 Task: Create a due date automation trigger when advanced on, on the monday of the week before a card is due add fields with custom field "Resume" set to a number lower than 1 and greater than 10 at 11:00 AM.
Action: Mouse moved to (1147, 358)
Screenshot: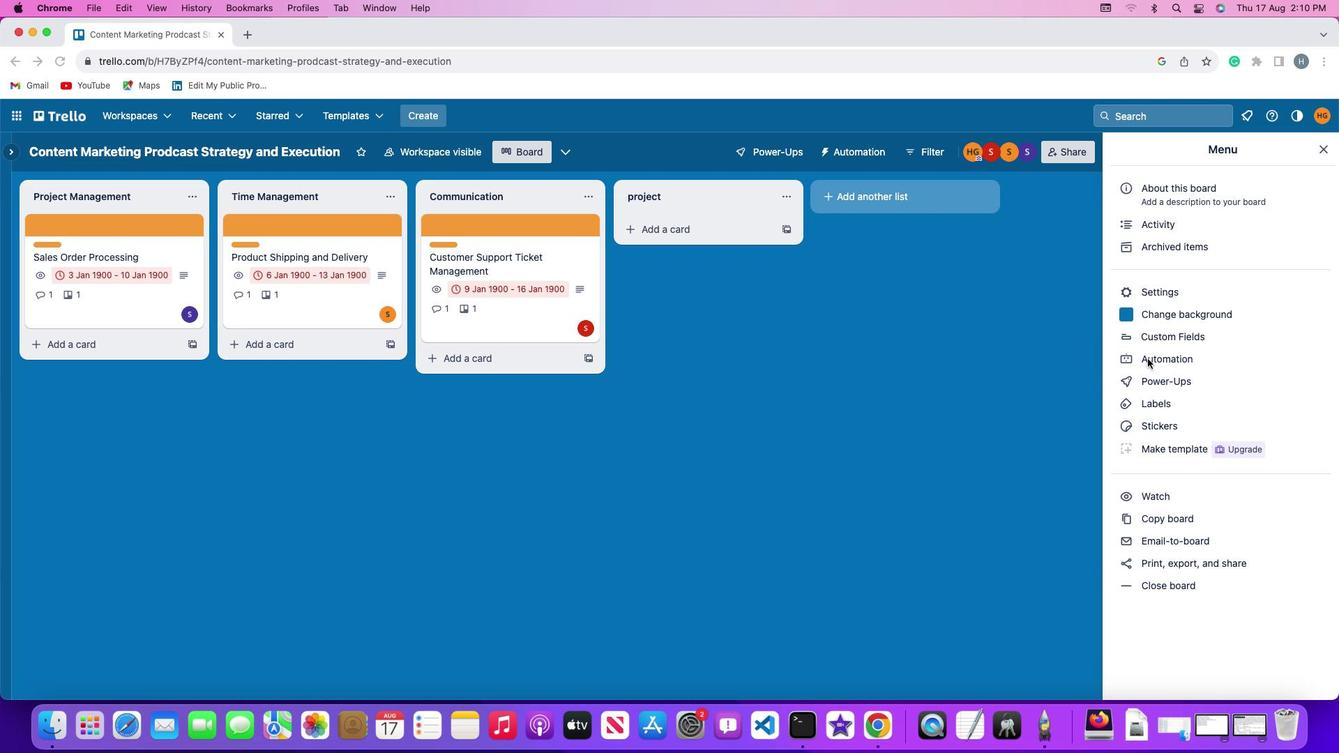 
Action: Mouse pressed left at (1147, 358)
Screenshot: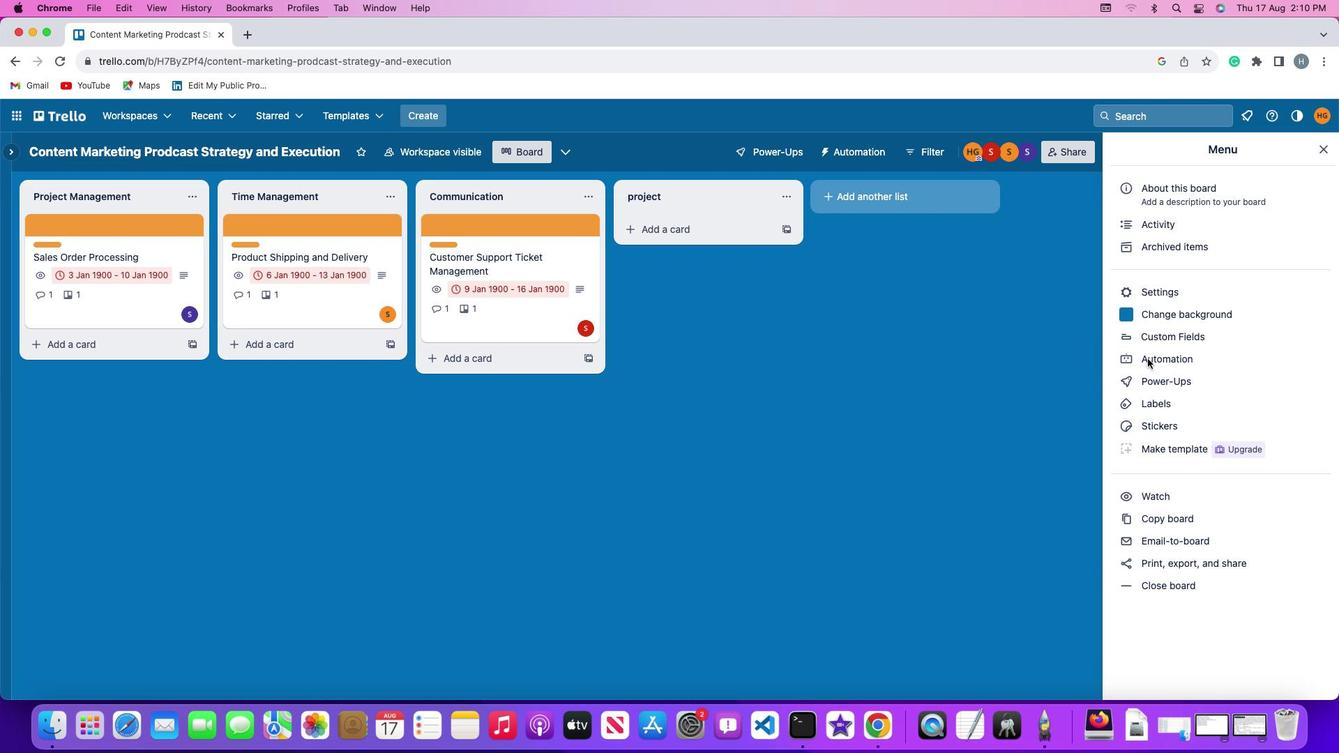 
Action: Mouse pressed left at (1147, 358)
Screenshot: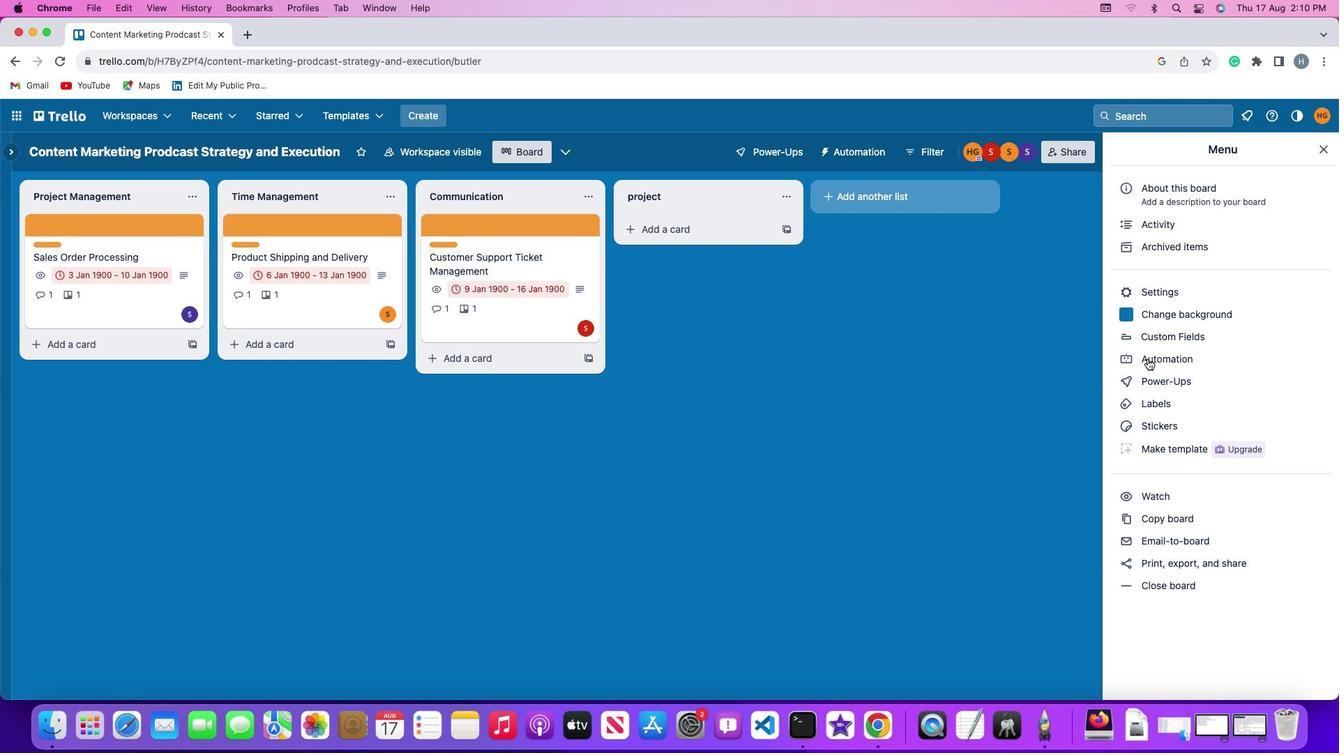 
Action: Mouse moved to (64, 332)
Screenshot: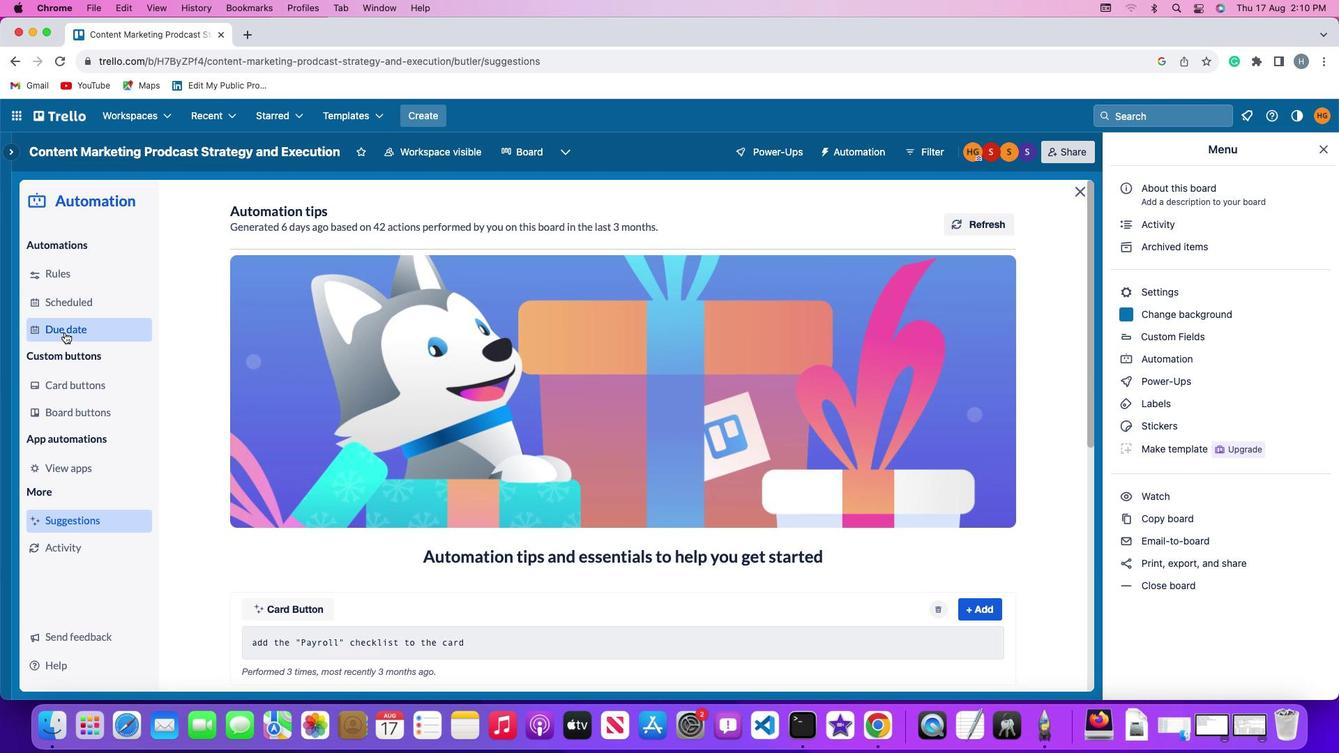 
Action: Mouse pressed left at (64, 332)
Screenshot: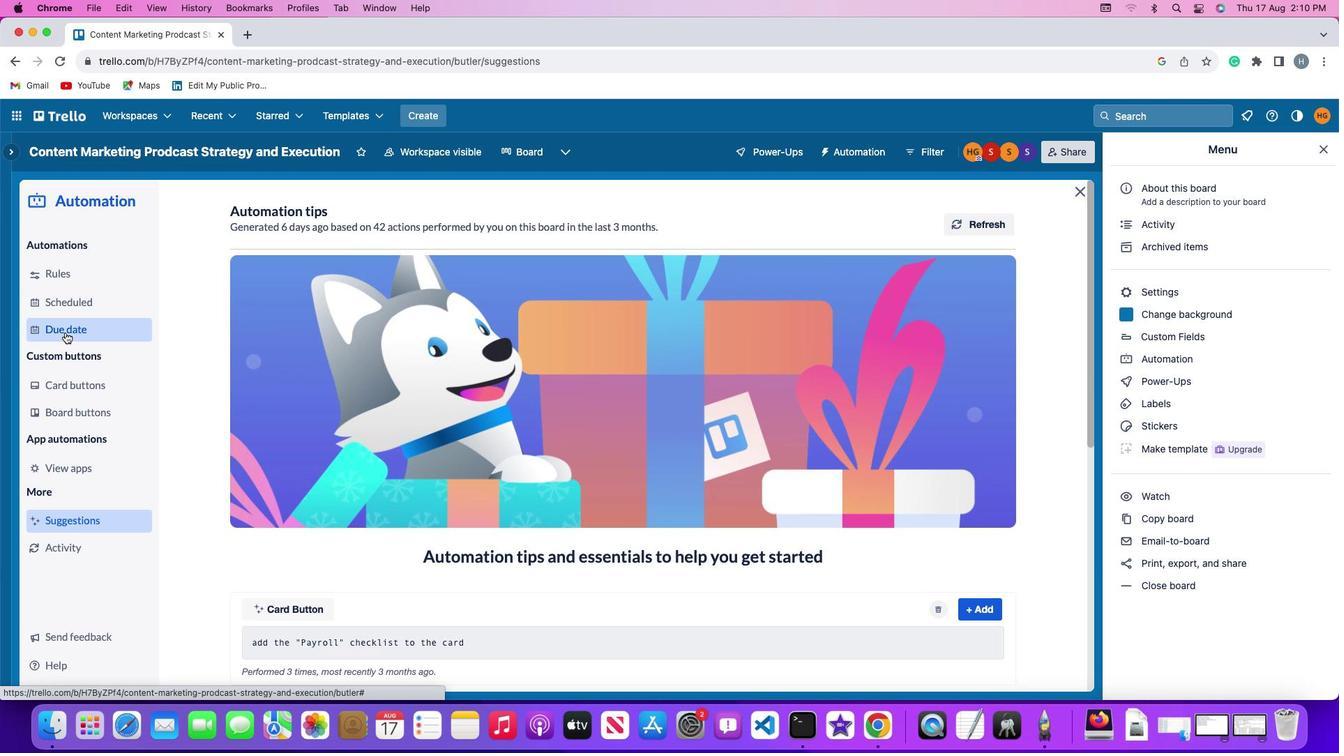 
Action: Mouse moved to (930, 215)
Screenshot: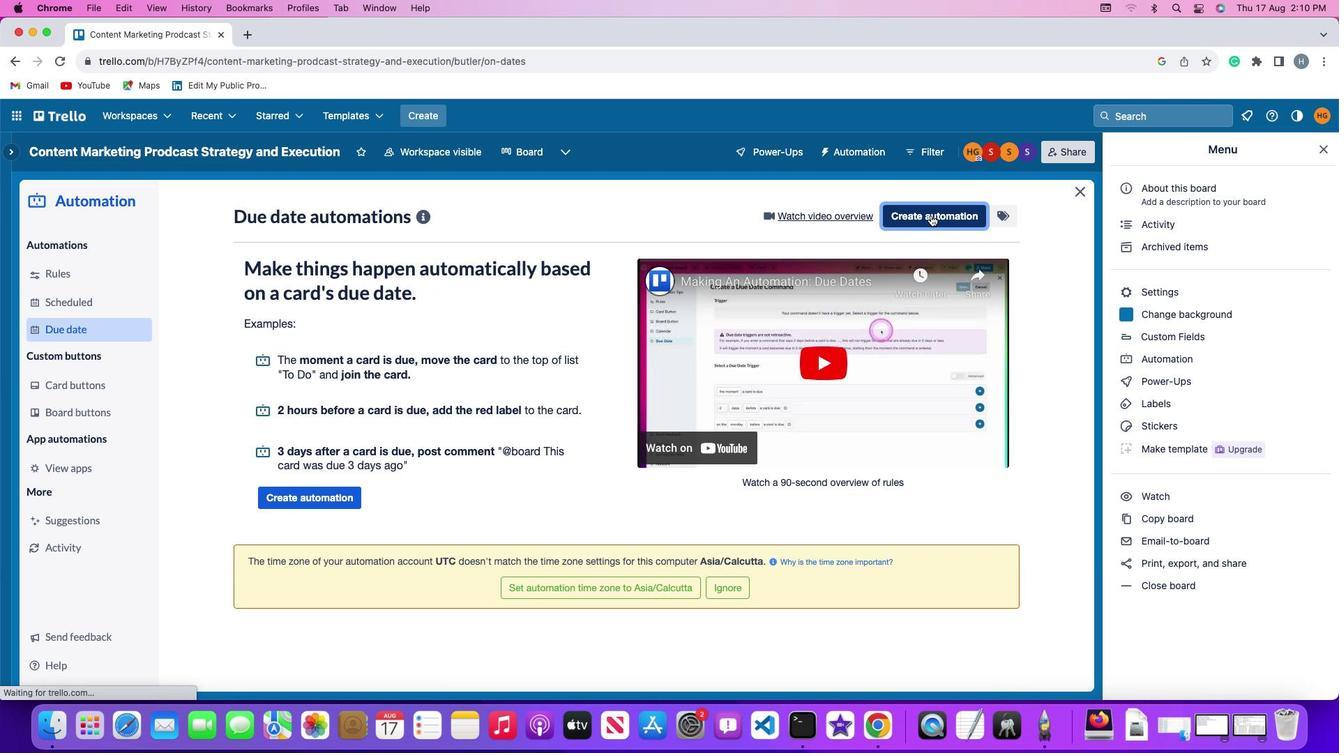 
Action: Mouse pressed left at (930, 215)
Screenshot: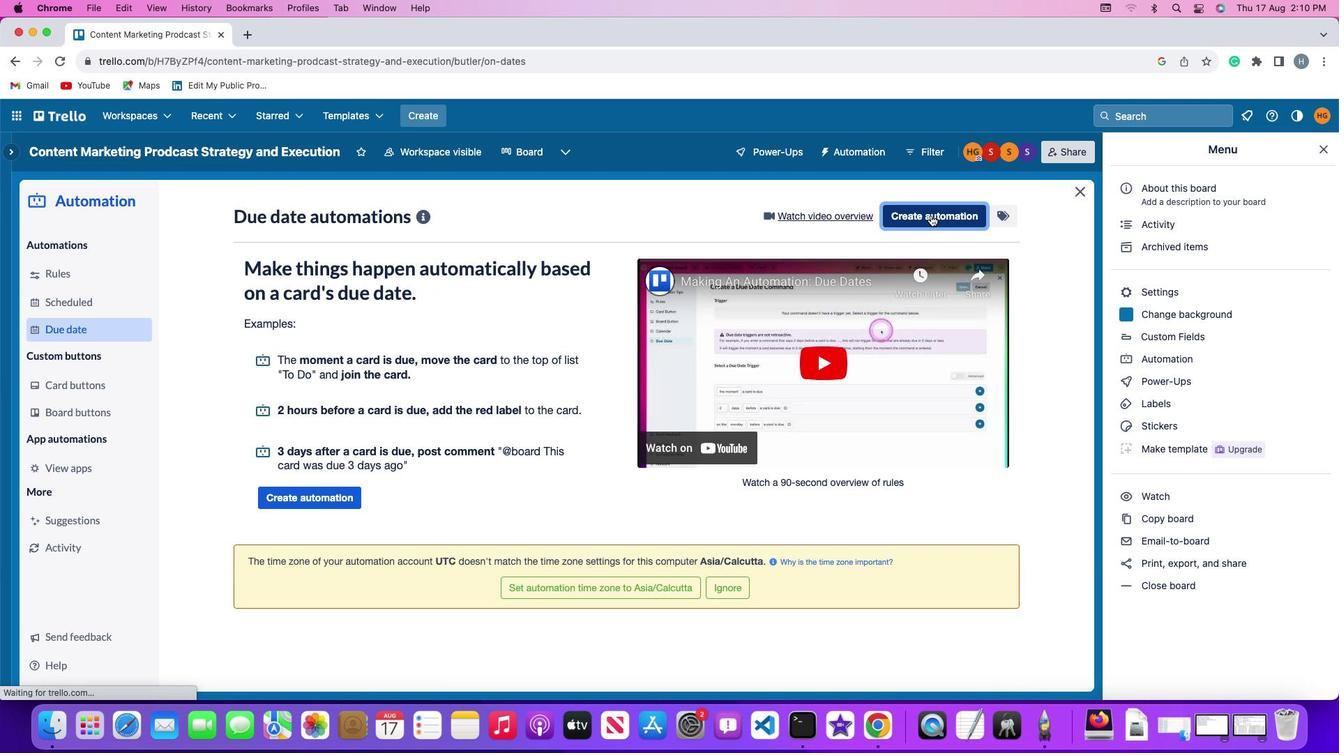 
Action: Mouse moved to (252, 346)
Screenshot: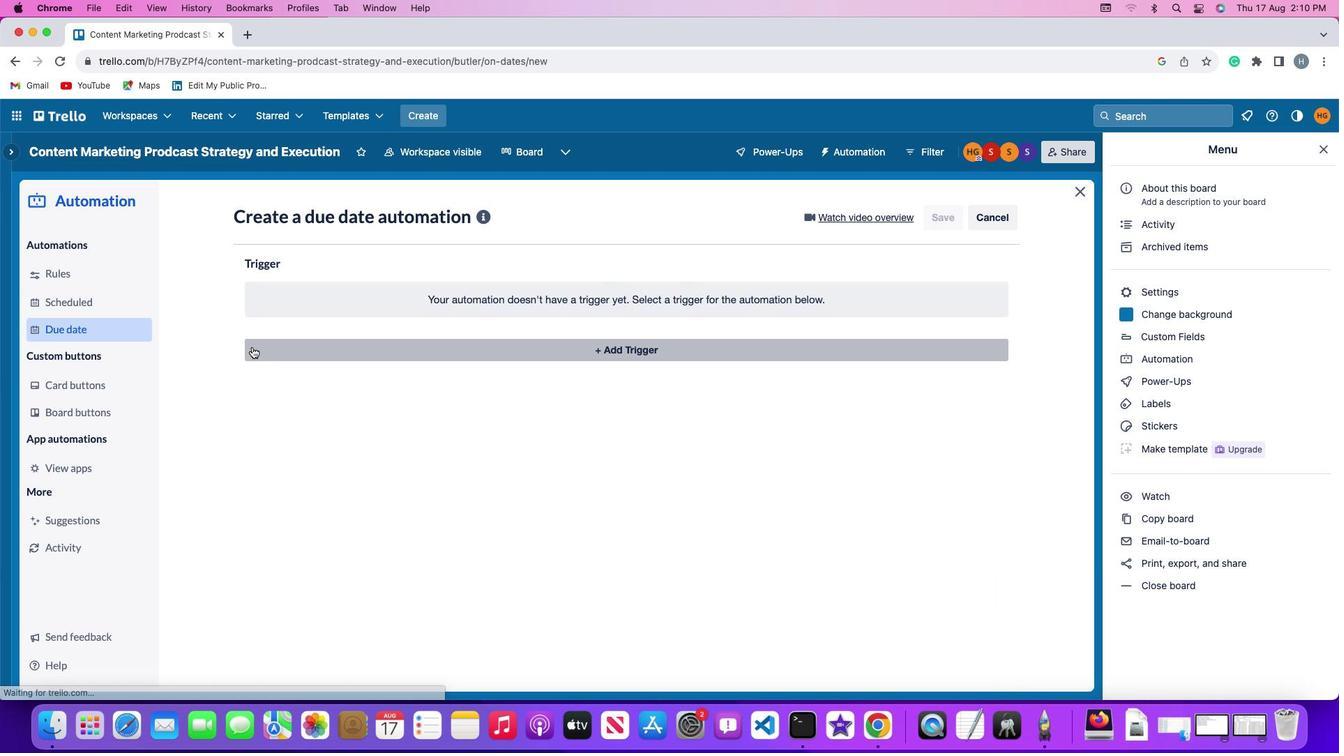 
Action: Mouse pressed left at (252, 346)
Screenshot: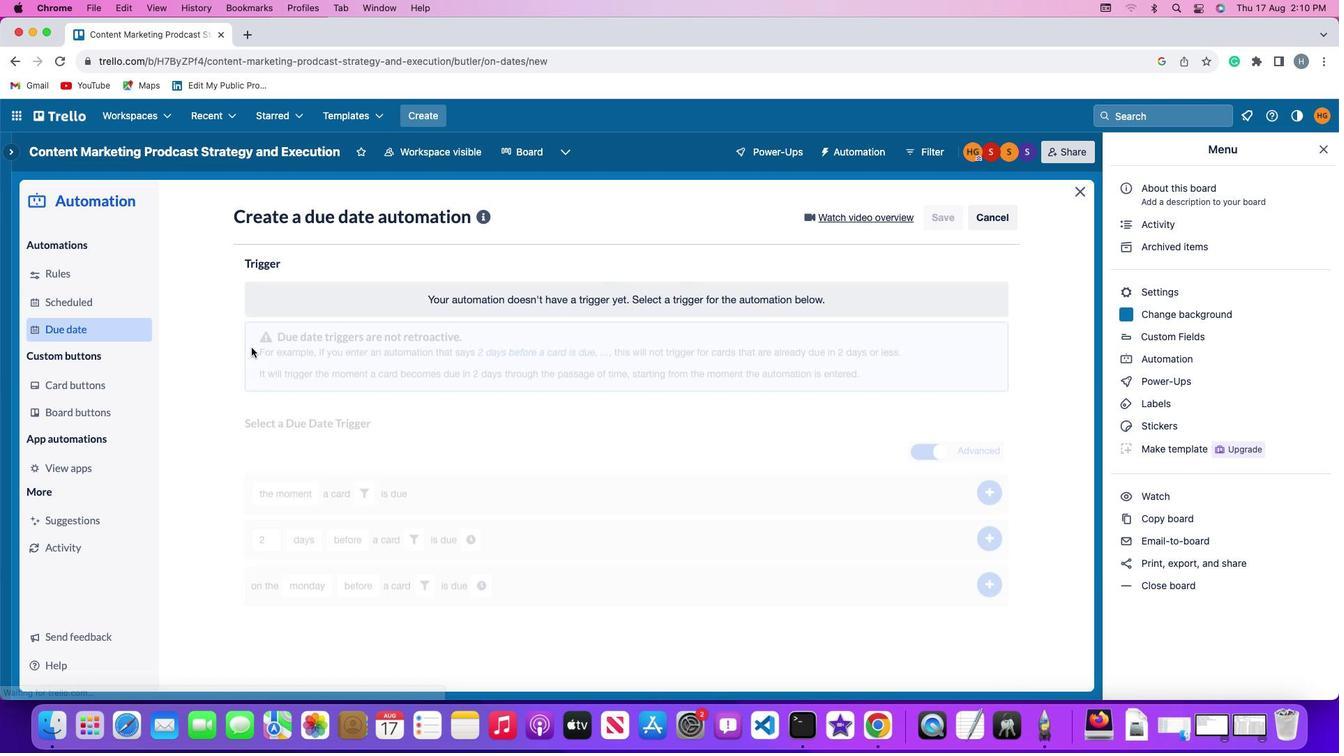 
Action: Mouse moved to (300, 613)
Screenshot: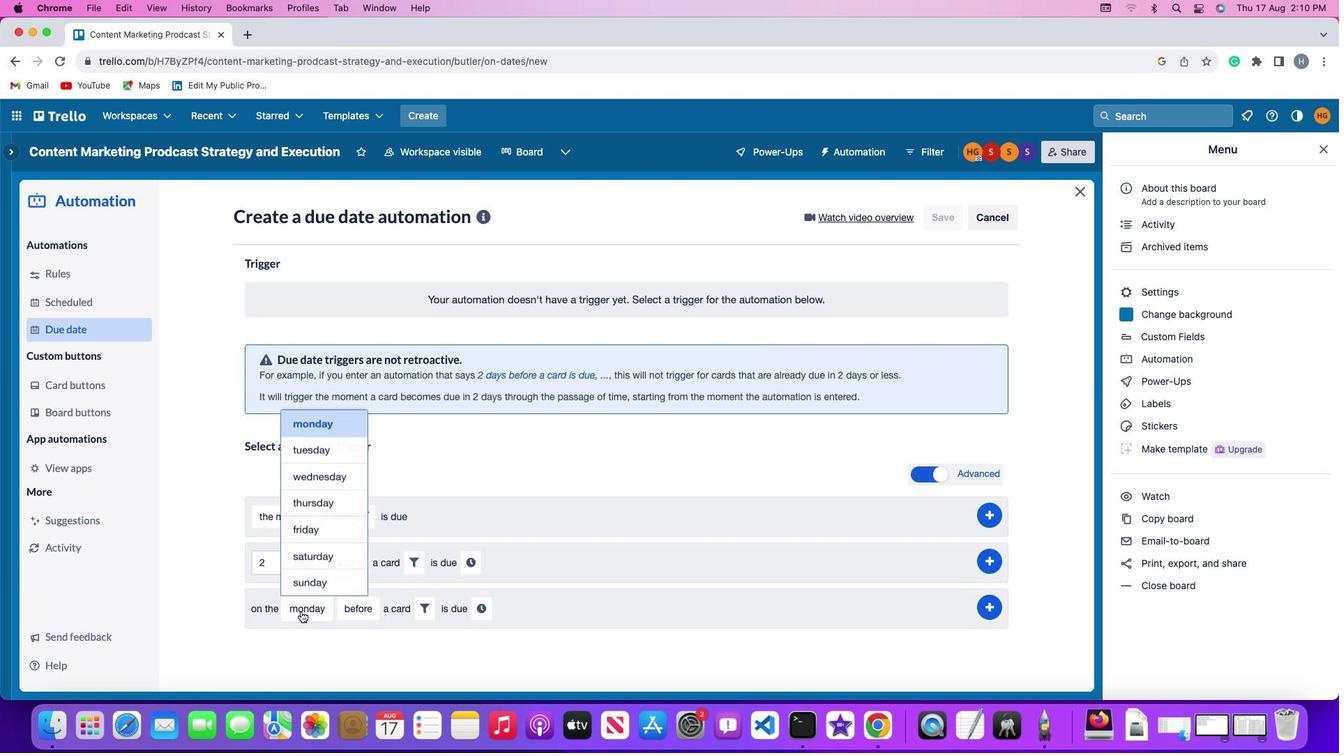 
Action: Mouse pressed left at (300, 613)
Screenshot: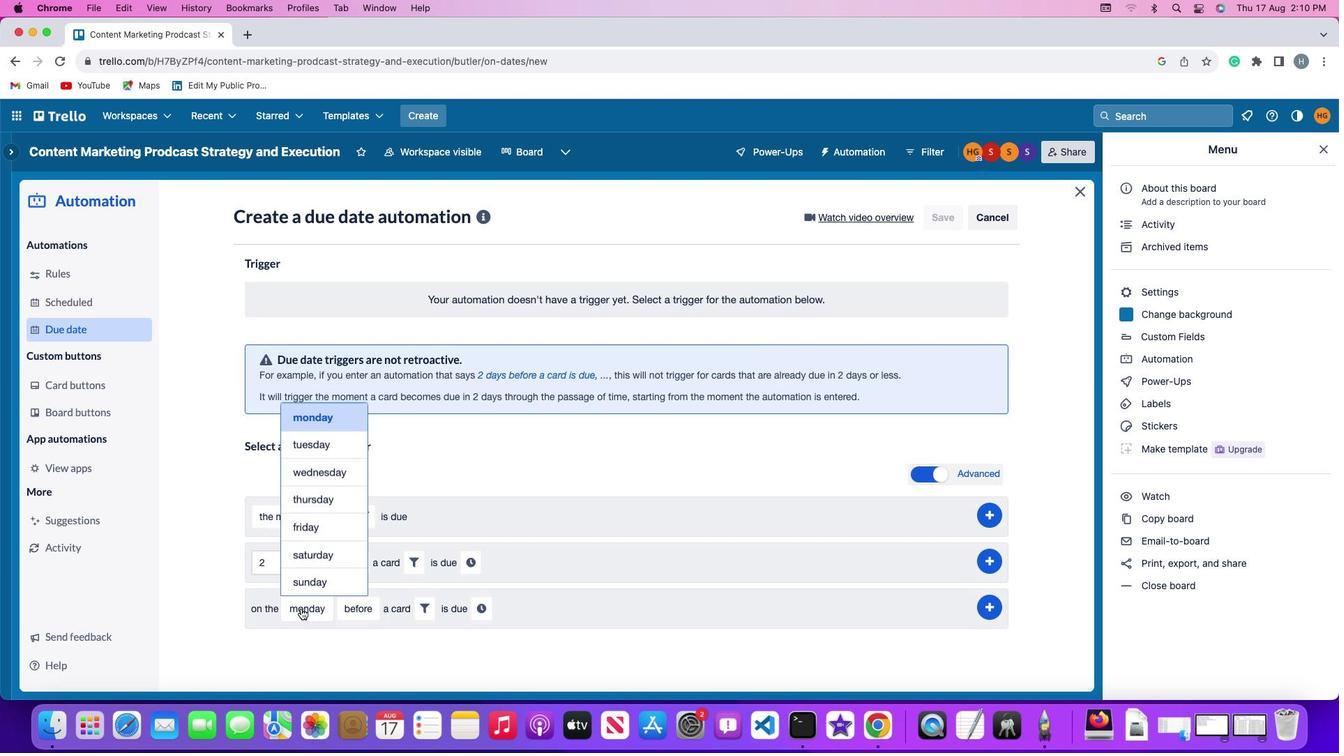 
Action: Mouse moved to (327, 423)
Screenshot: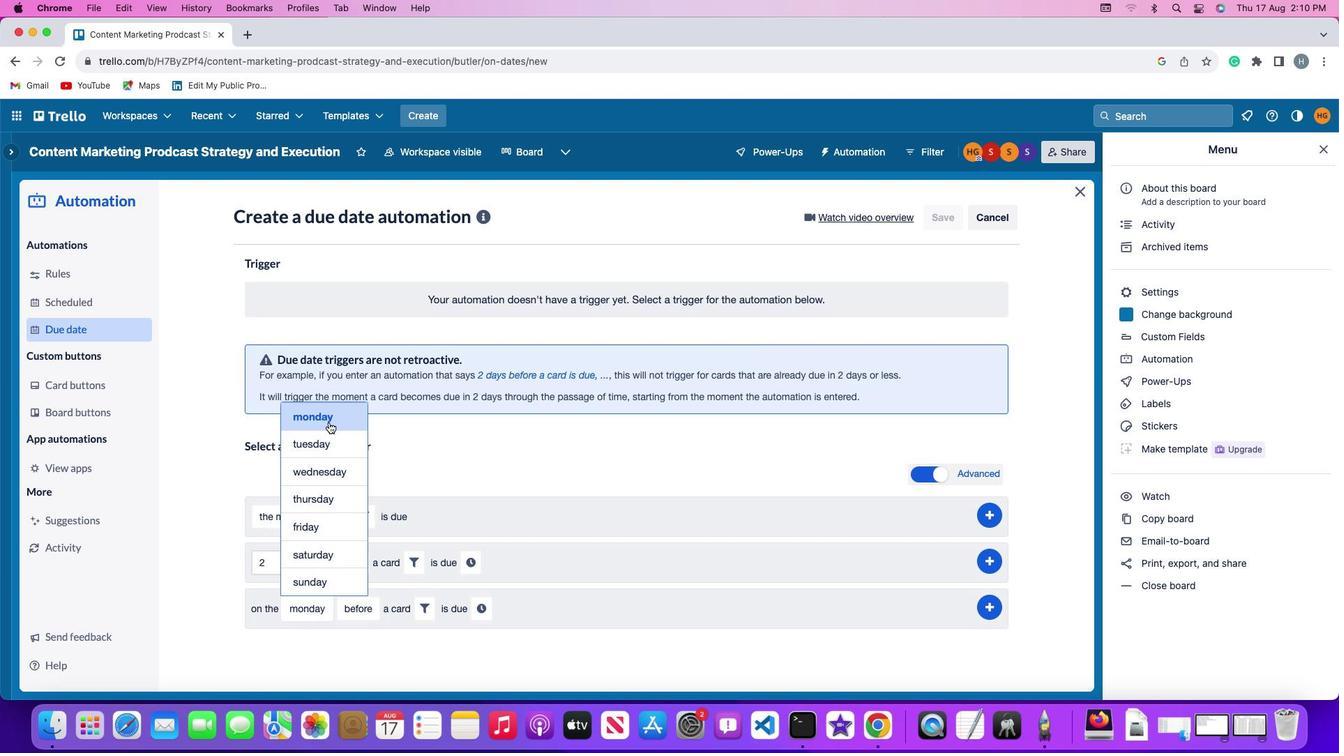 
Action: Mouse pressed left at (327, 423)
Screenshot: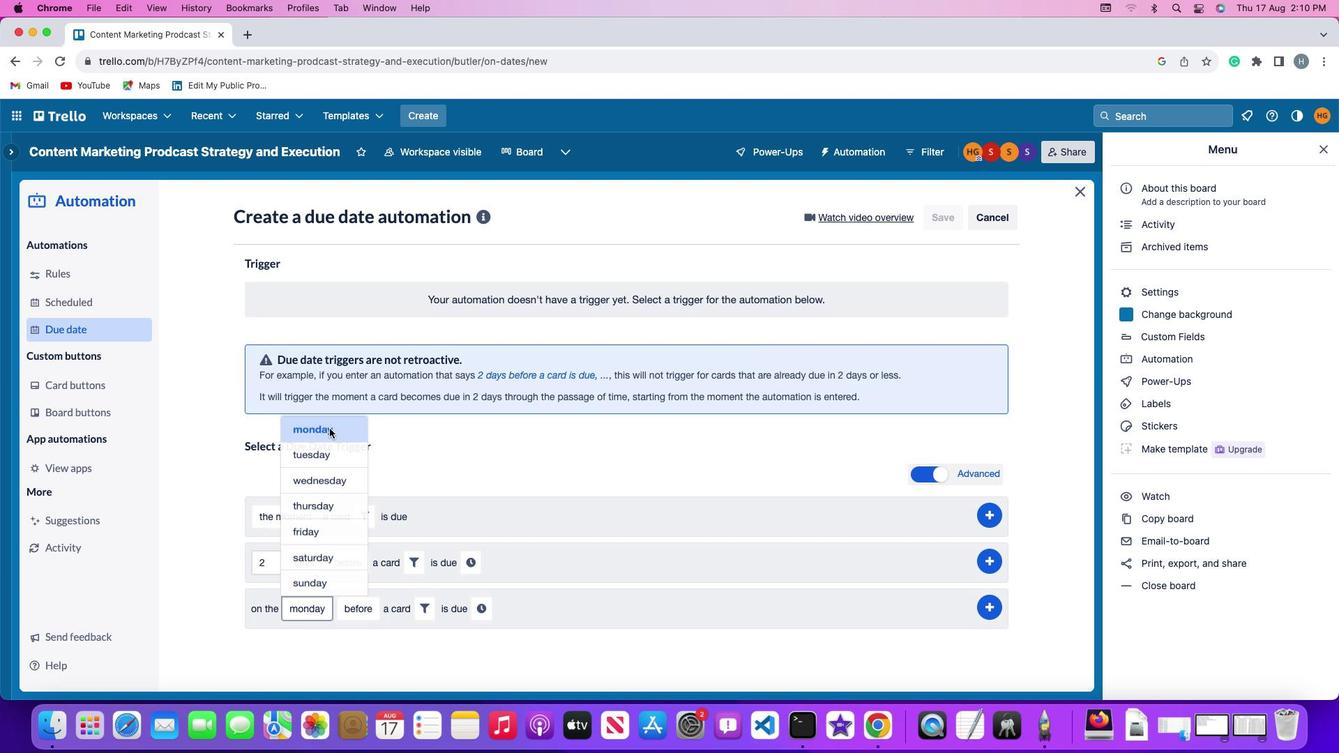 
Action: Mouse moved to (357, 618)
Screenshot: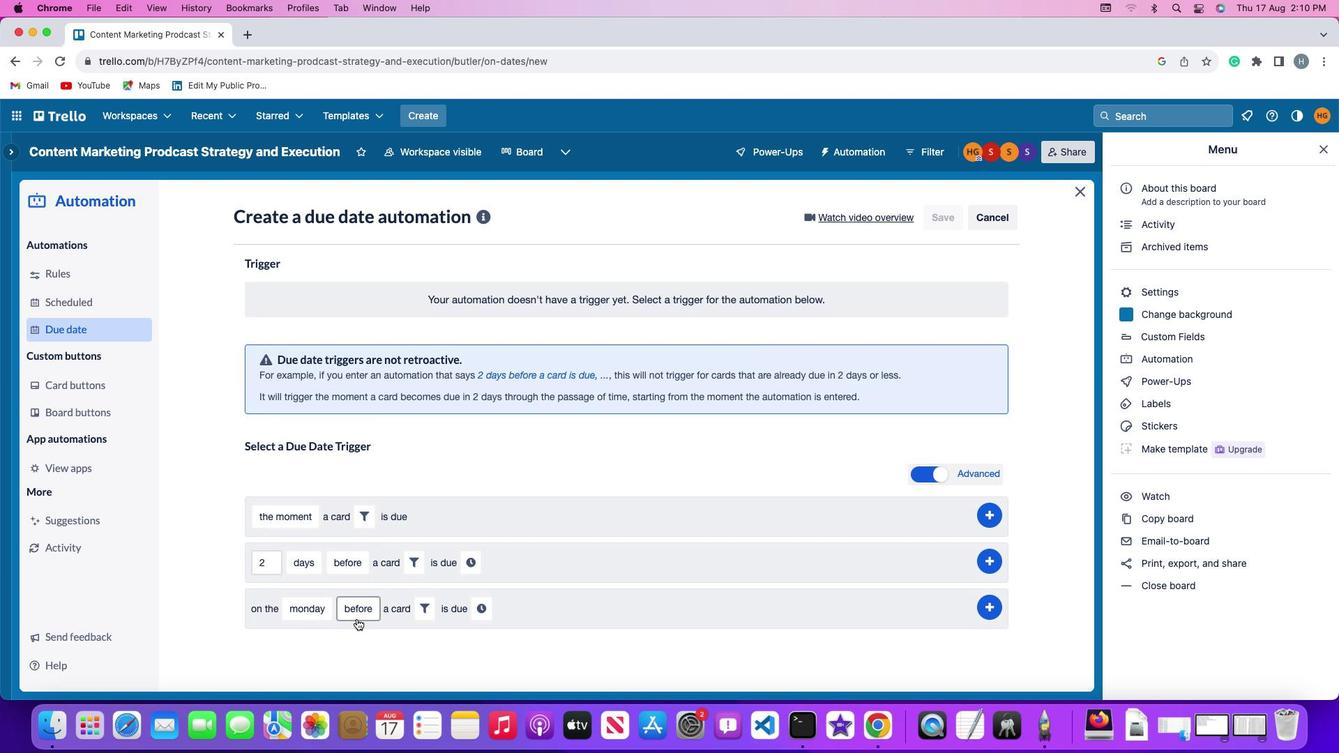 
Action: Mouse pressed left at (357, 618)
Screenshot: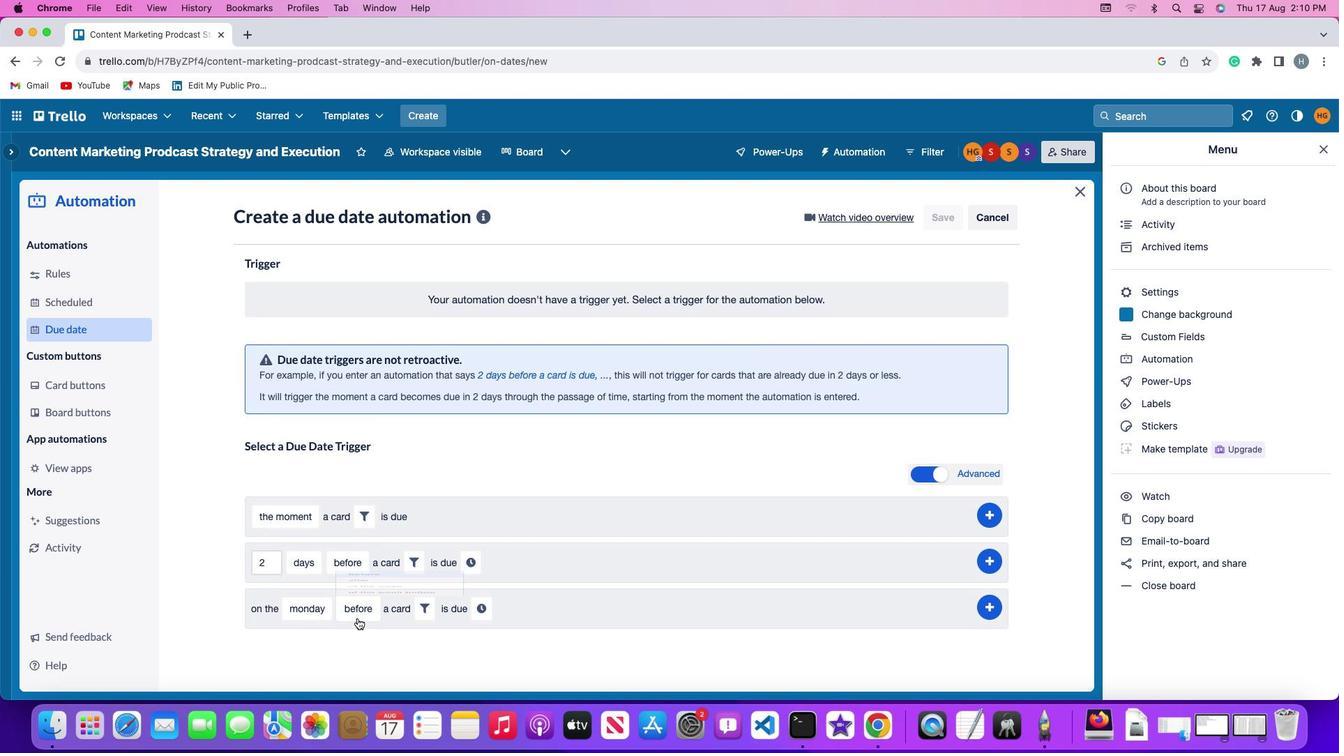 
Action: Mouse moved to (360, 585)
Screenshot: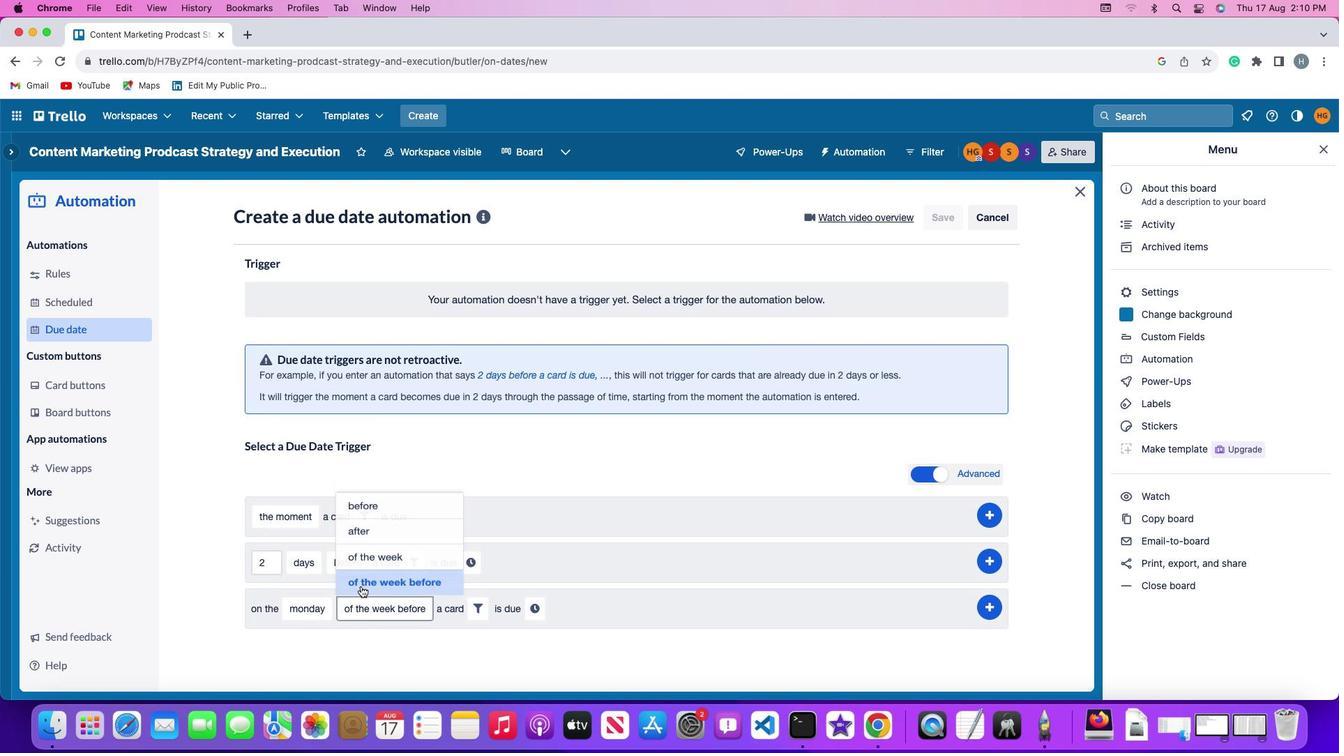 
Action: Mouse pressed left at (360, 585)
Screenshot: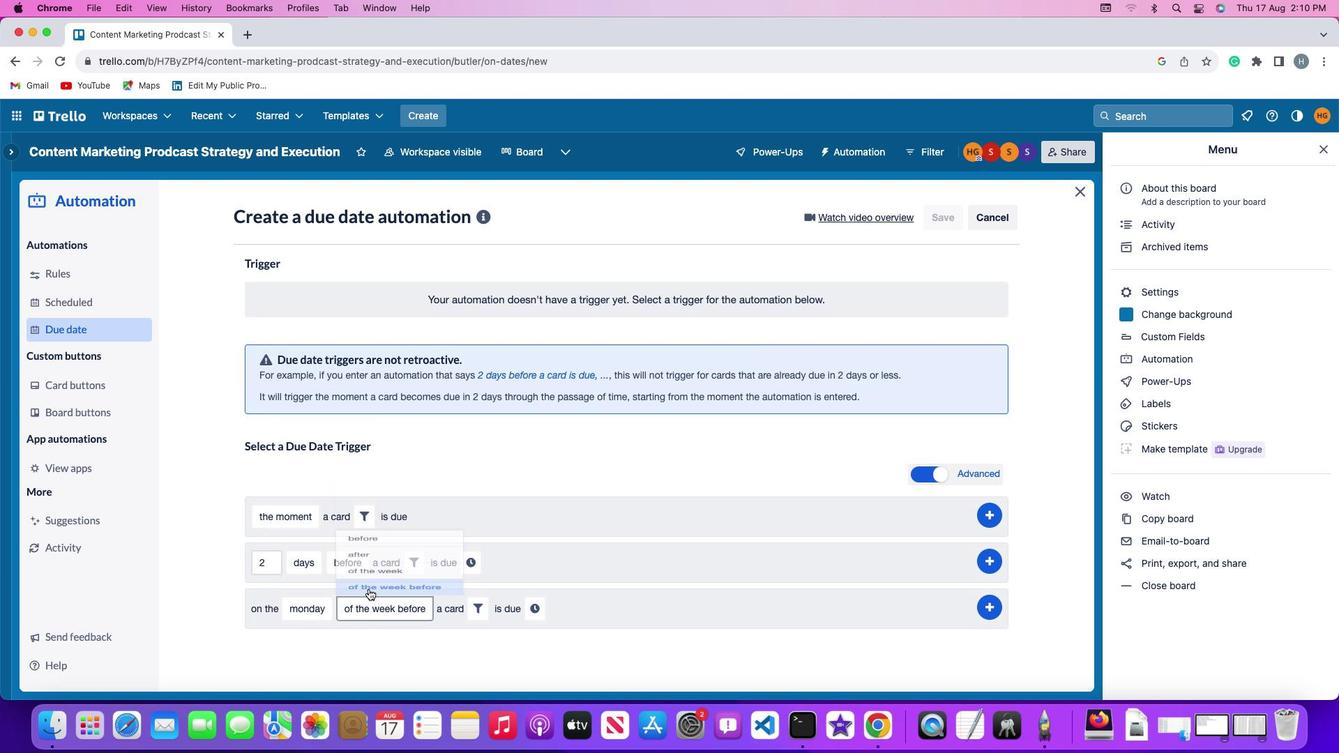 
Action: Mouse moved to (470, 604)
Screenshot: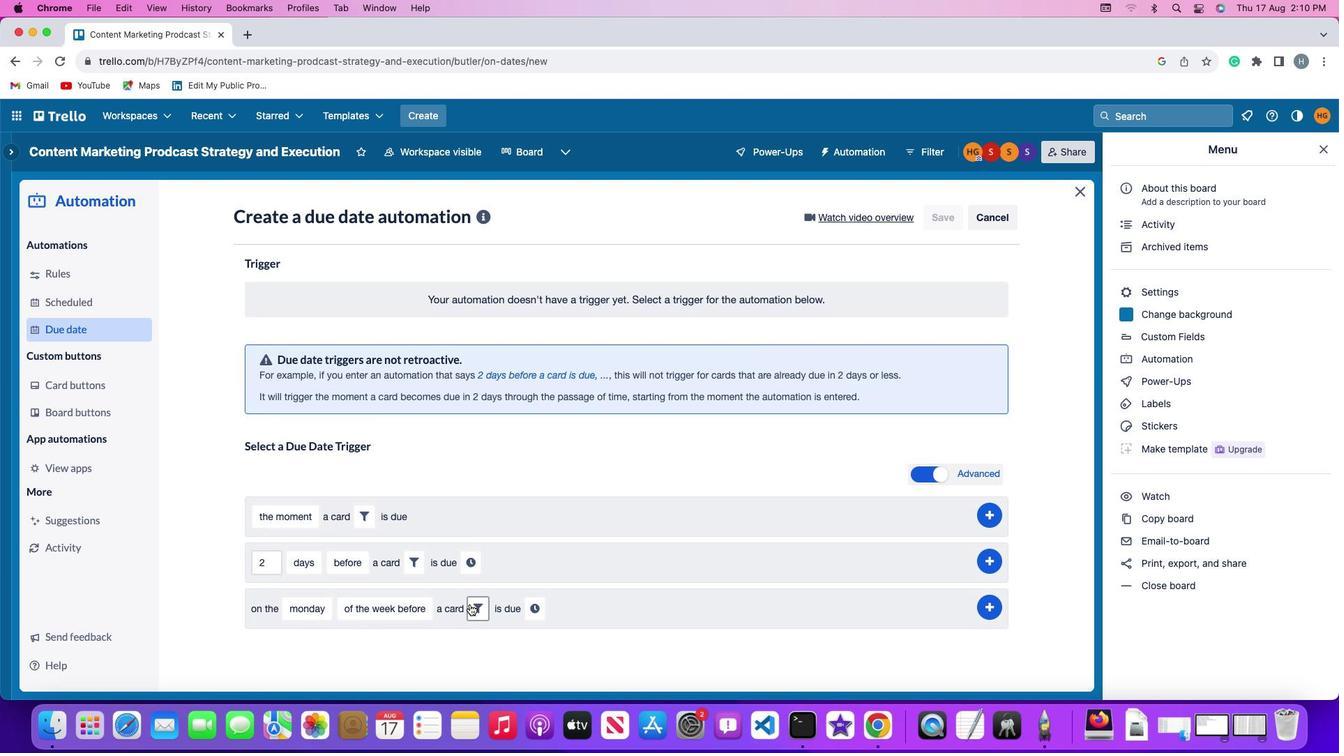 
Action: Mouse pressed left at (470, 604)
Screenshot: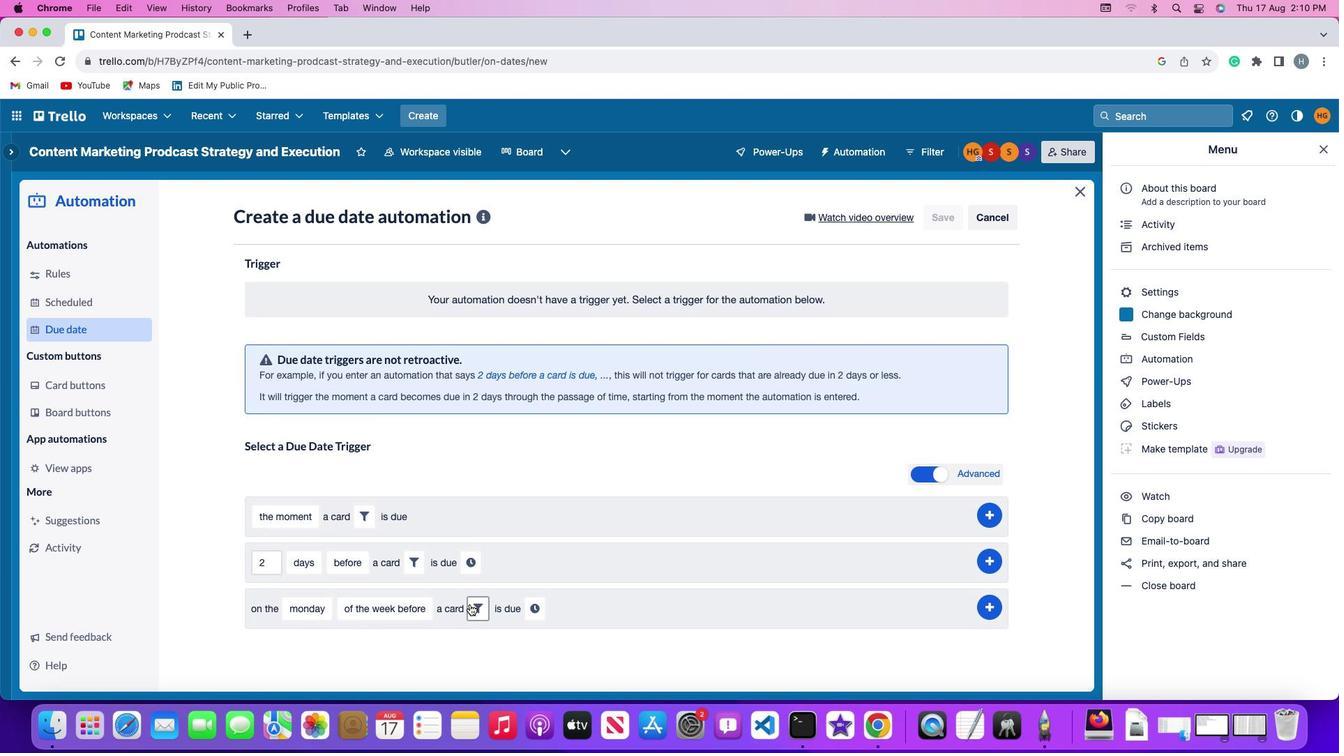 
Action: Mouse moved to (695, 648)
Screenshot: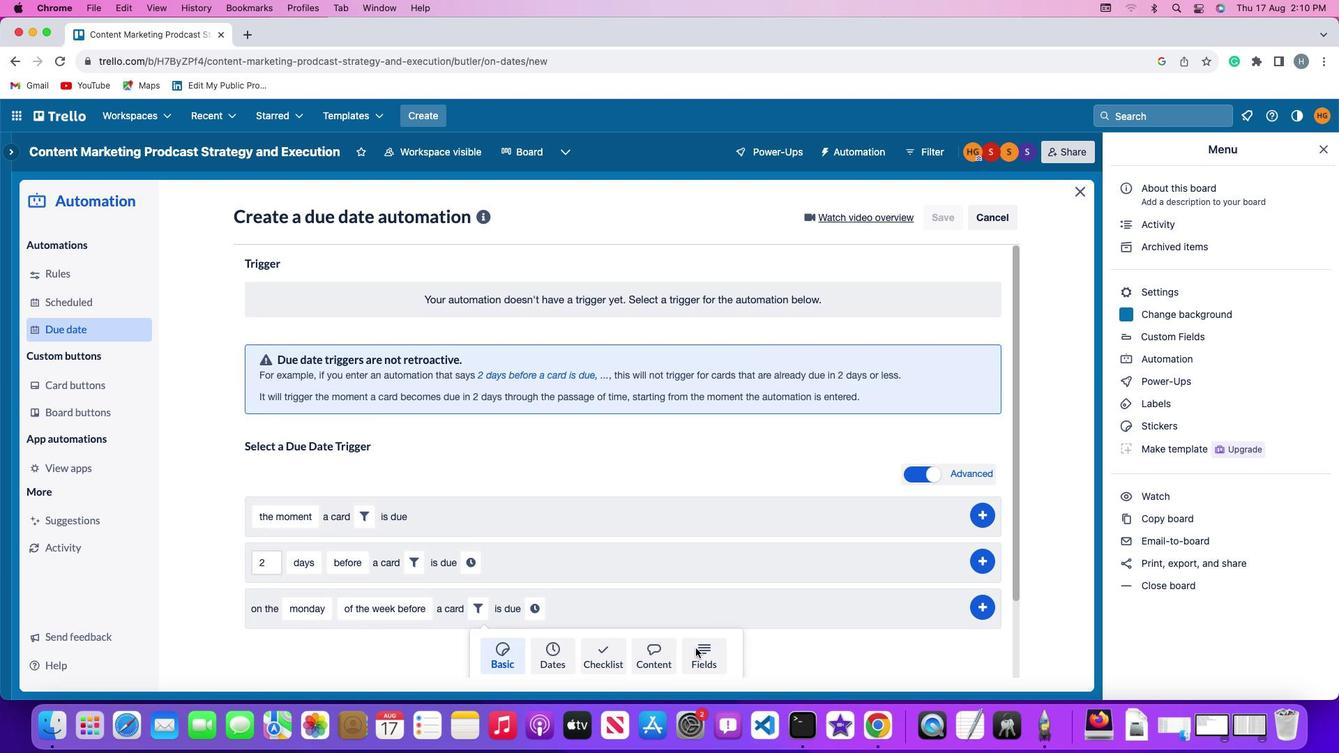 
Action: Mouse pressed left at (695, 648)
Screenshot: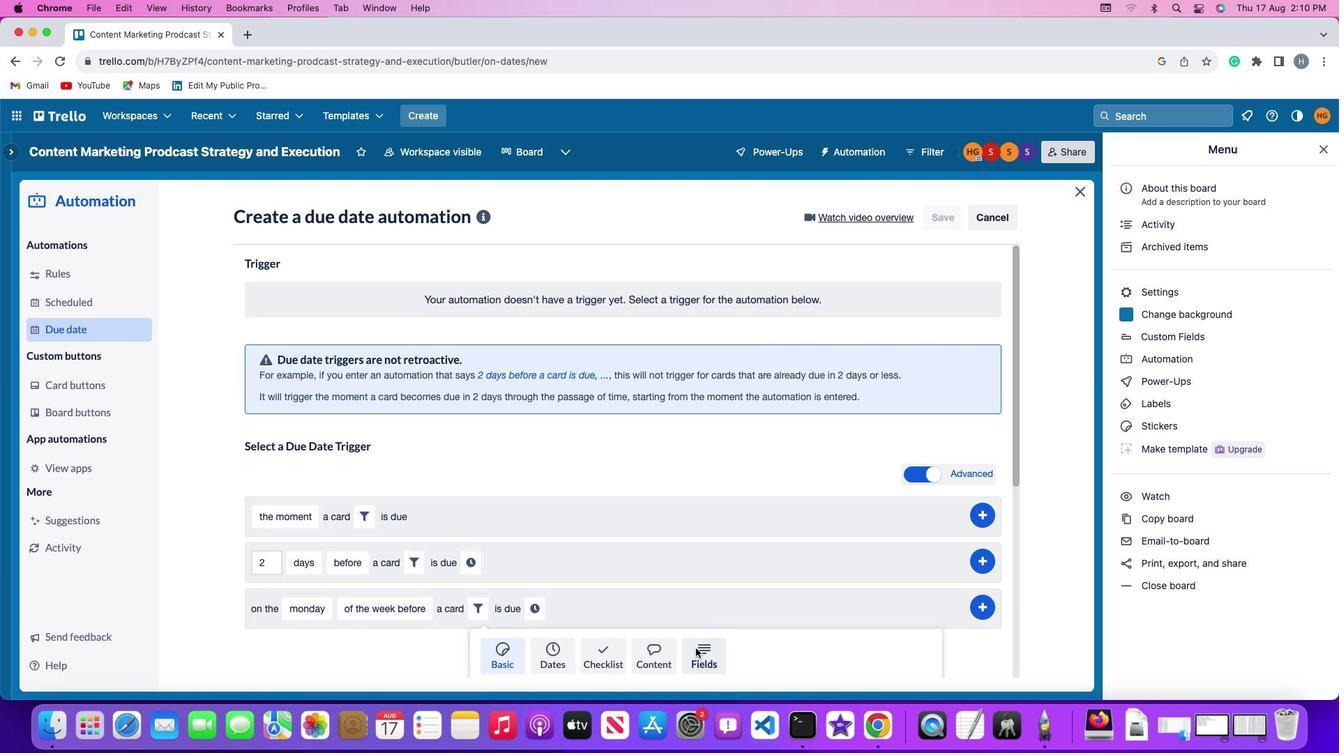 
Action: Mouse moved to (423, 643)
Screenshot: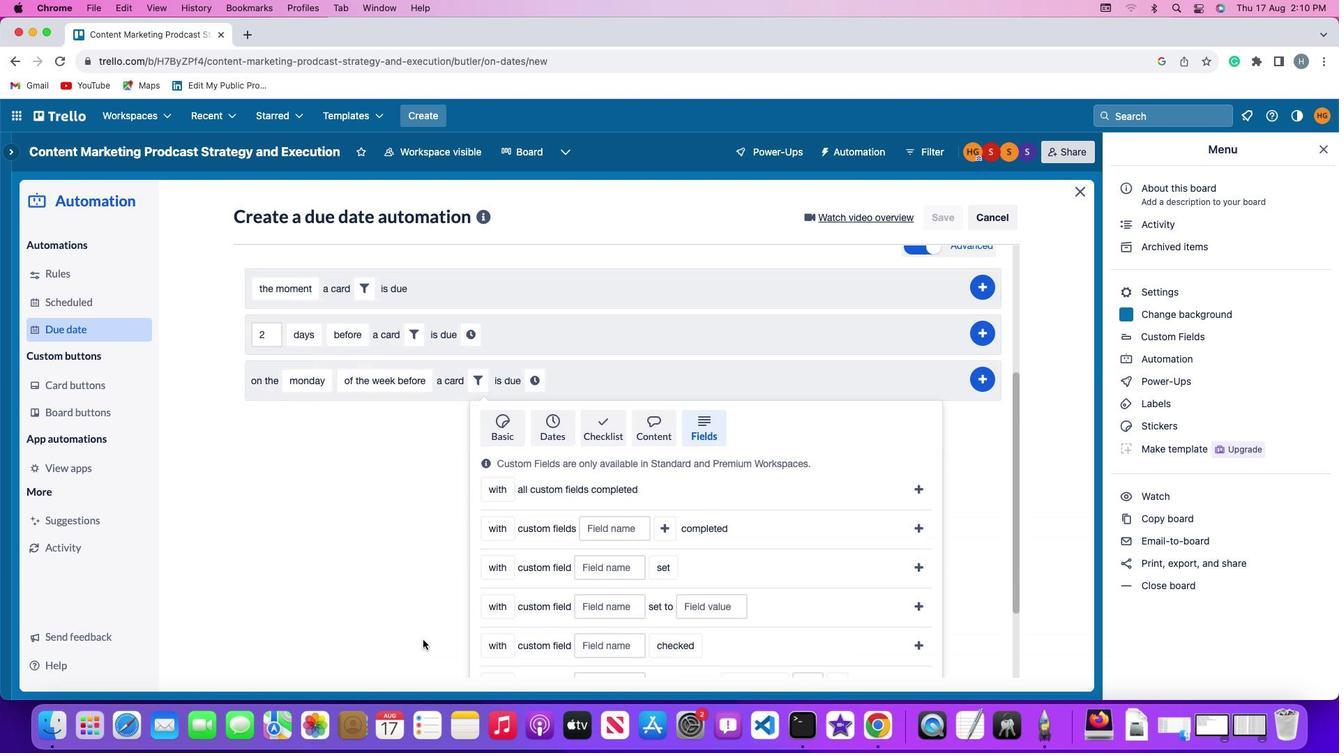 
Action: Mouse scrolled (423, 643) with delta (0, 0)
Screenshot: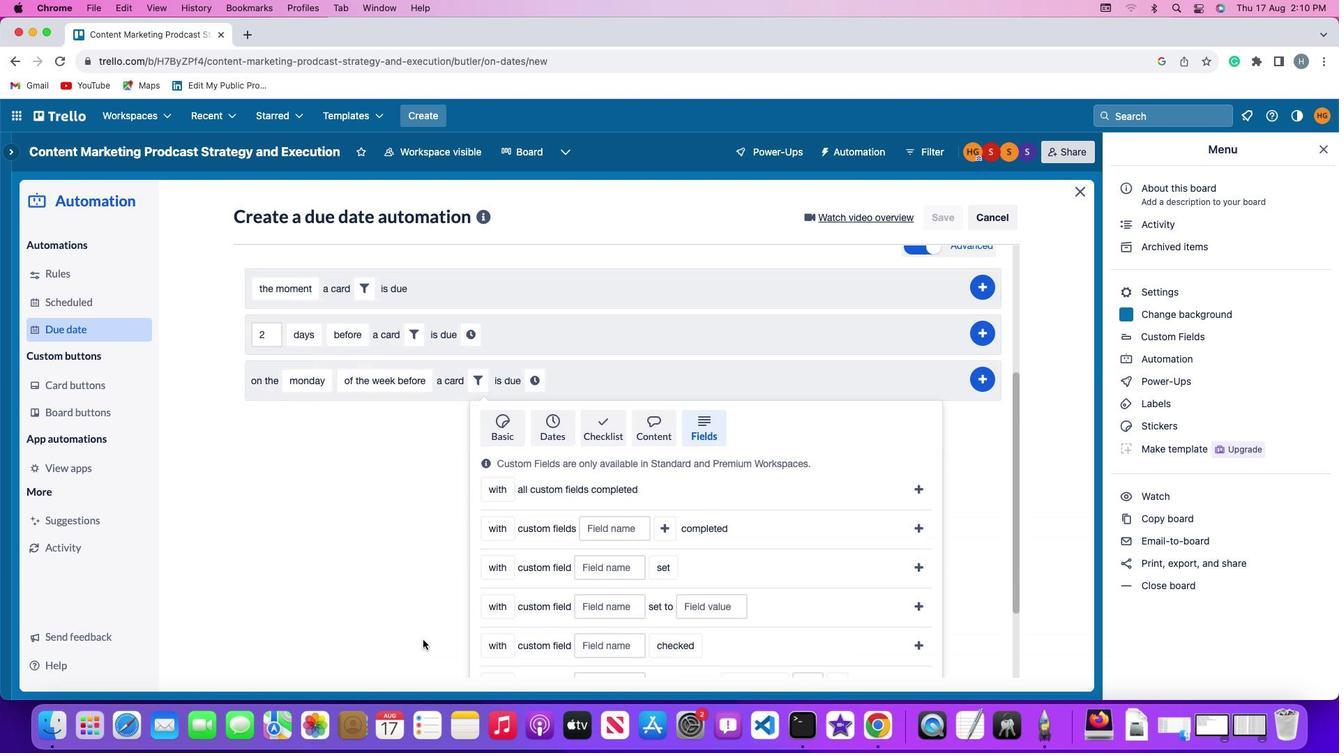 
Action: Mouse moved to (423, 643)
Screenshot: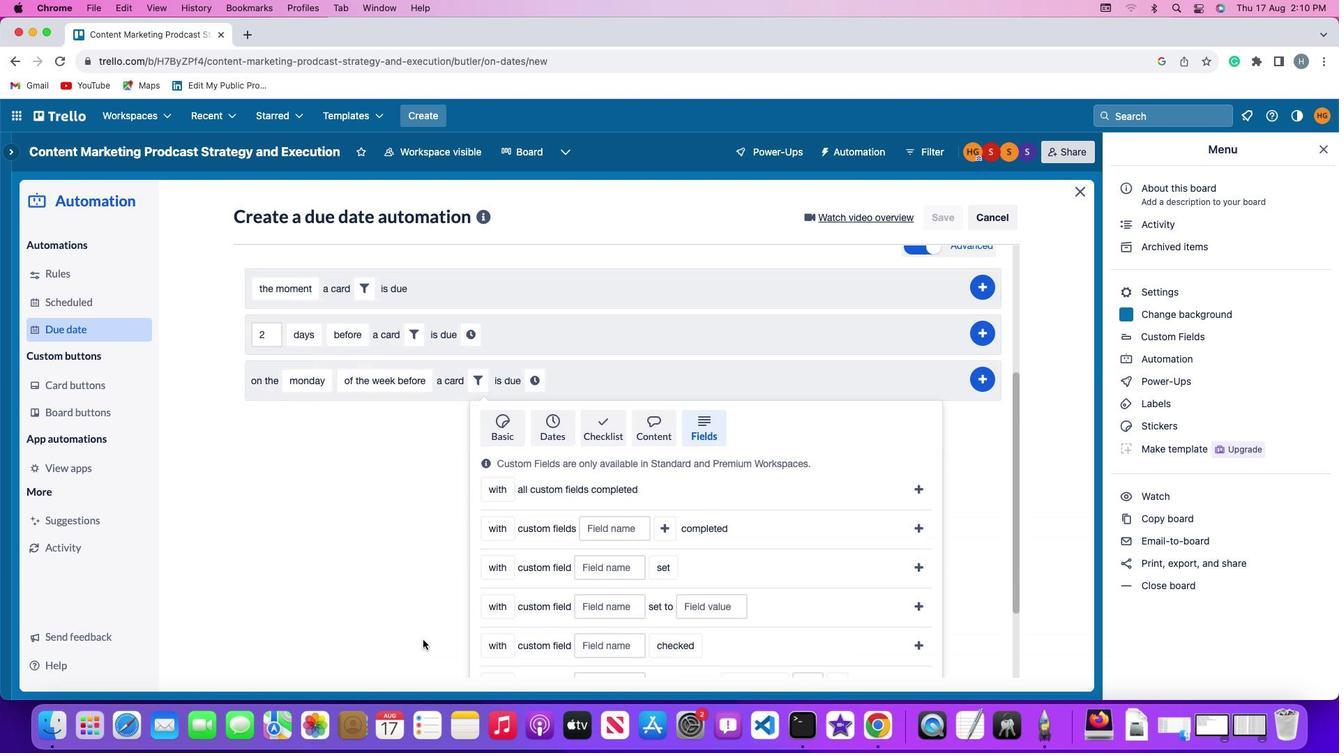 
Action: Mouse scrolled (423, 643) with delta (0, 0)
Screenshot: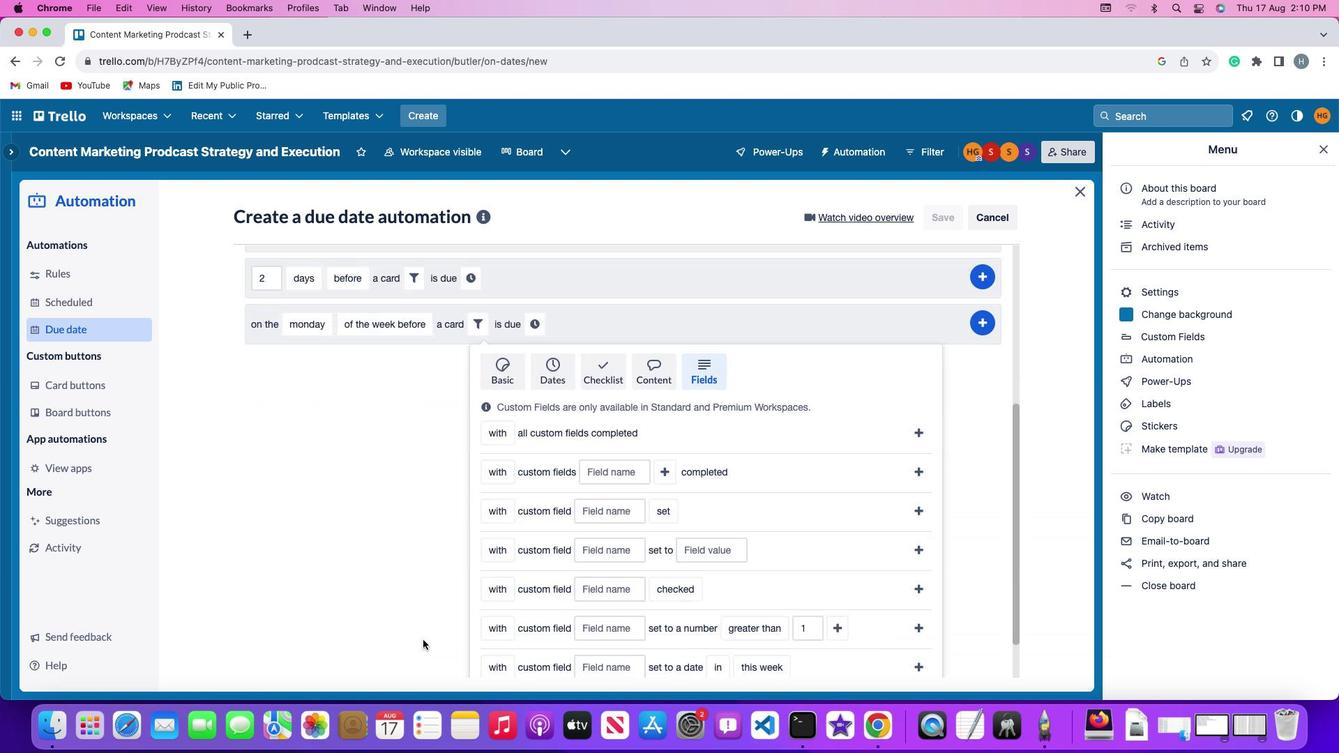 
Action: Mouse moved to (423, 642)
Screenshot: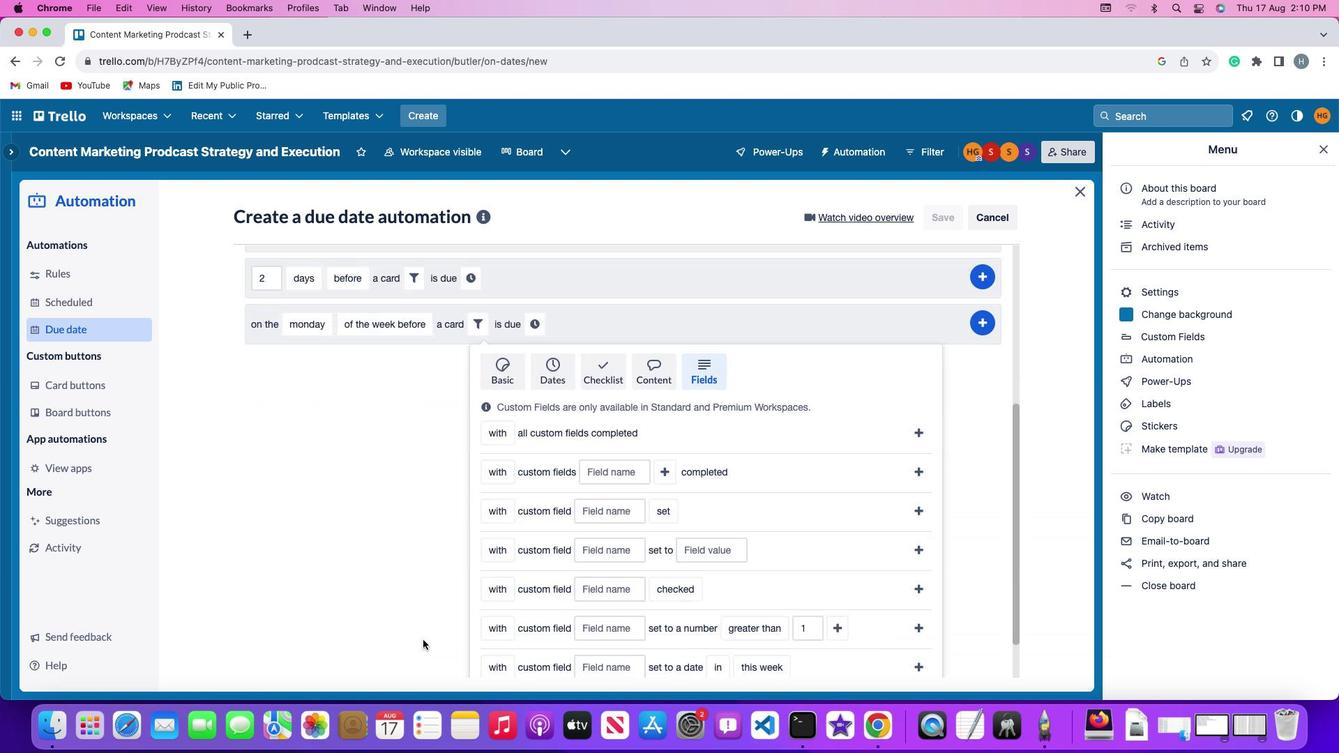 
Action: Mouse scrolled (423, 642) with delta (0, -2)
Screenshot: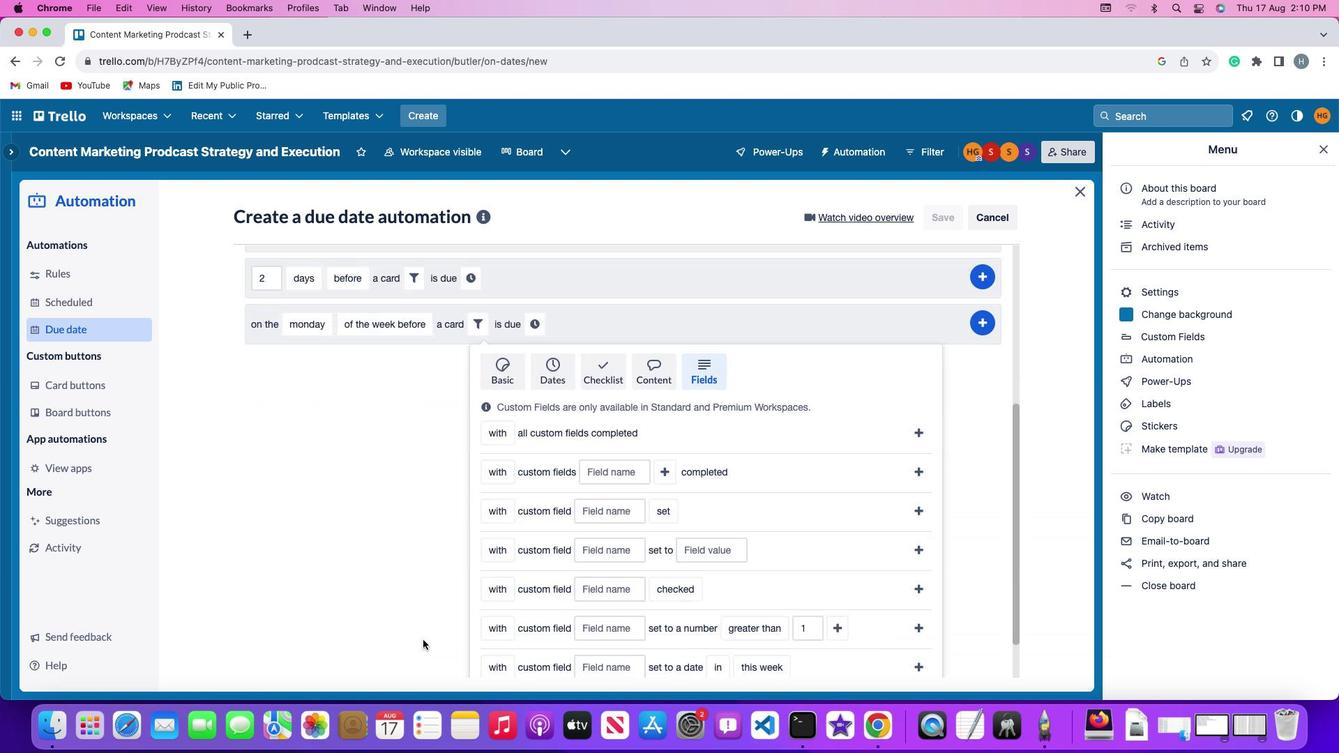 
Action: Mouse moved to (423, 641)
Screenshot: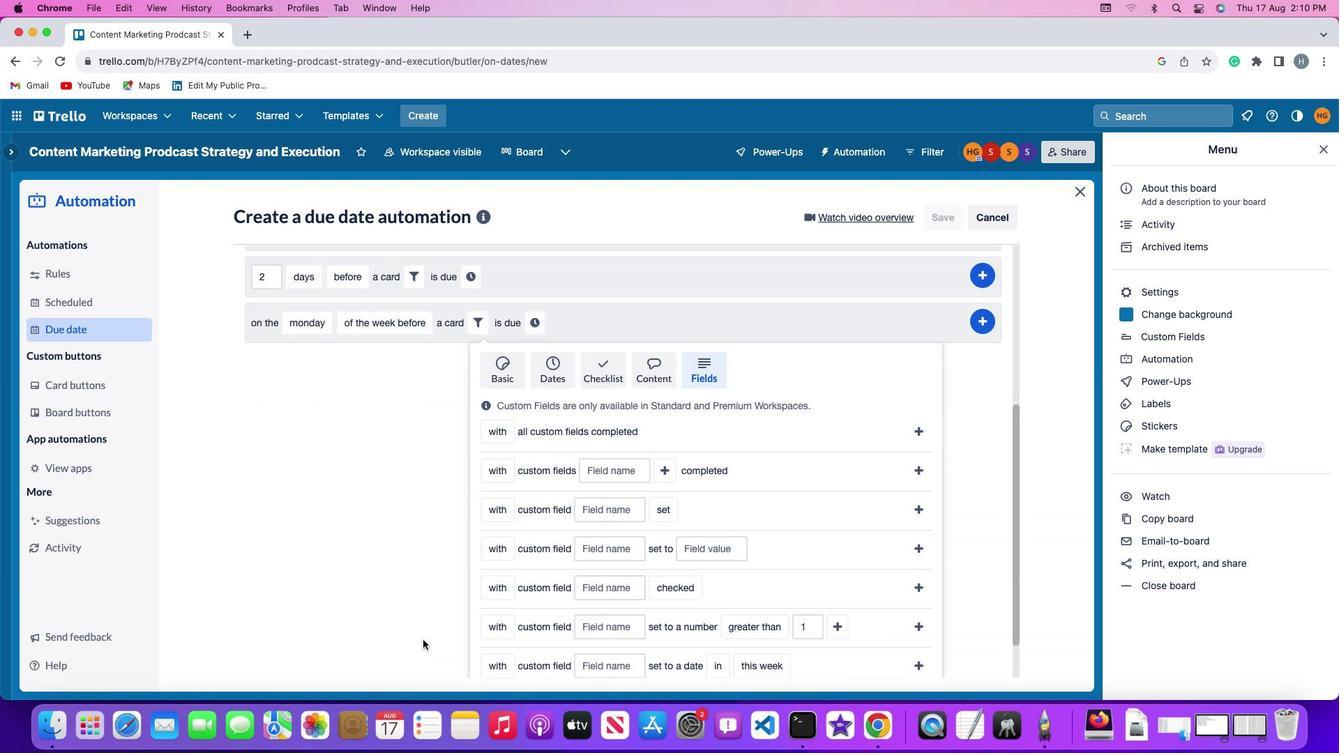 
Action: Mouse scrolled (423, 641) with delta (0, -3)
Screenshot: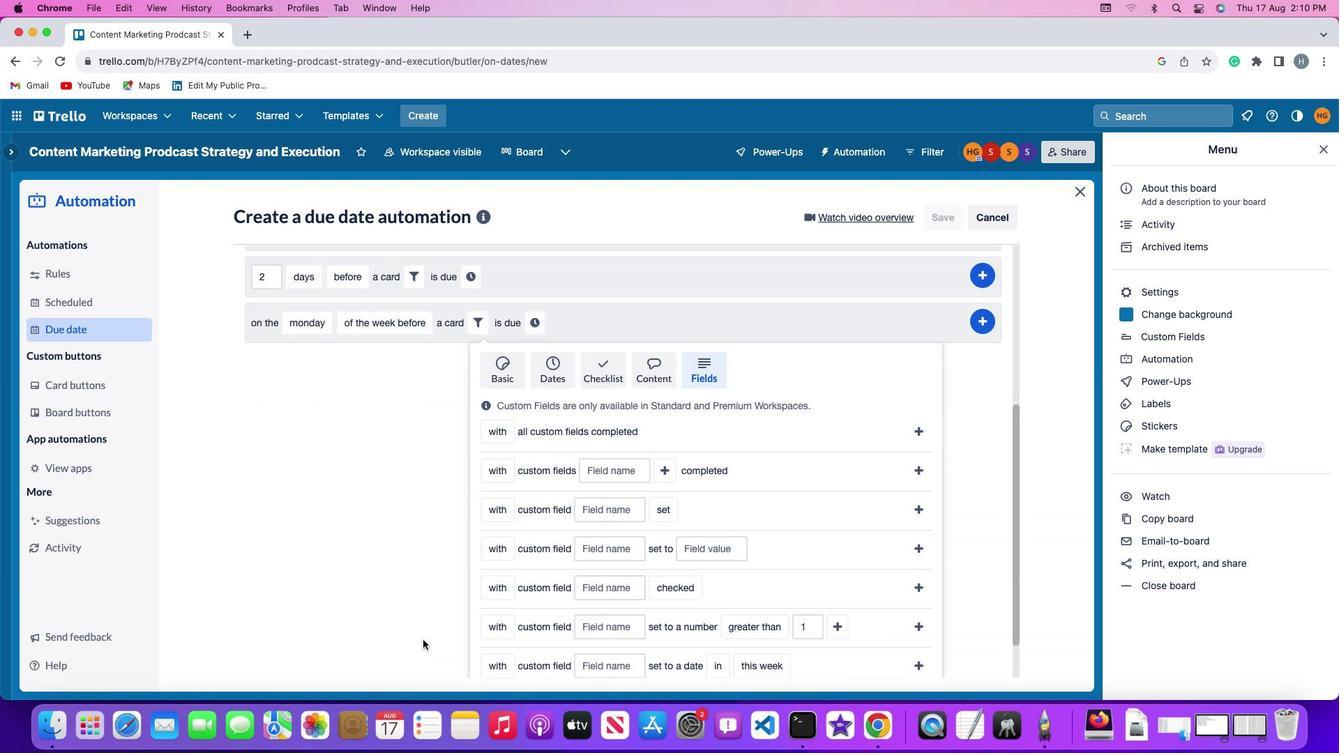 
Action: Mouse moved to (423, 640)
Screenshot: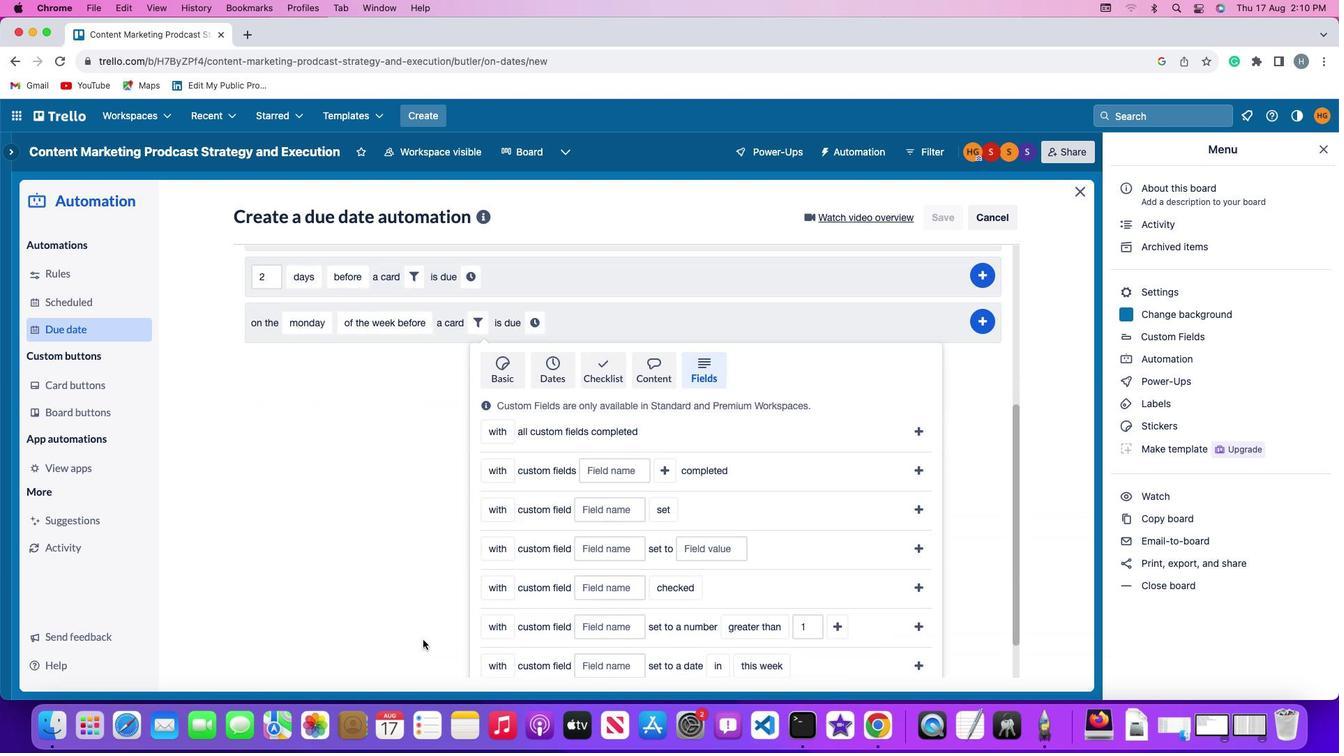 
Action: Mouse scrolled (423, 640) with delta (0, 0)
Screenshot: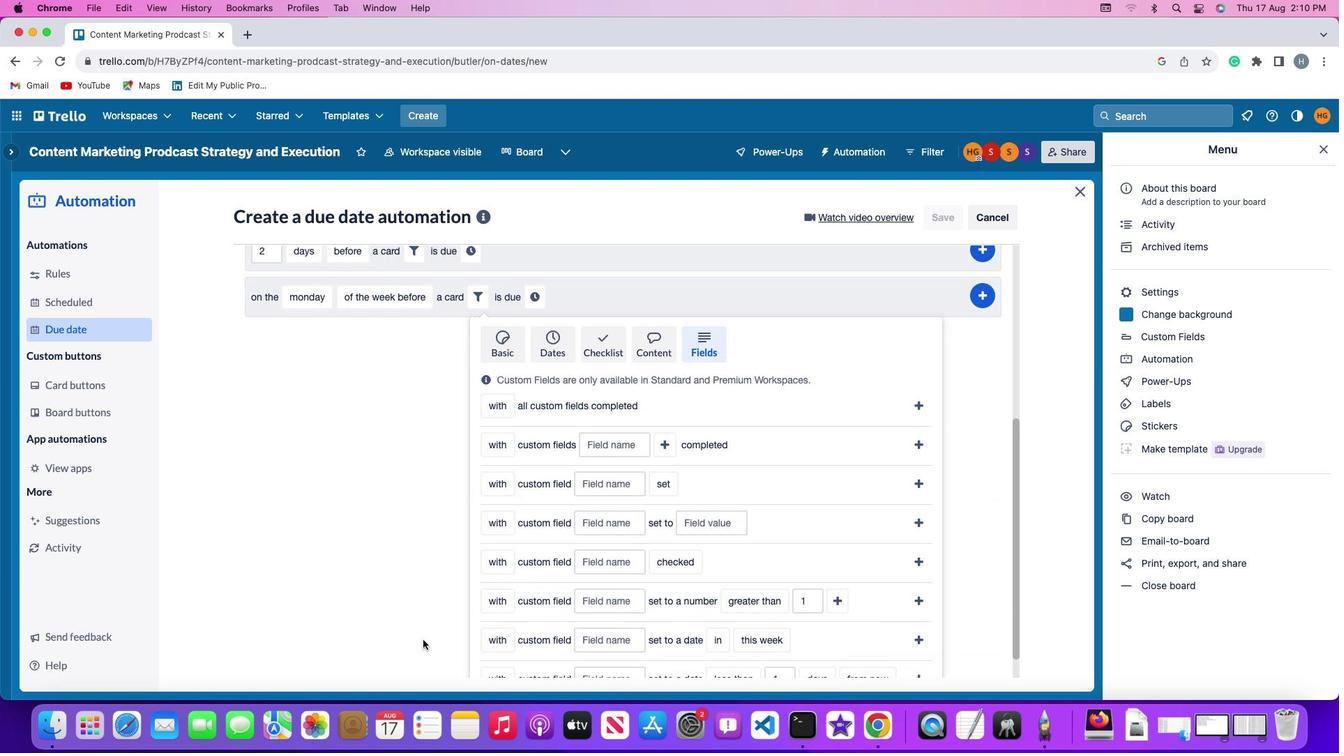 
Action: Mouse moved to (423, 640)
Screenshot: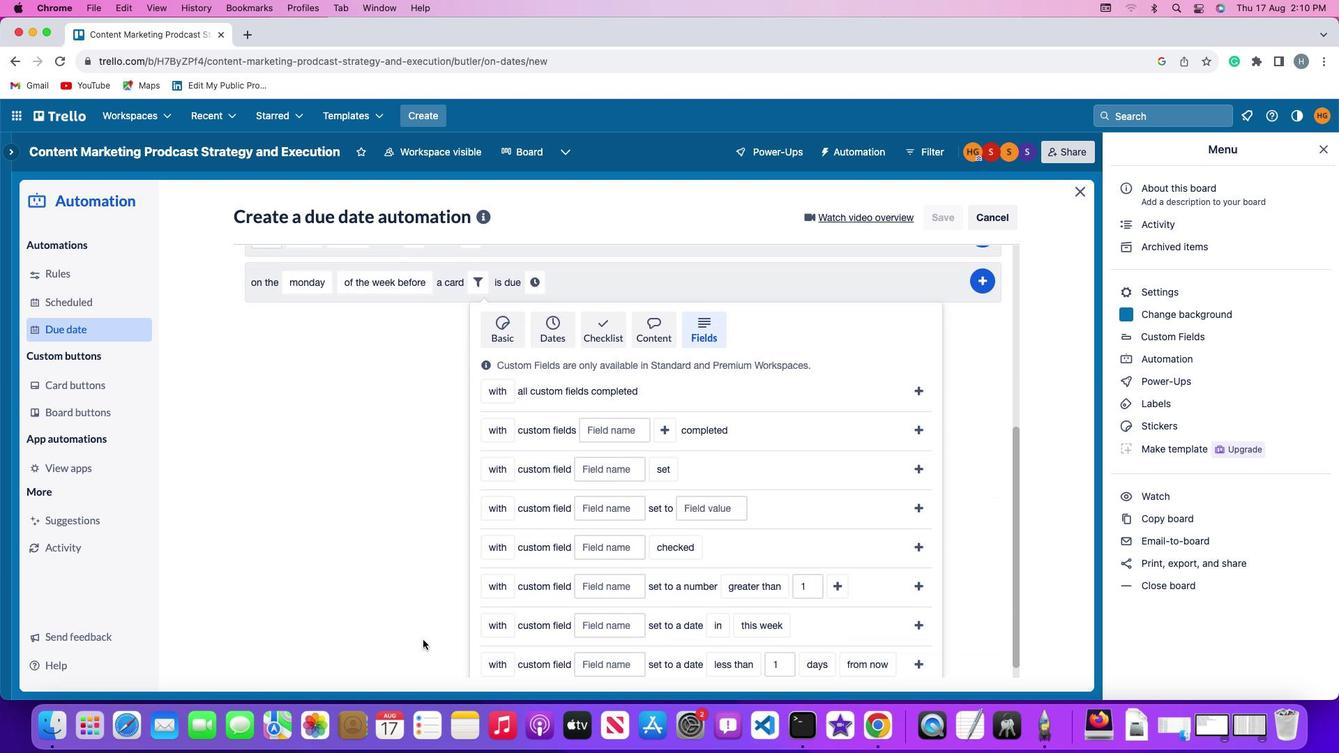 
Action: Mouse scrolled (423, 640) with delta (0, 0)
Screenshot: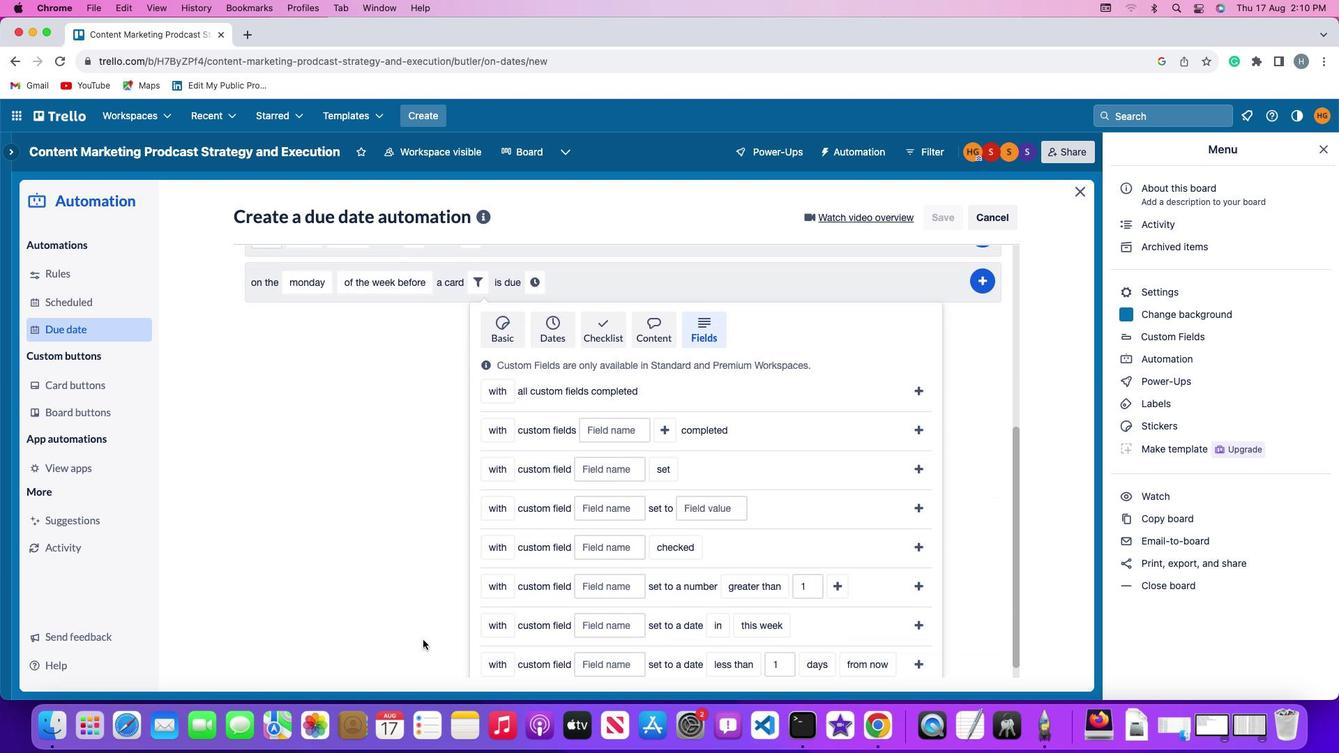 
Action: Mouse scrolled (423, 640) with delta (0, -2)
Screenshot: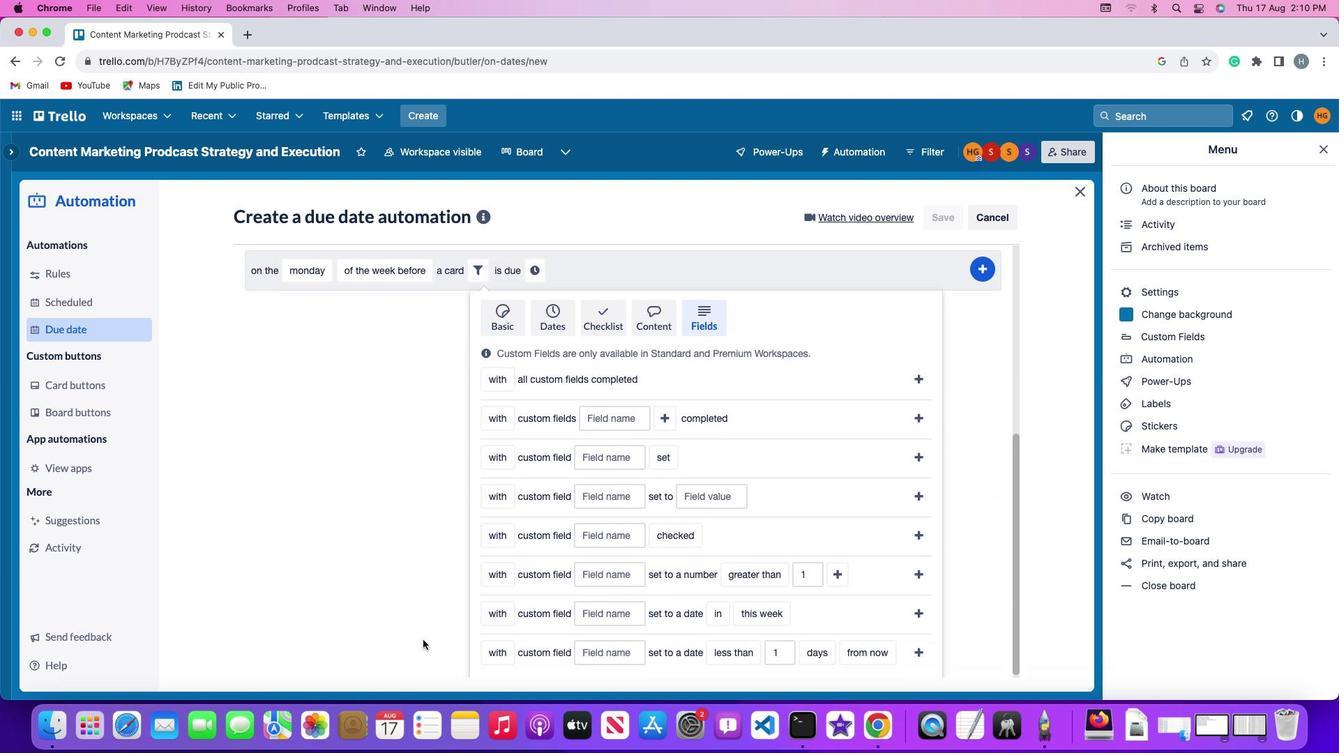 
Action: Mouse scrolled (423, 640) with delta (0, -3)
Screenshot: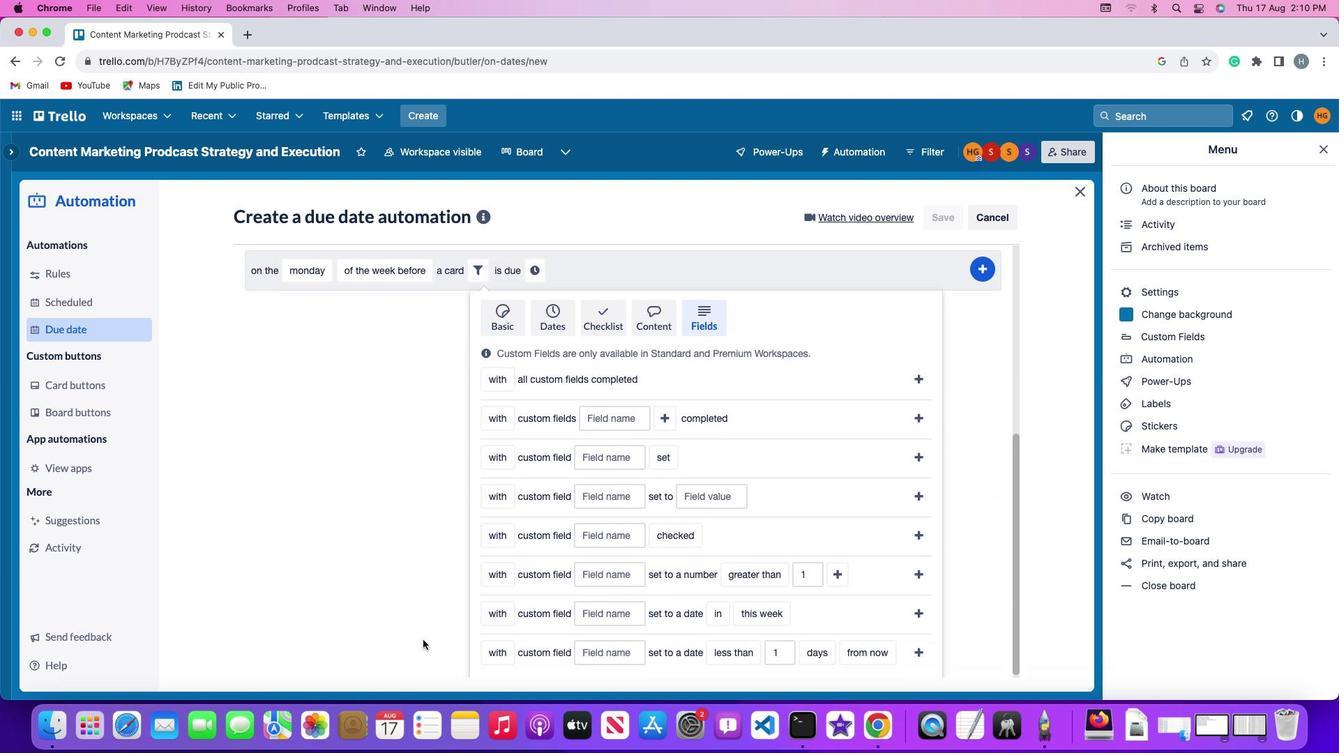 
Action: Mouse scrolled (423, 640) with delta (0, -3)
Screenshot: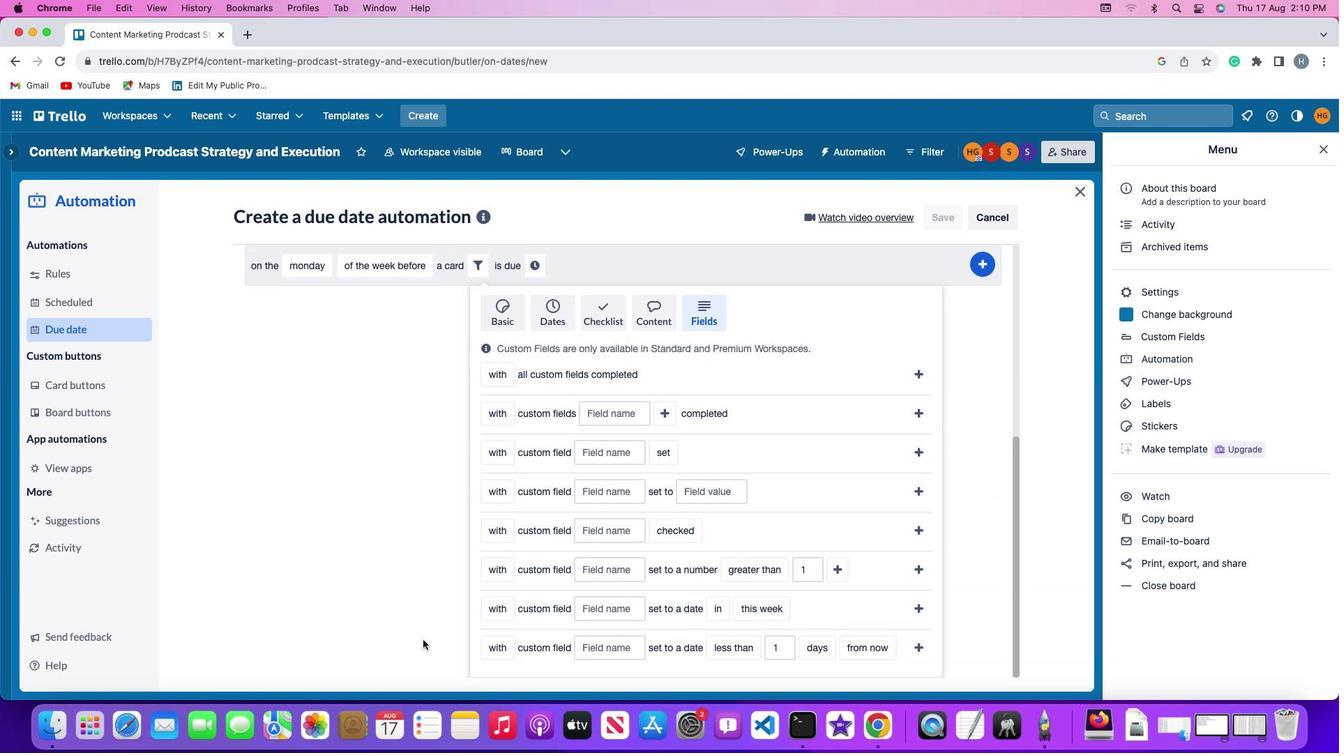 
Action: Mouse moved to (419, 640)
Screenshot: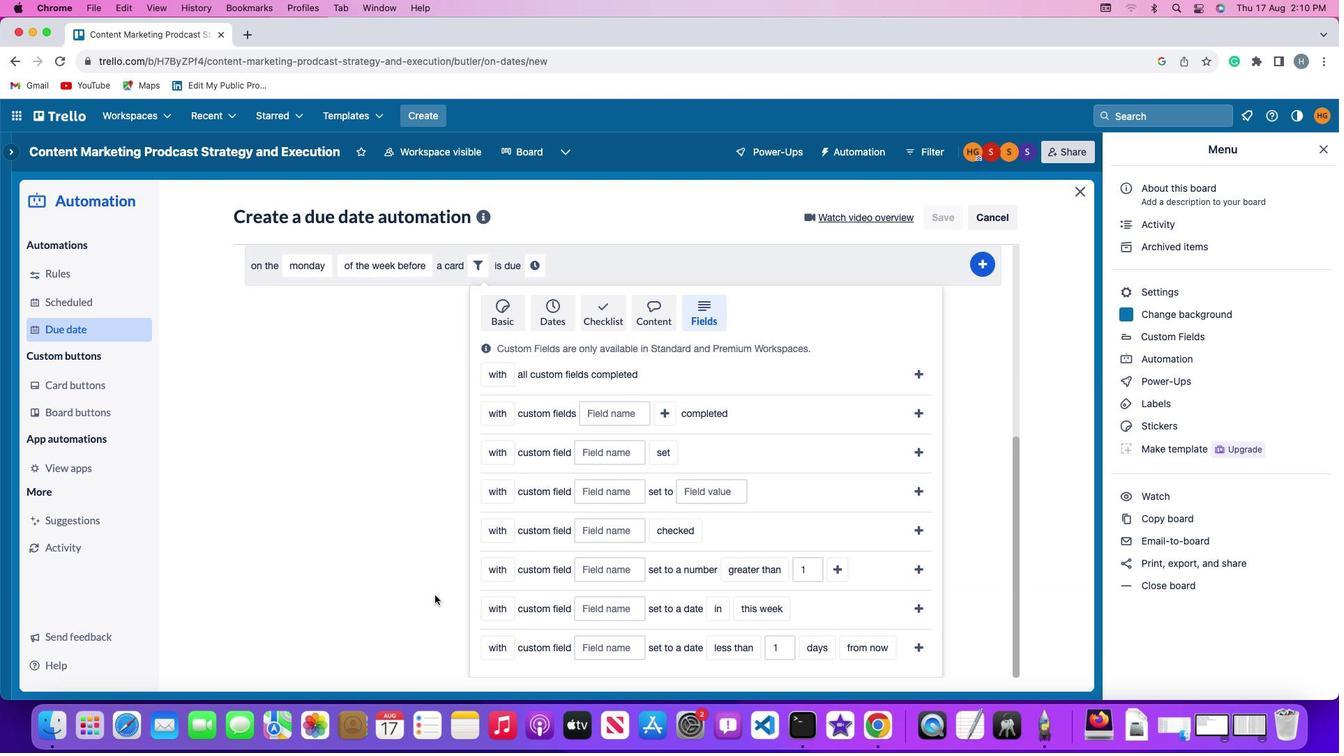 
Action: Mouse scrolled (419, 640) with delta (0, 0)
Screenshot: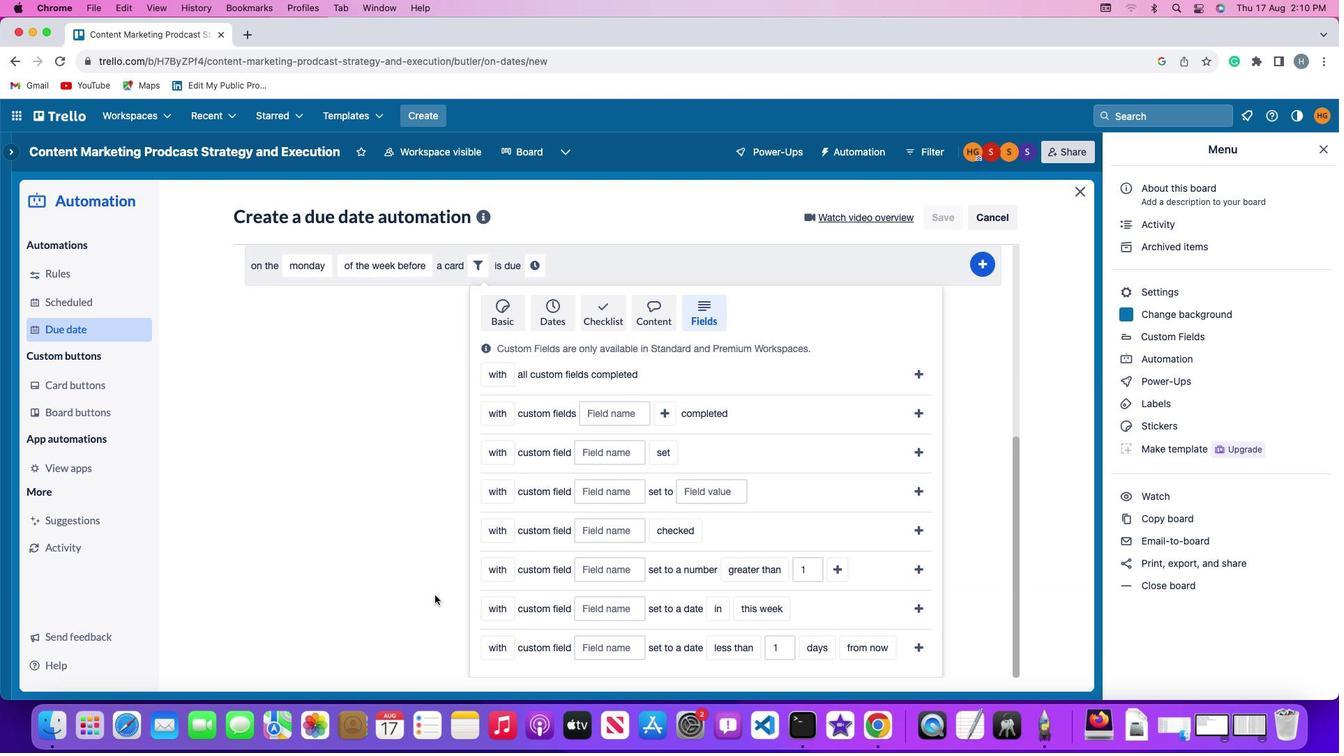 
Action: Mouse moved to (419, 640)
Screenshot: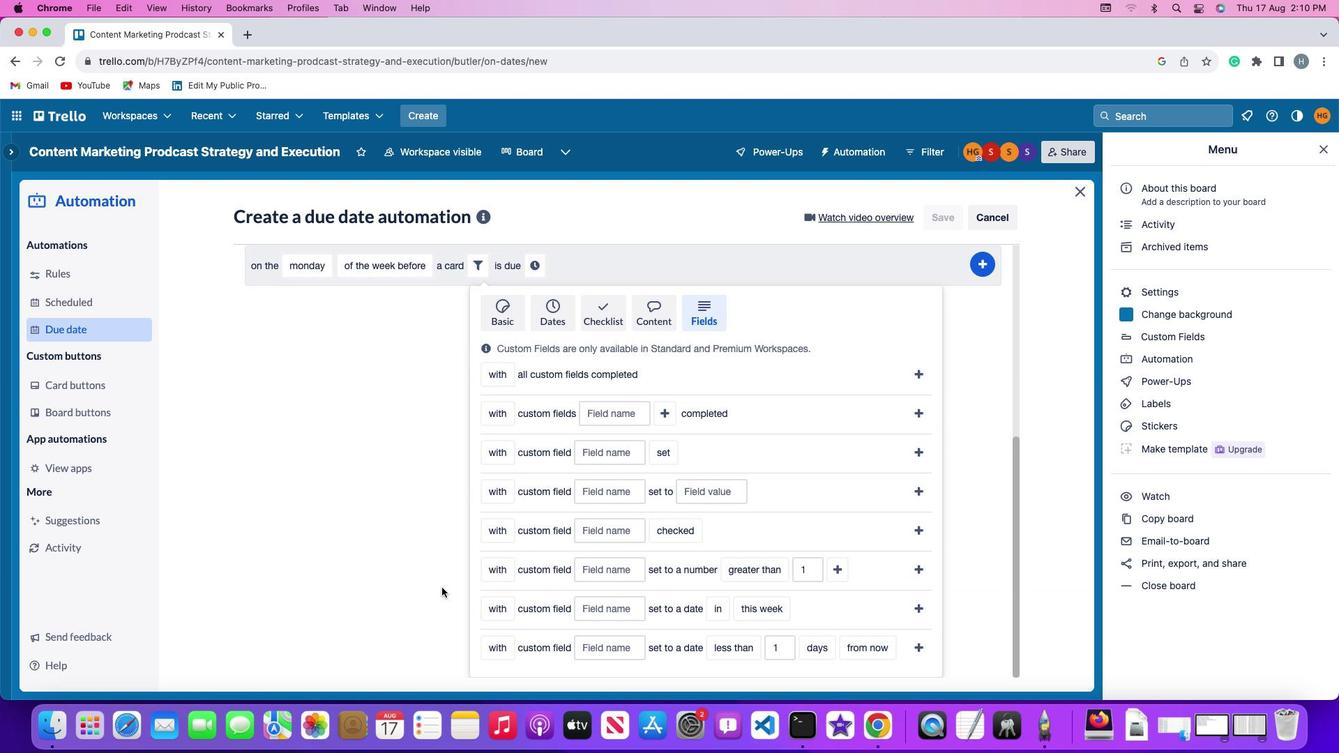 
Action: Mouse scrolled (419, 640) with delta (0, 0)
Screenshot: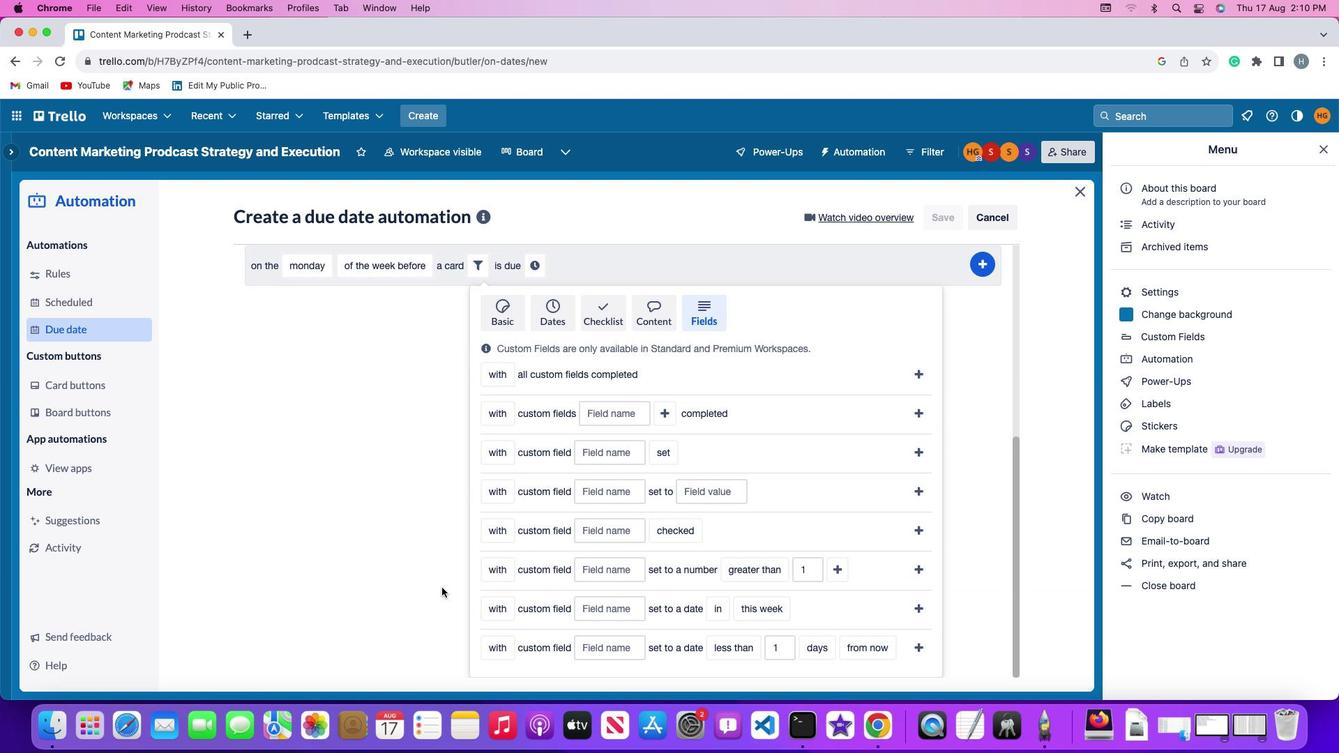 
Action: Mouse moved to (418, 622)
Screenshot: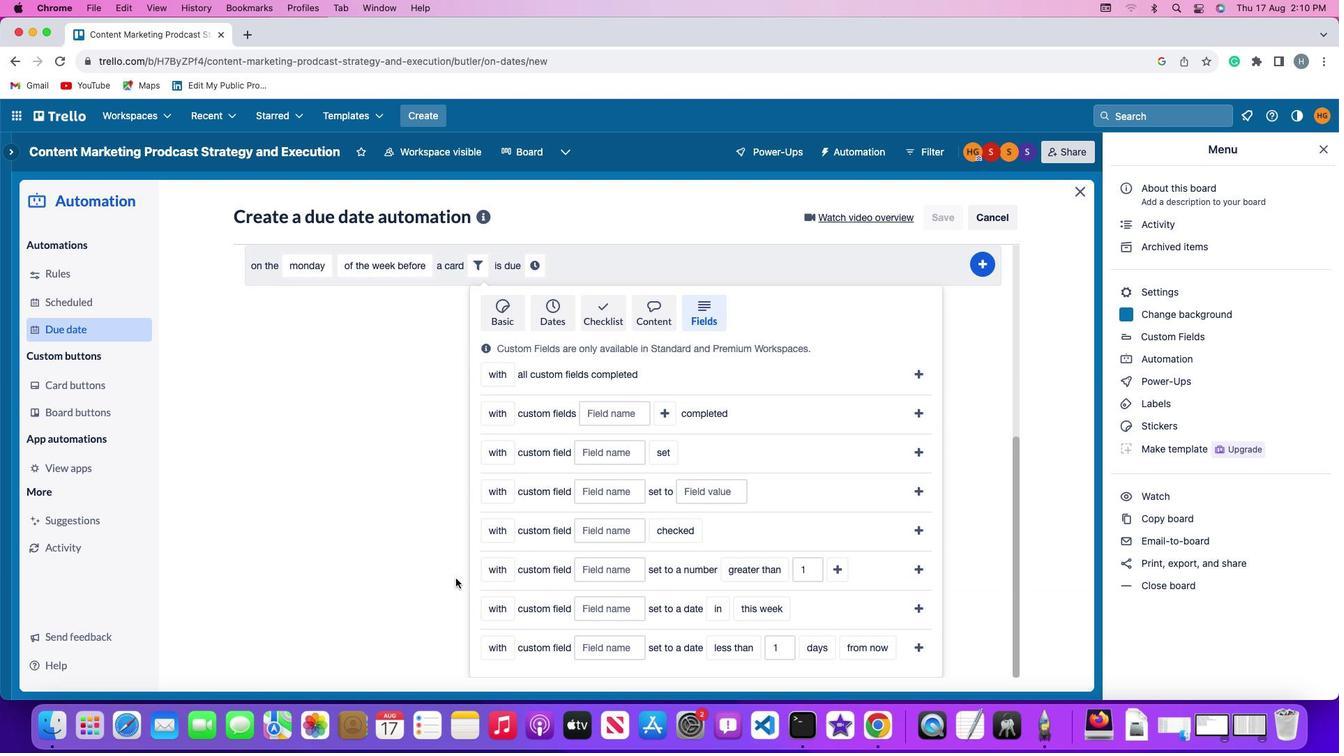 
Action: Mouse scrolled (418, 622) with delta (0, -1)
Screenshot: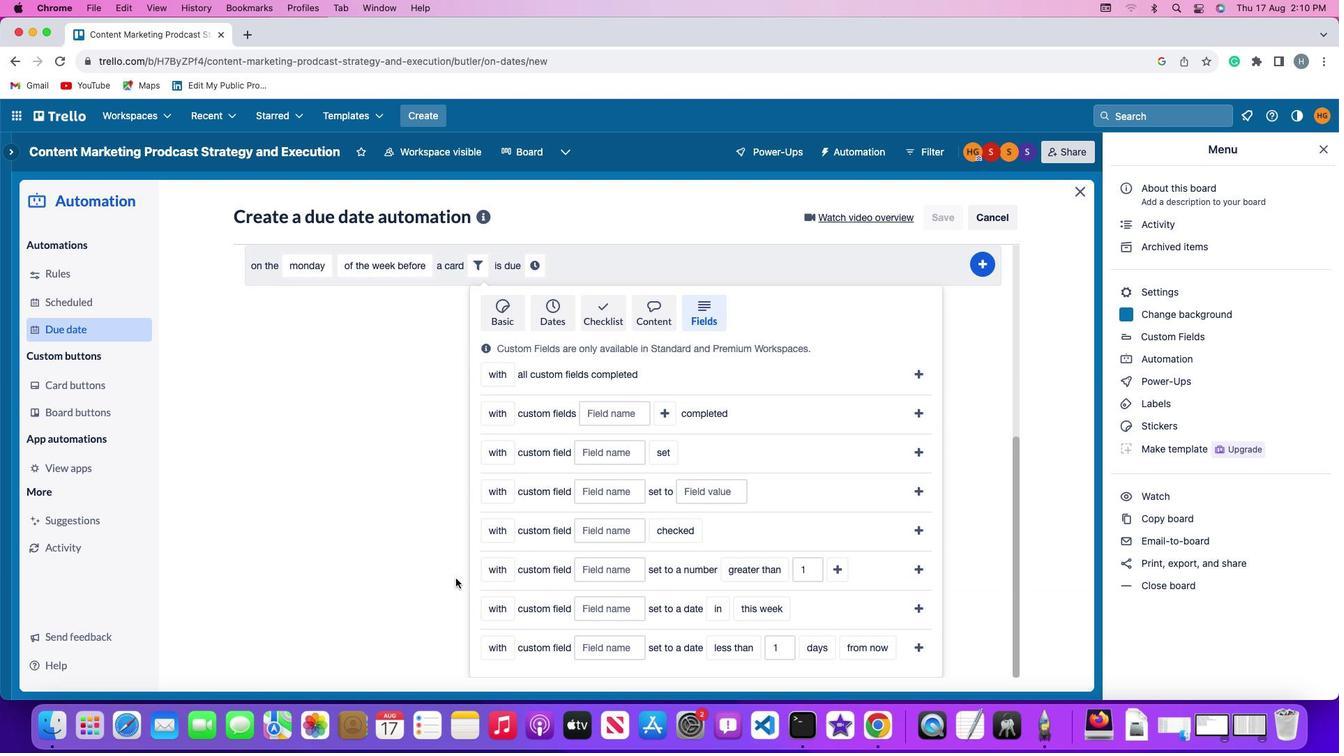 
Action: Mouse moved to (488, 571)
Screenshot: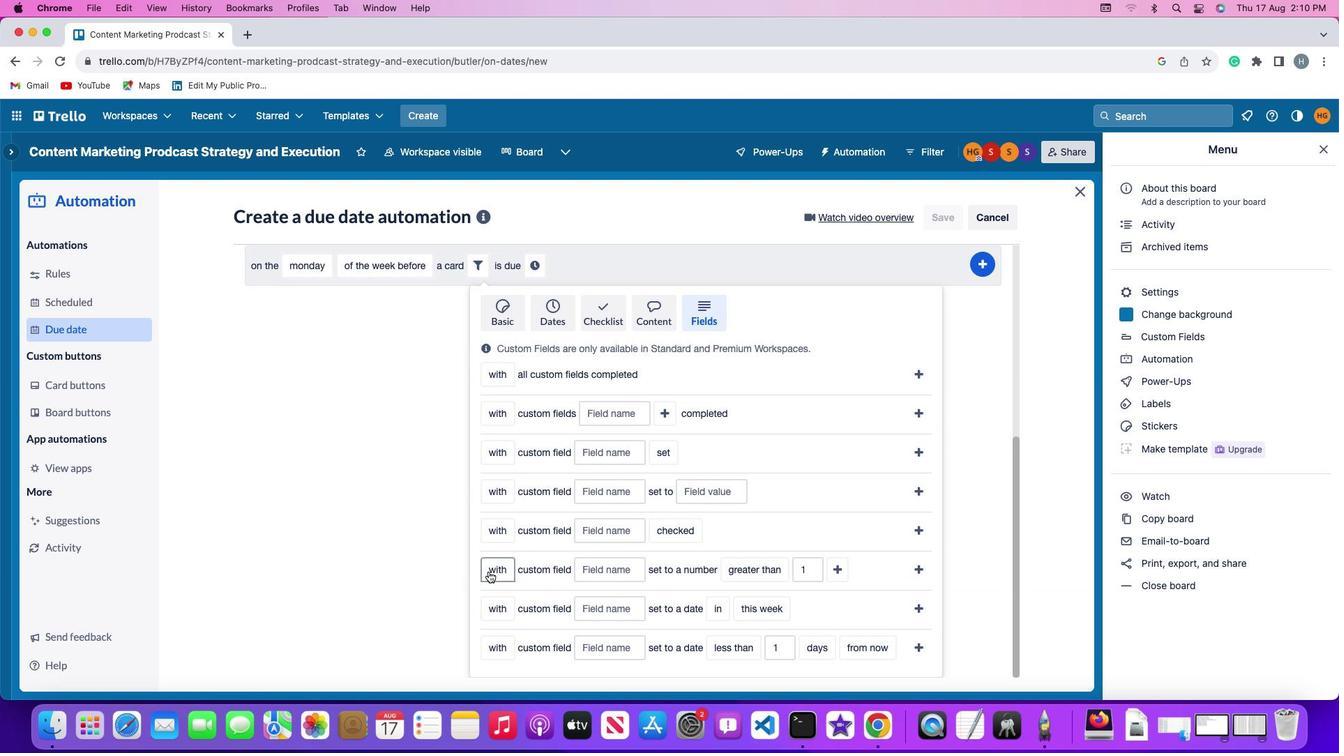 
Action: Mouse pressed left at (488, 571)
Screenshot: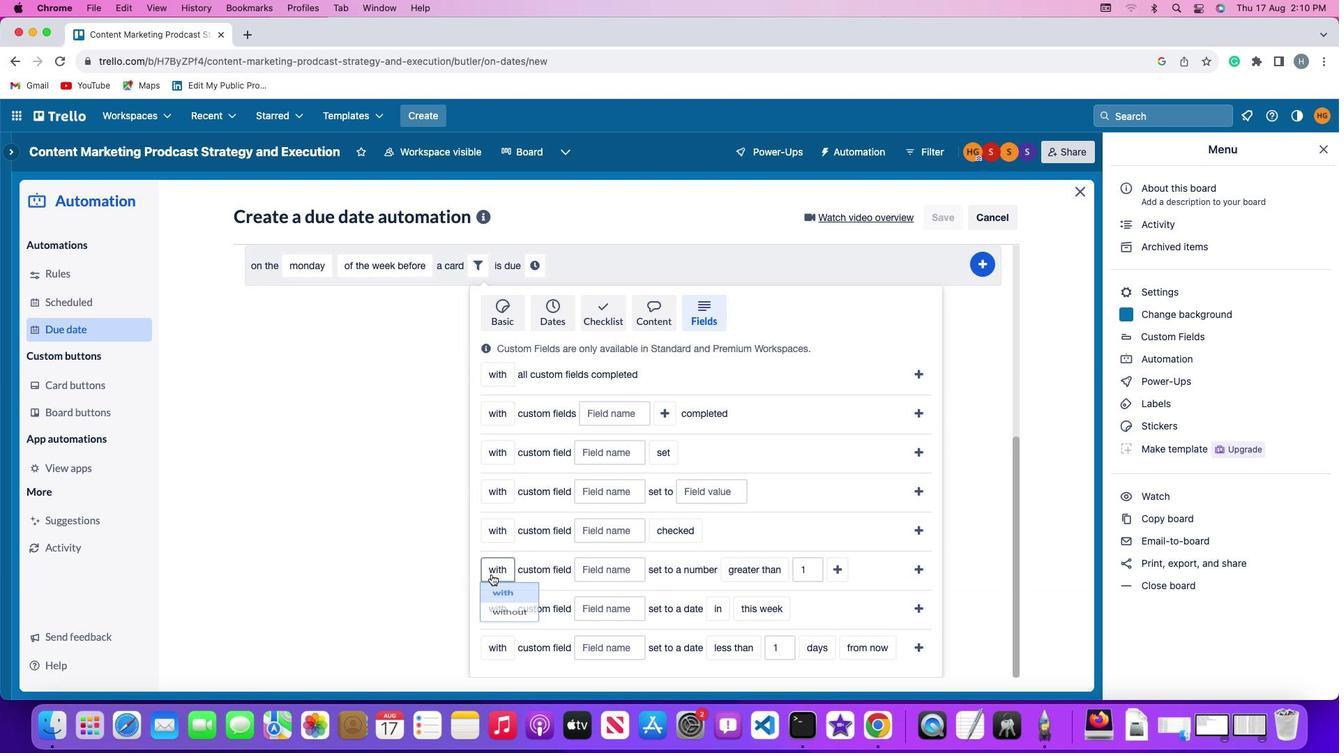 
Action: Mouse moved to (500, 594)
Screenshot: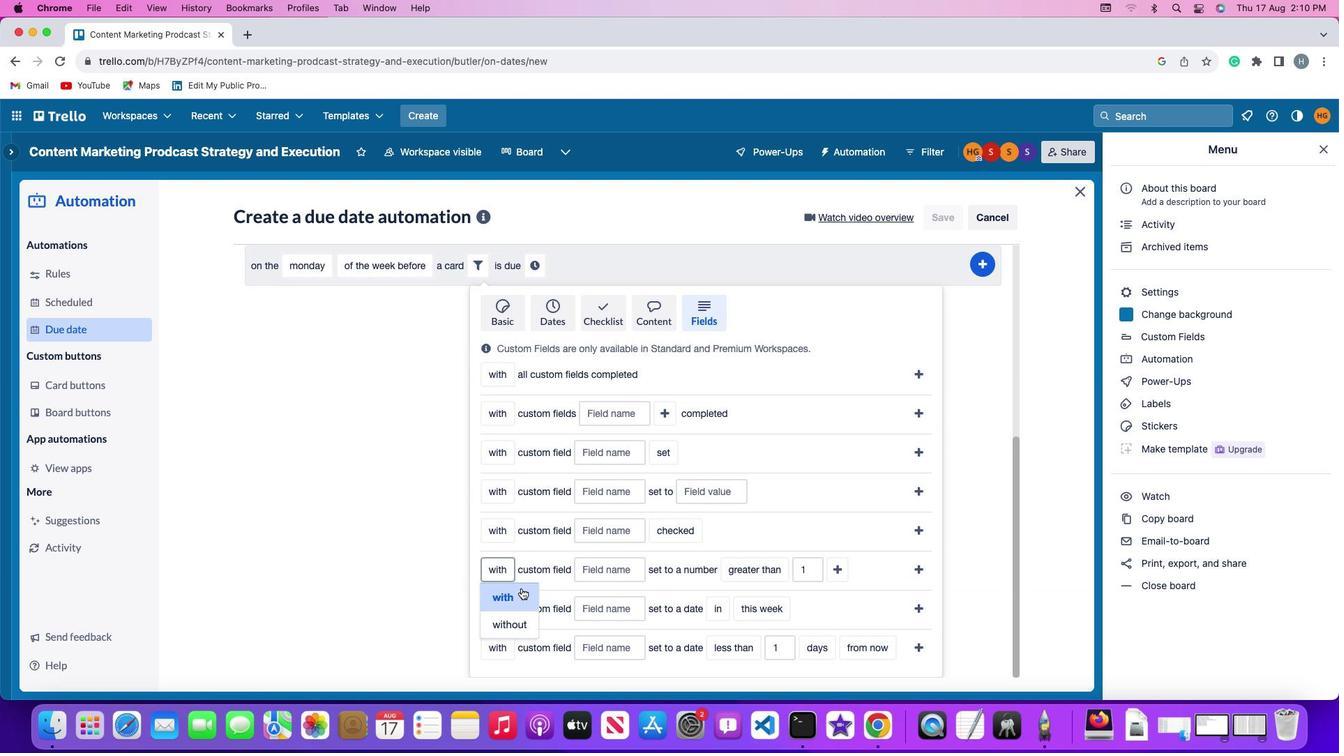 
Action: Mouse pressed left at (500, 594)
Screenshot: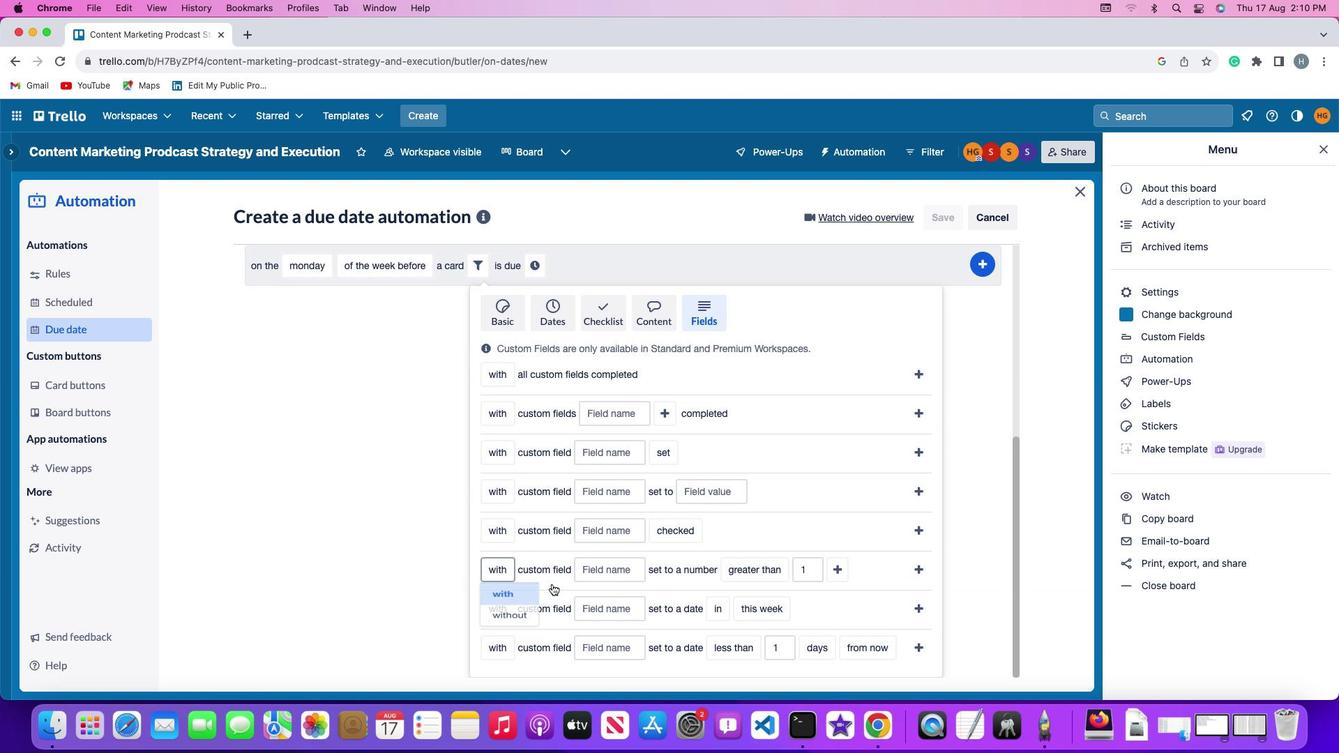 
Action: Mouse moved to (621, 570)
Screenshot: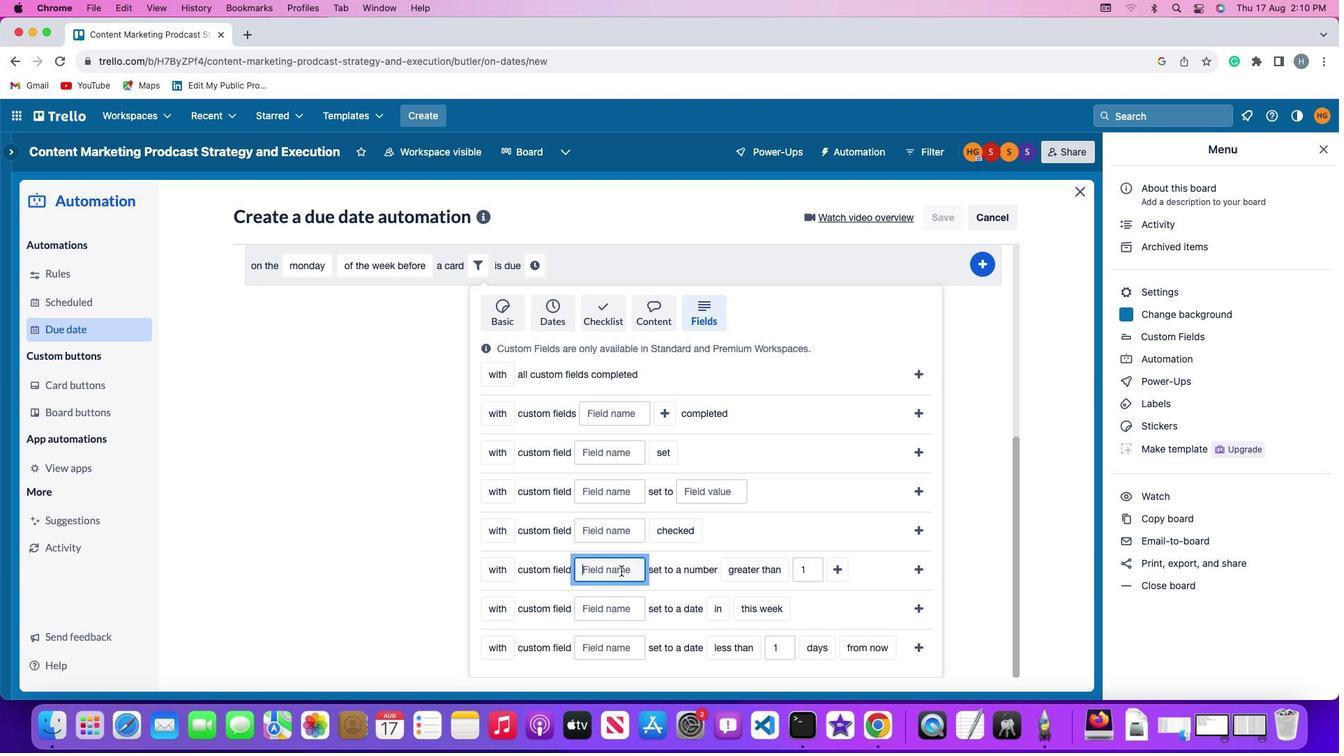 
Action: Mouse pressed left at (621, 570)
Screenshot: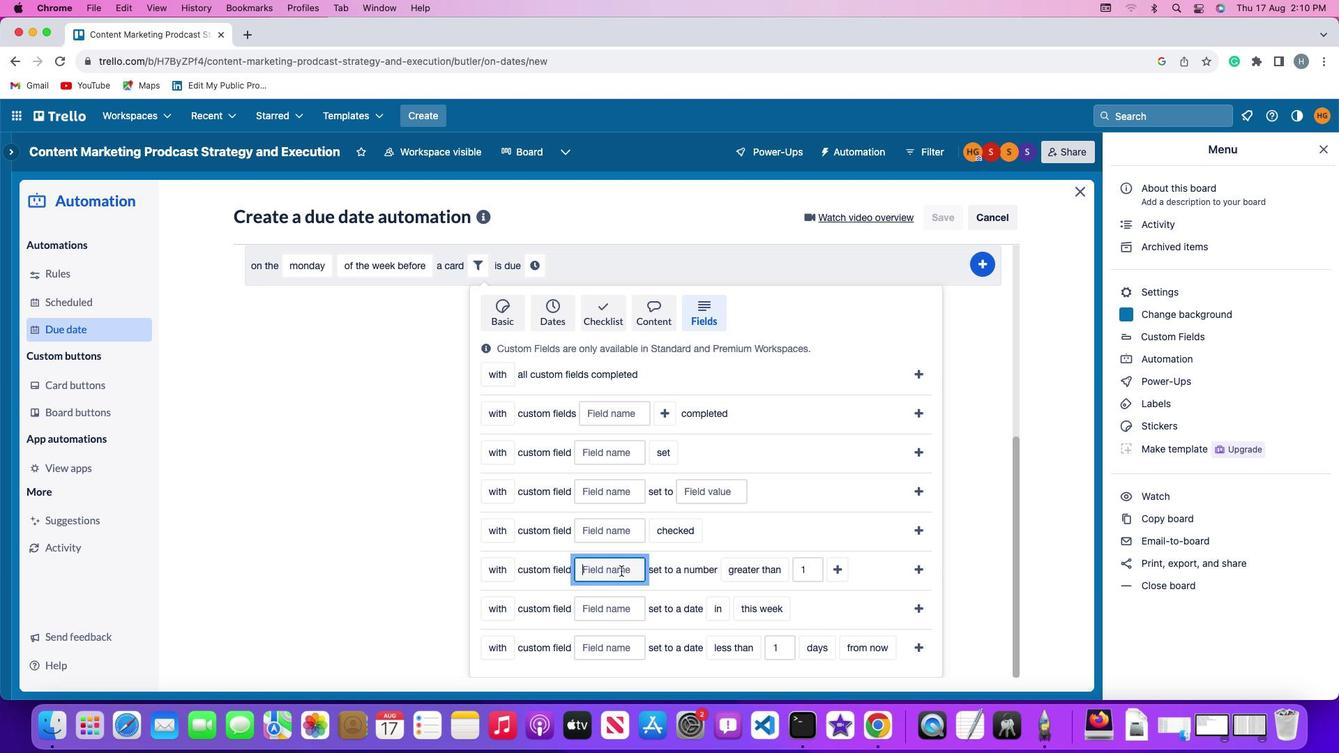 
Action: Key pressed Key.shift'R''e''s''u''m''e'
Screenshot: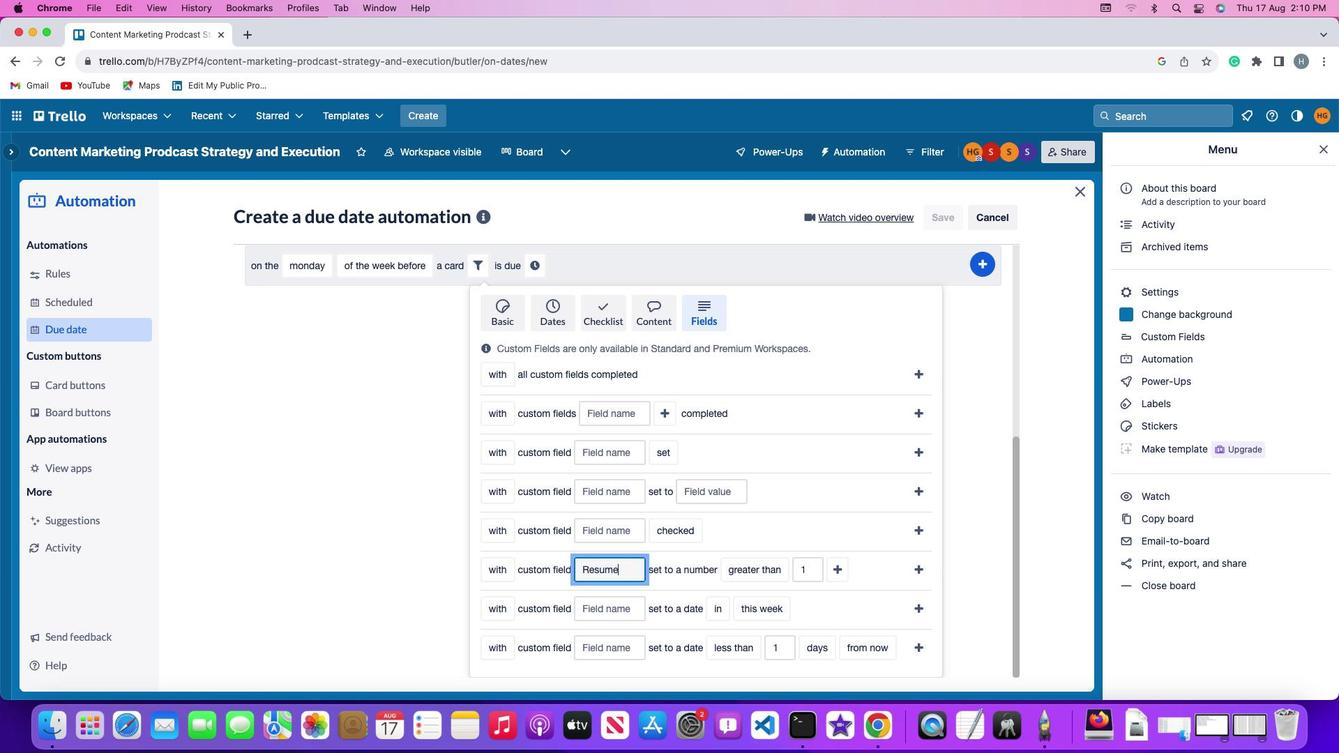 
Action: Mouse moved to (748, 564)
Screenshot: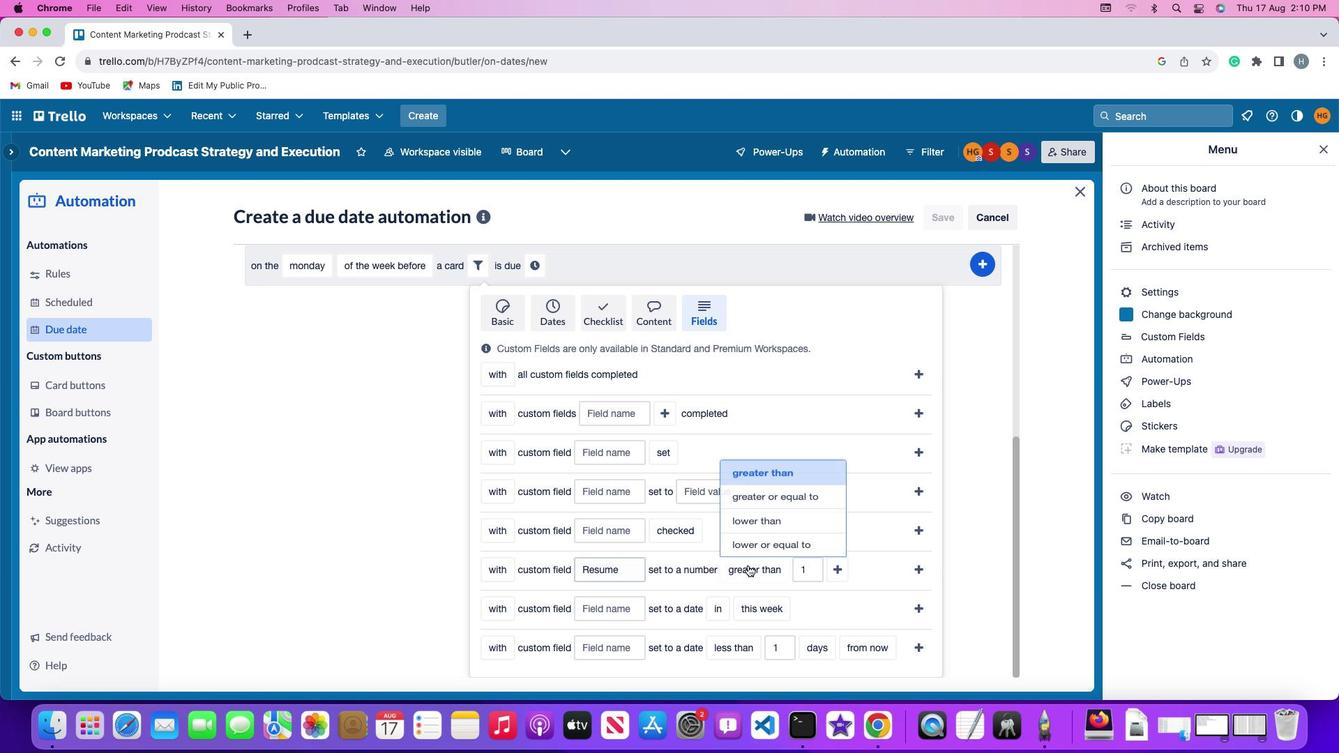 
Action: Mouse pressed left at (748, 564)
Screenshot: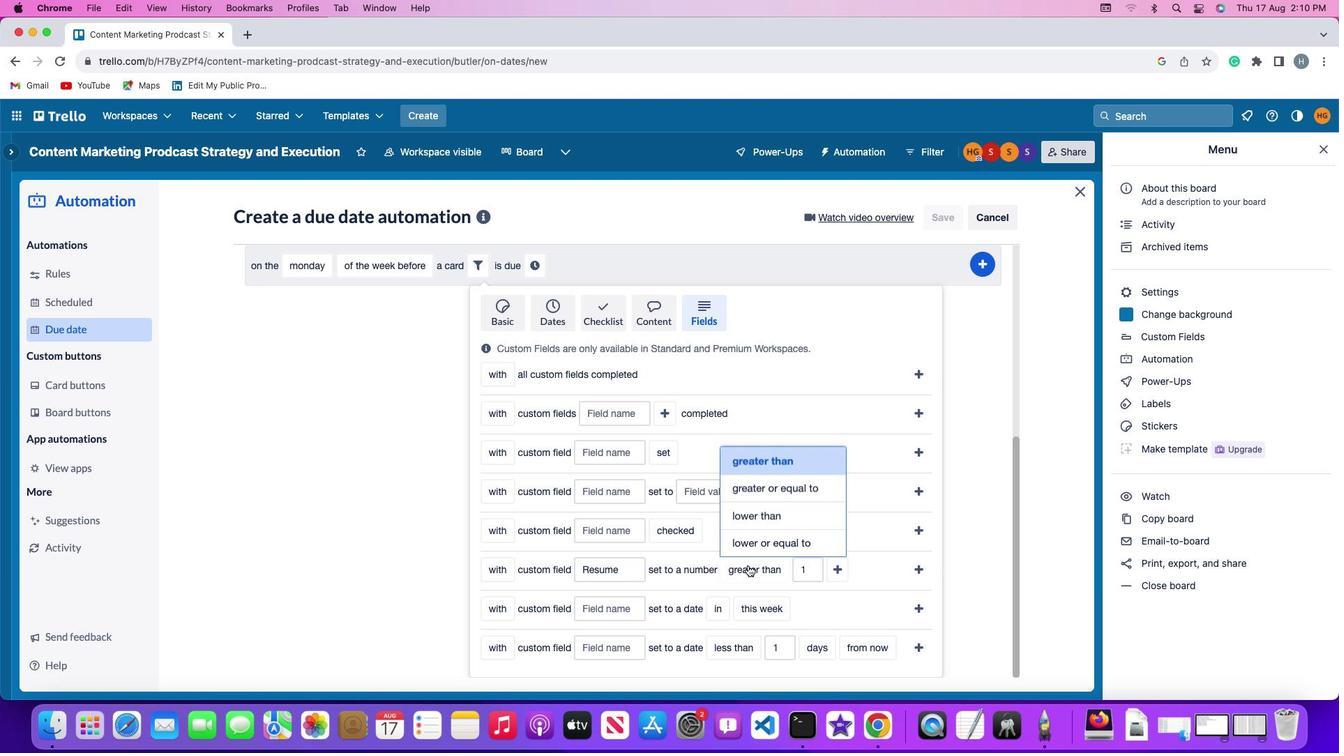 
Action: Mouse moved to (761, 516)
Screenshot: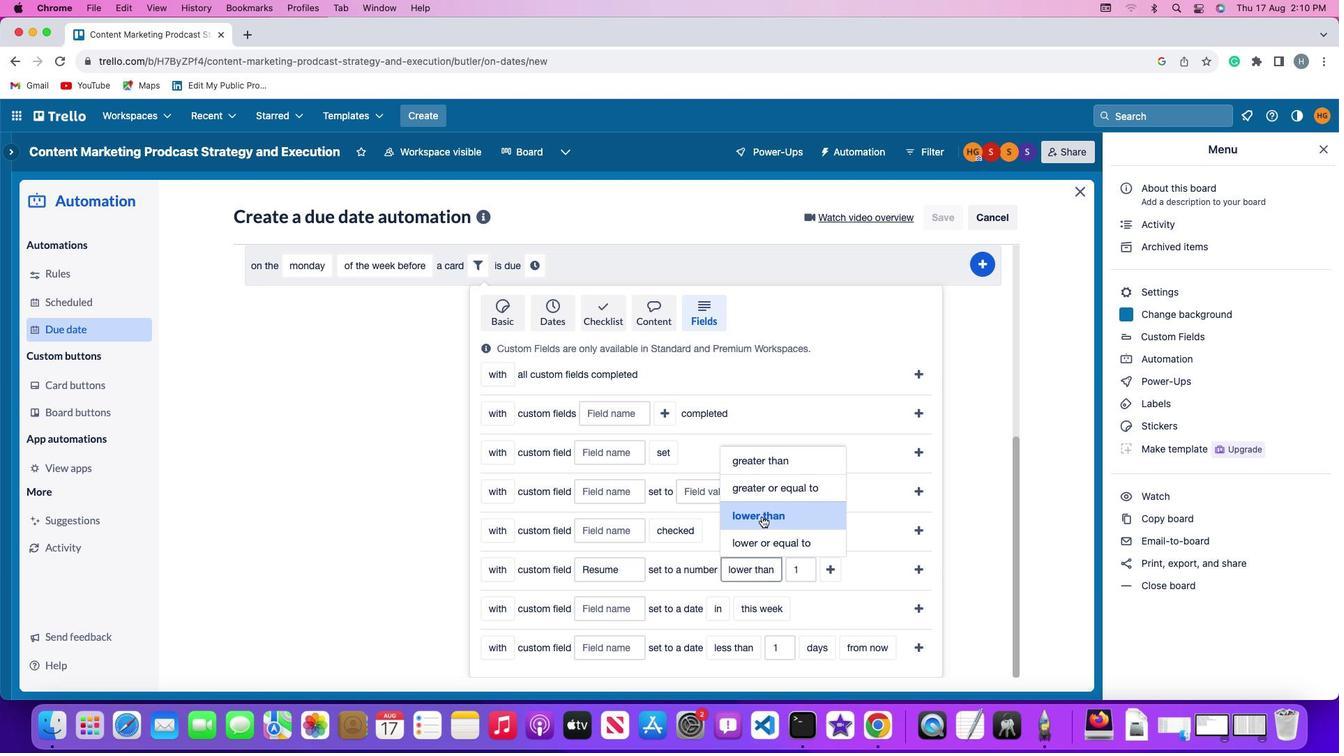 
Action: Mouse pressed left at (761, 516)
Screenshot: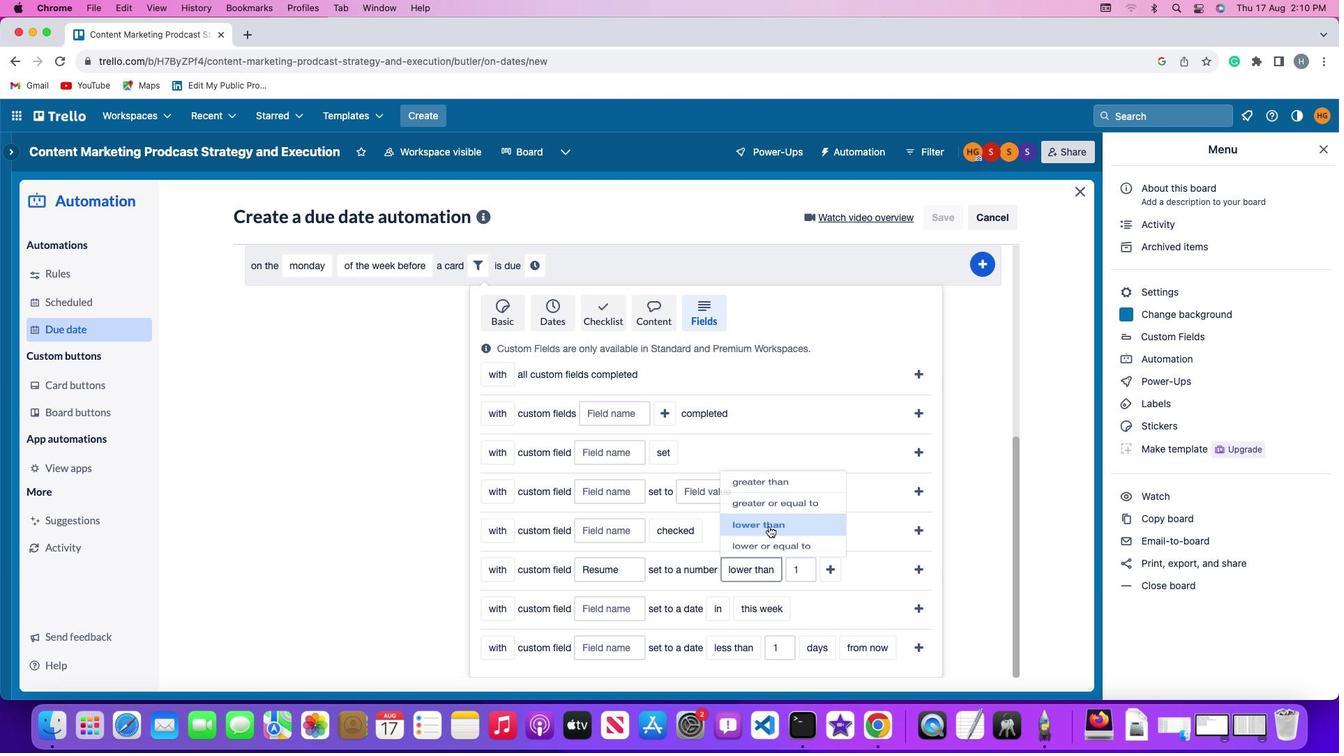 
Action: Mouse moved to (807, 563)
Screenshot: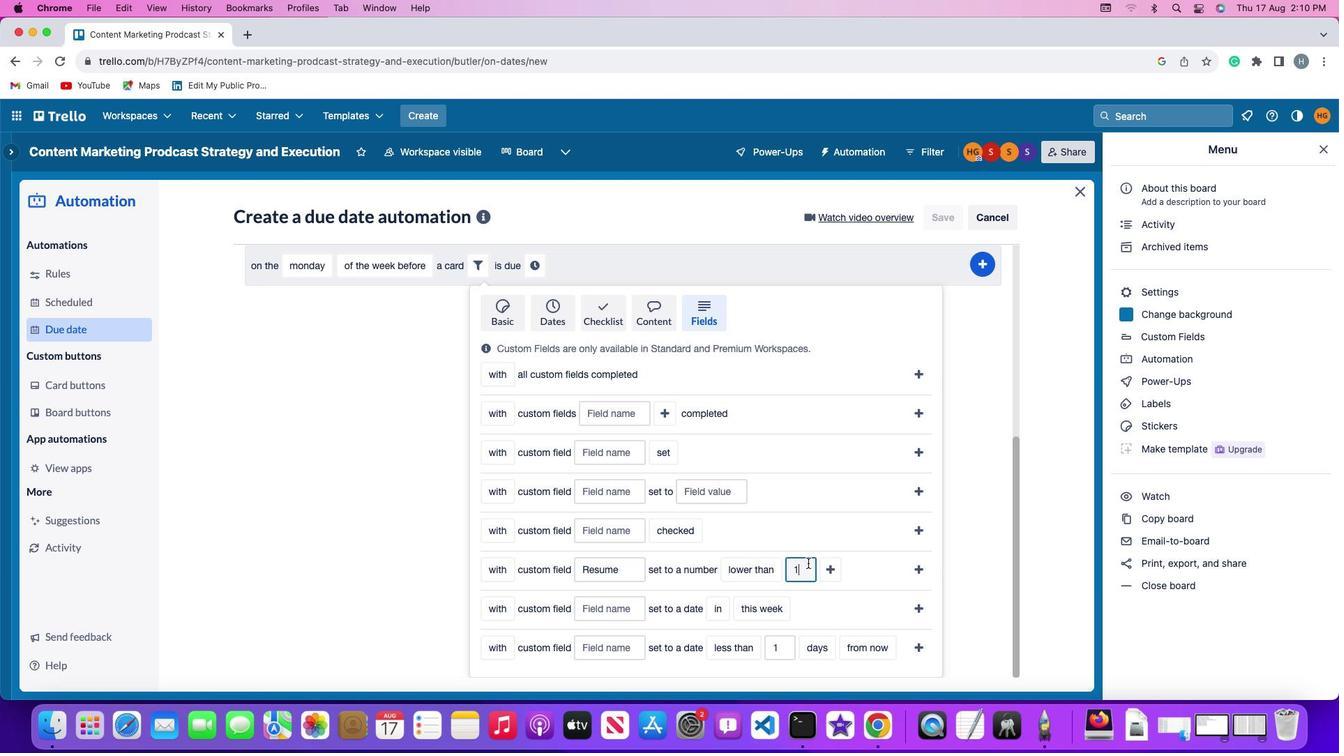 
Action: Mouse pressed left at (807, 563)
Screenshot: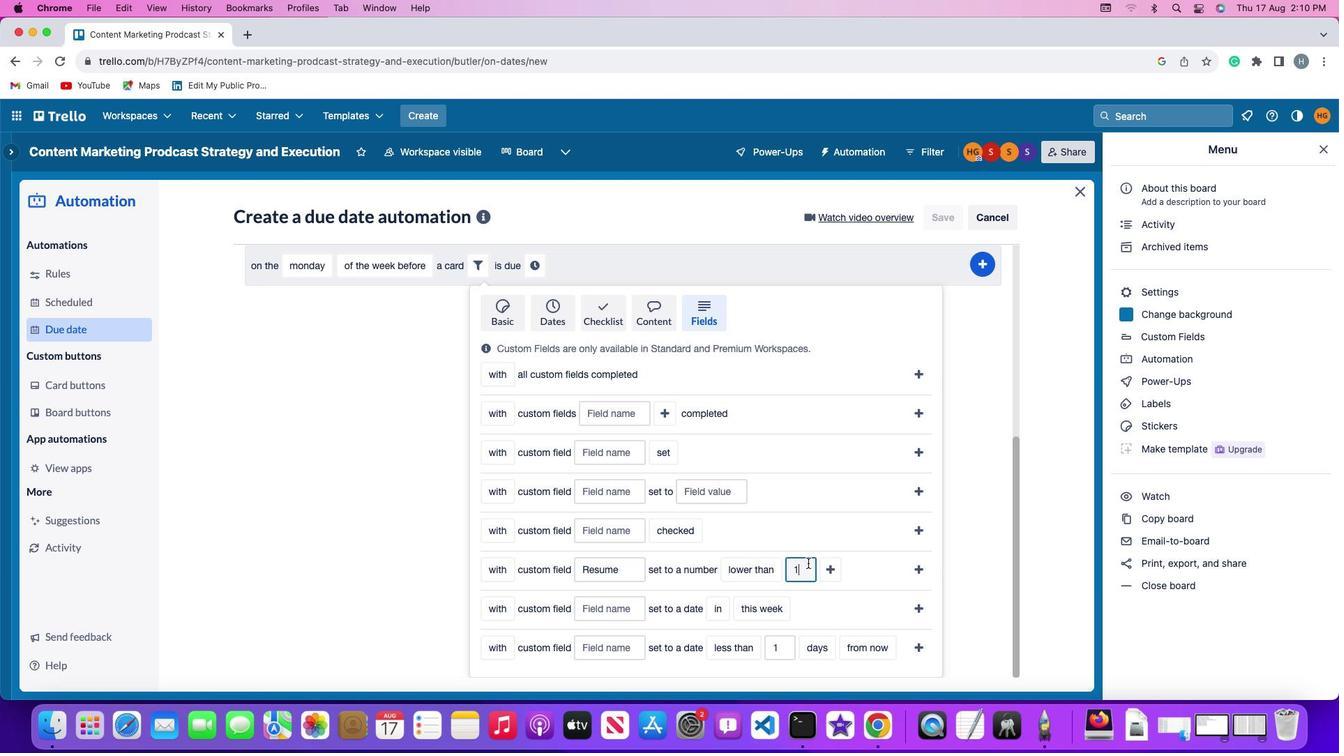 
Action: Mouse moved to (807, 563)
Screenshot: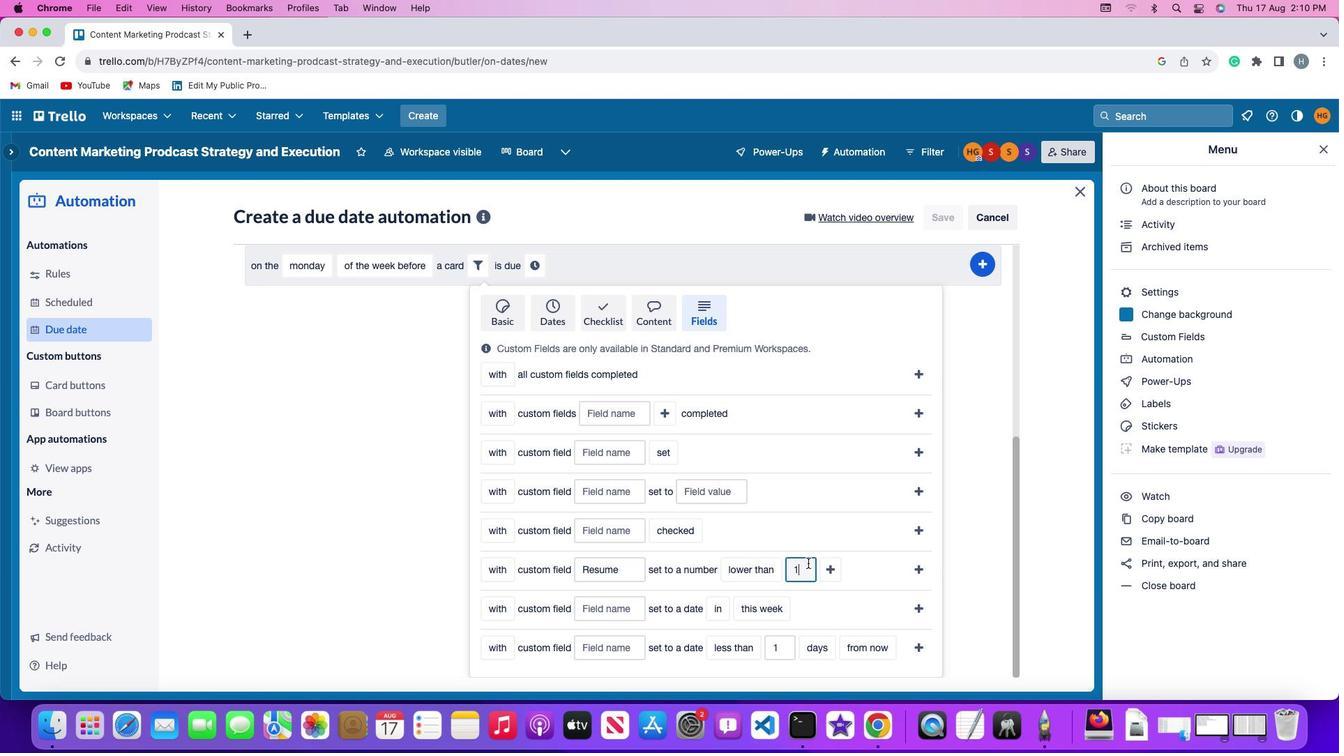 
Action: Key pressed Key.backspace'1'
Screenshot: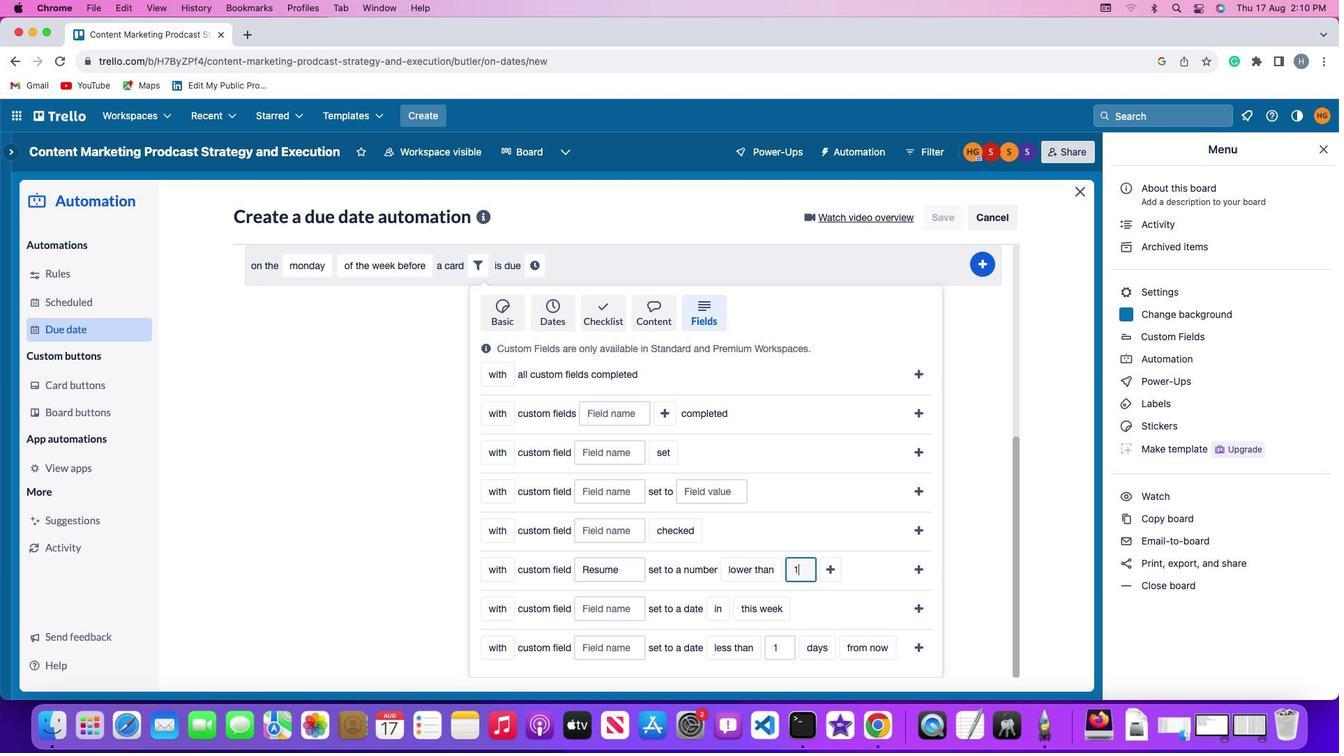 
Action: Mouse moved to (832, 563)
Screenshot: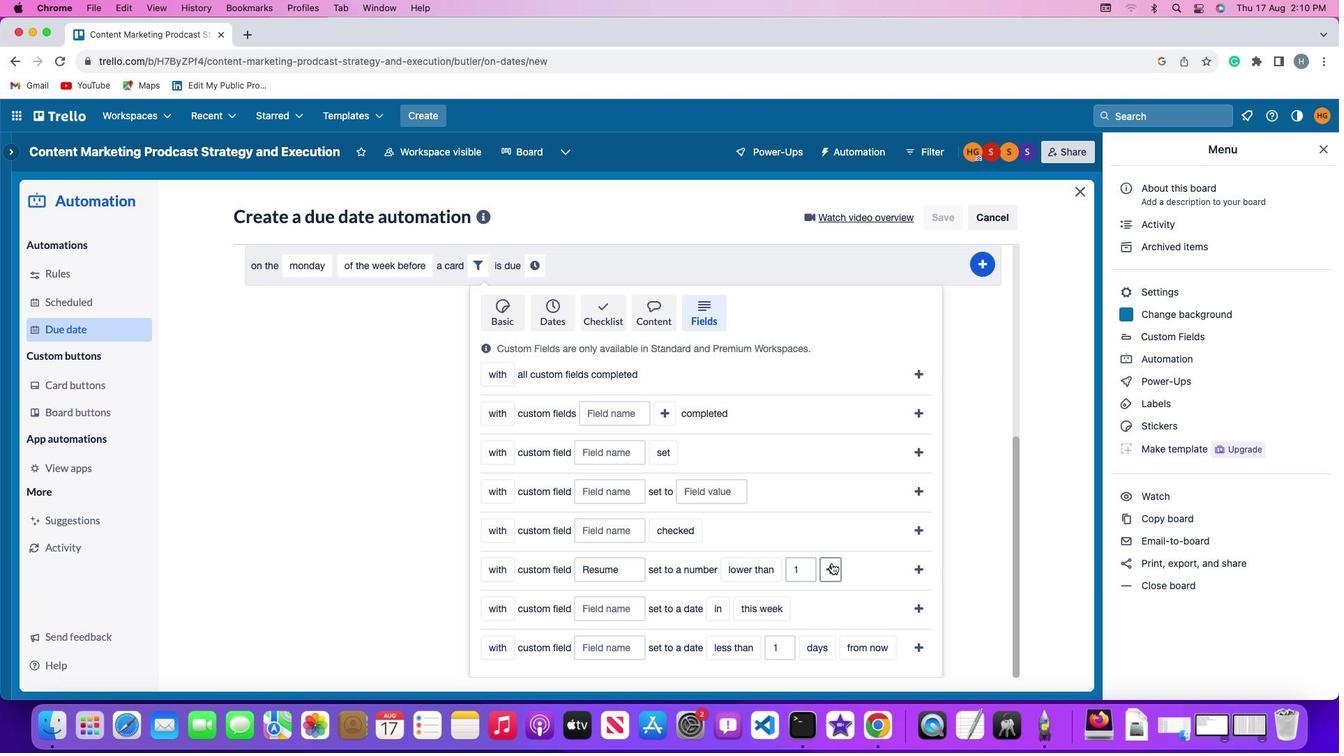 
Action: Mouse pressed left at (832, 563)
Screenshot: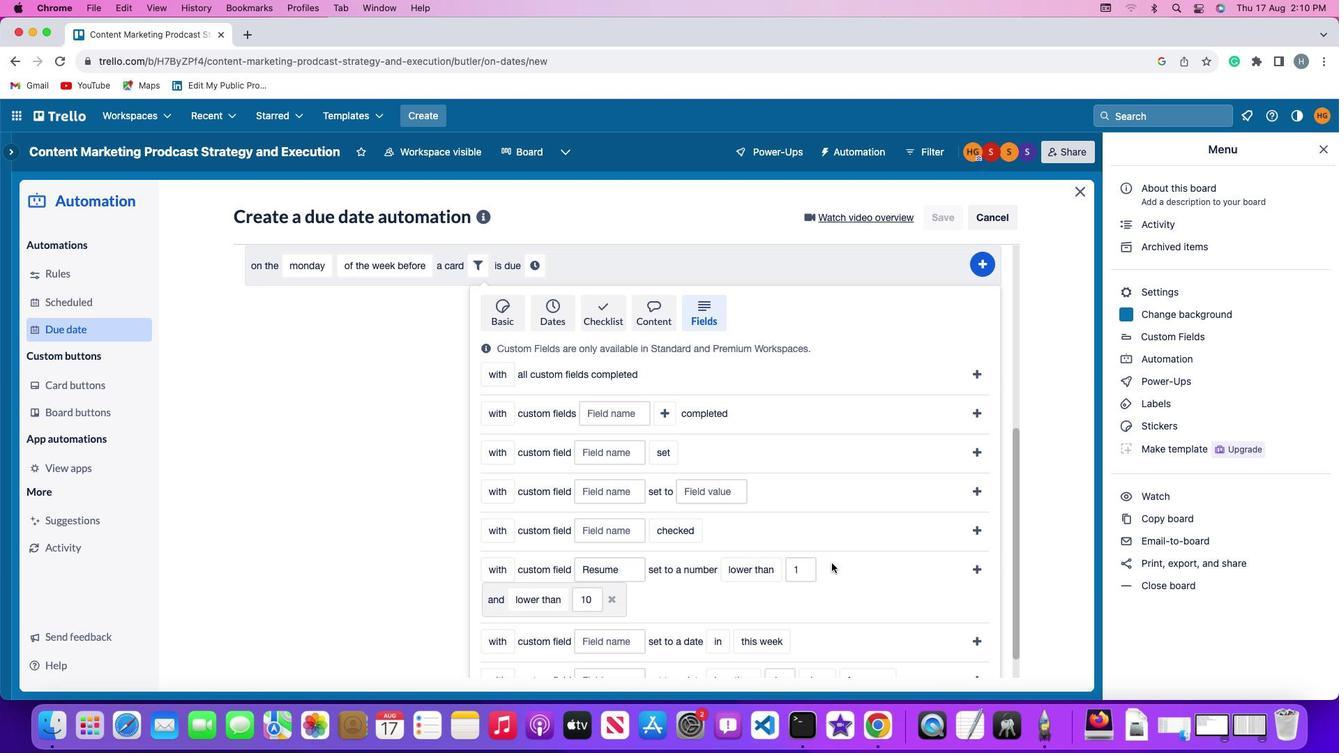 
Action: Mouse moved to (558, 599)
Screenshot: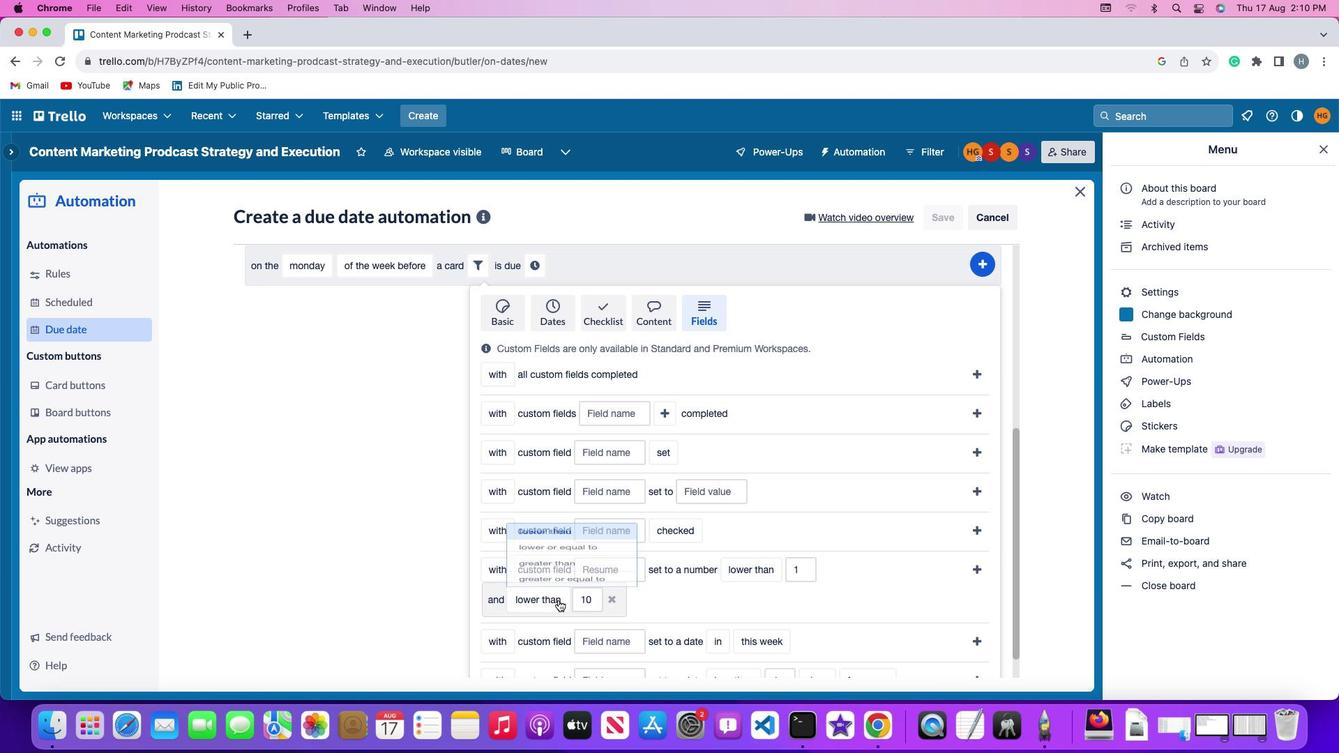 
Action: Mouse pressed left at (558, 599)
Screenshot: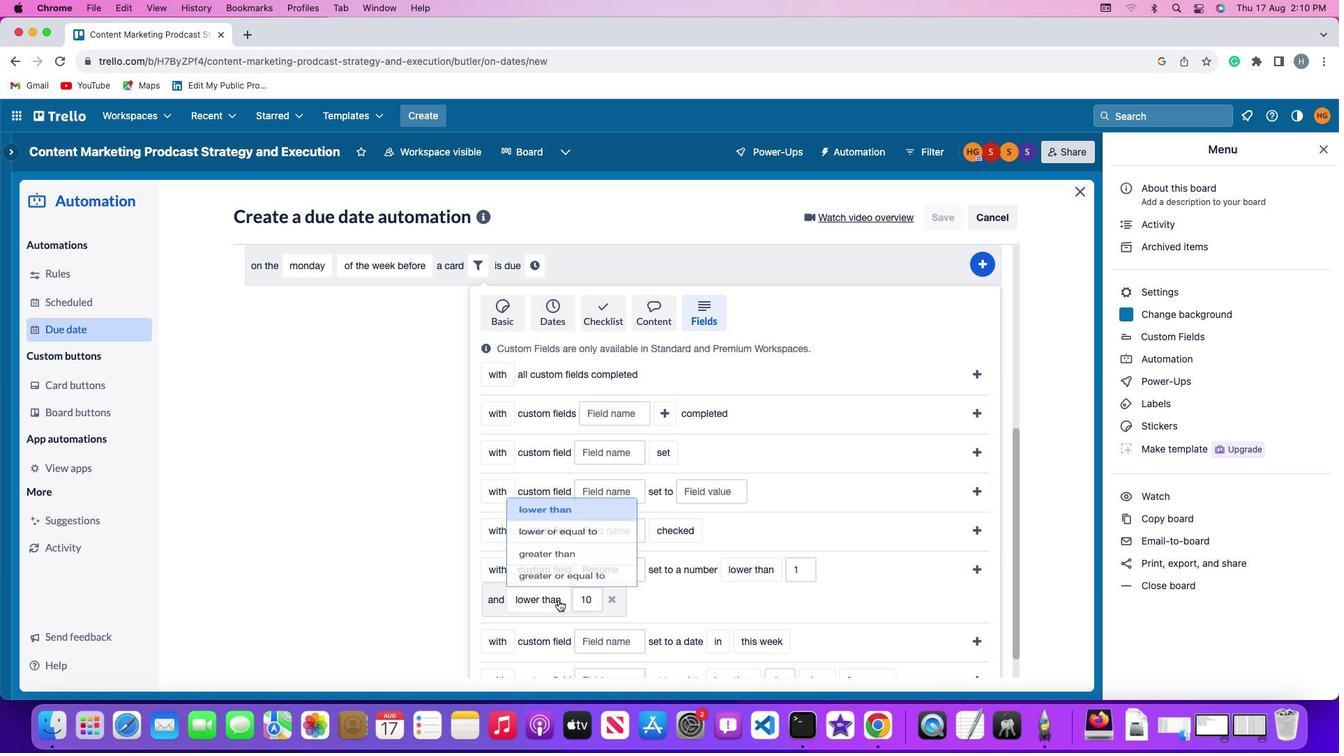 
Action: Mouse moved to (563, 546)
Screenshot: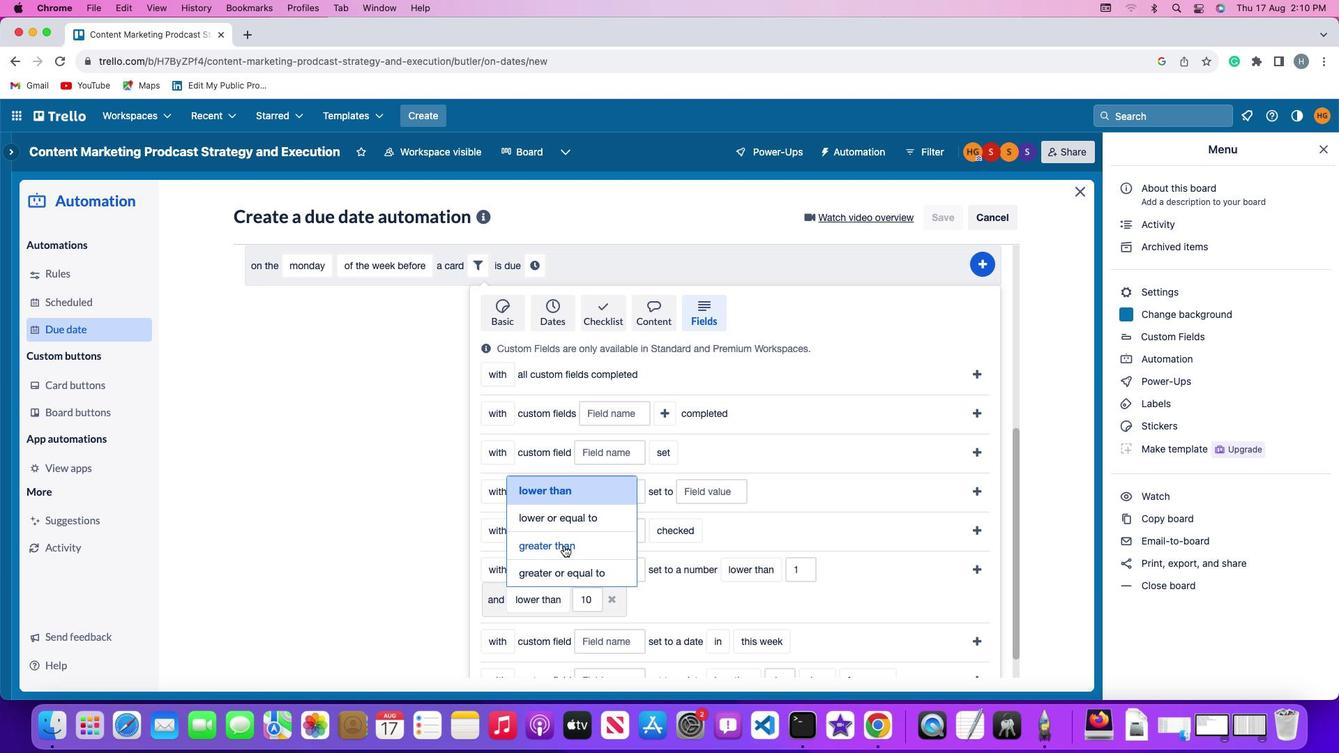 
Action: Mouse pressed left at (563, 546)
Screenshot: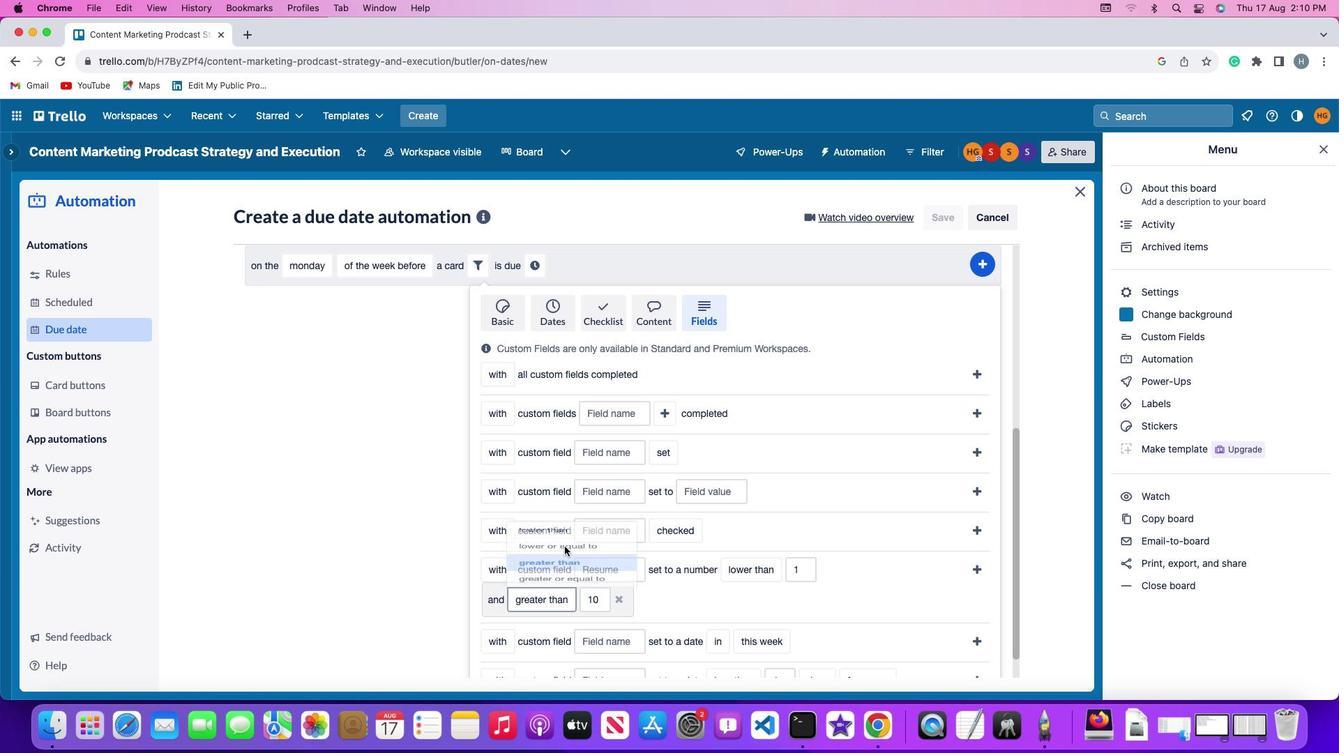 
Action: Mouse moved to (604, 601)
Screenshot: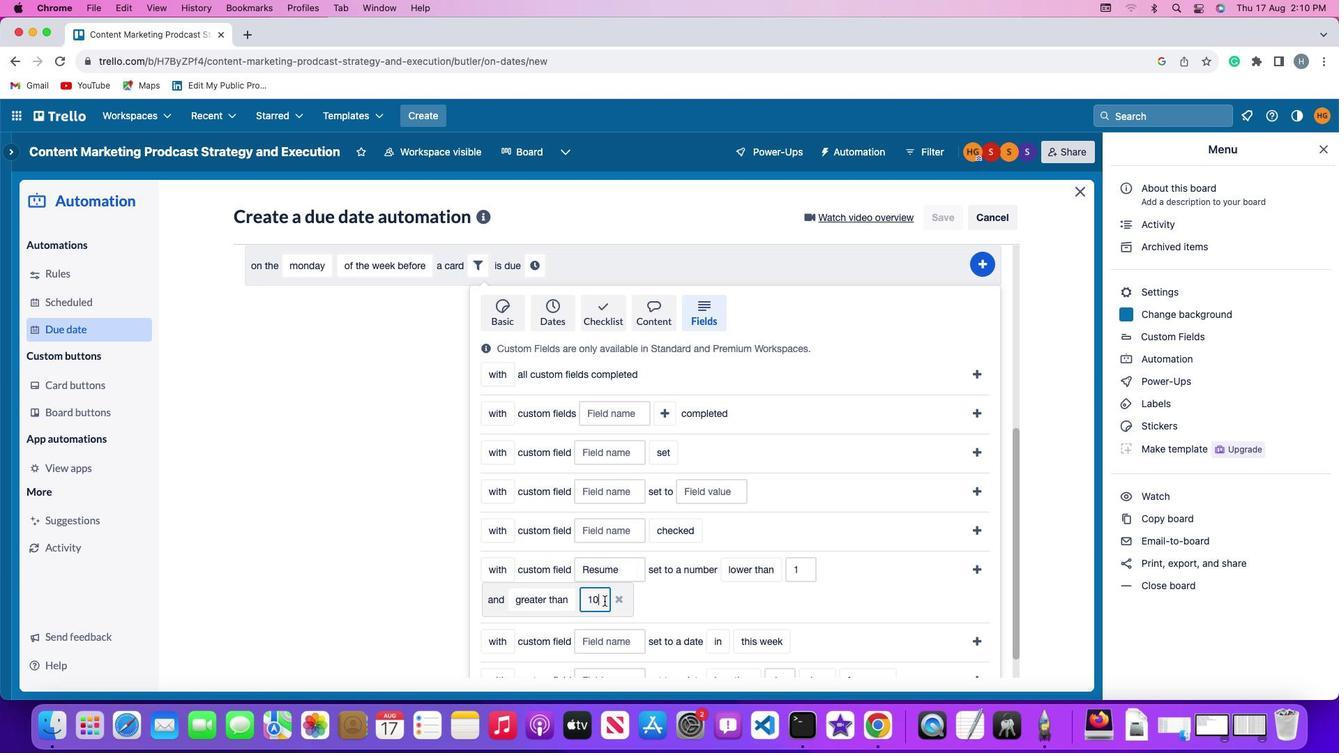 
Action: Mouse pressed left at (604, 601)
Screenshot: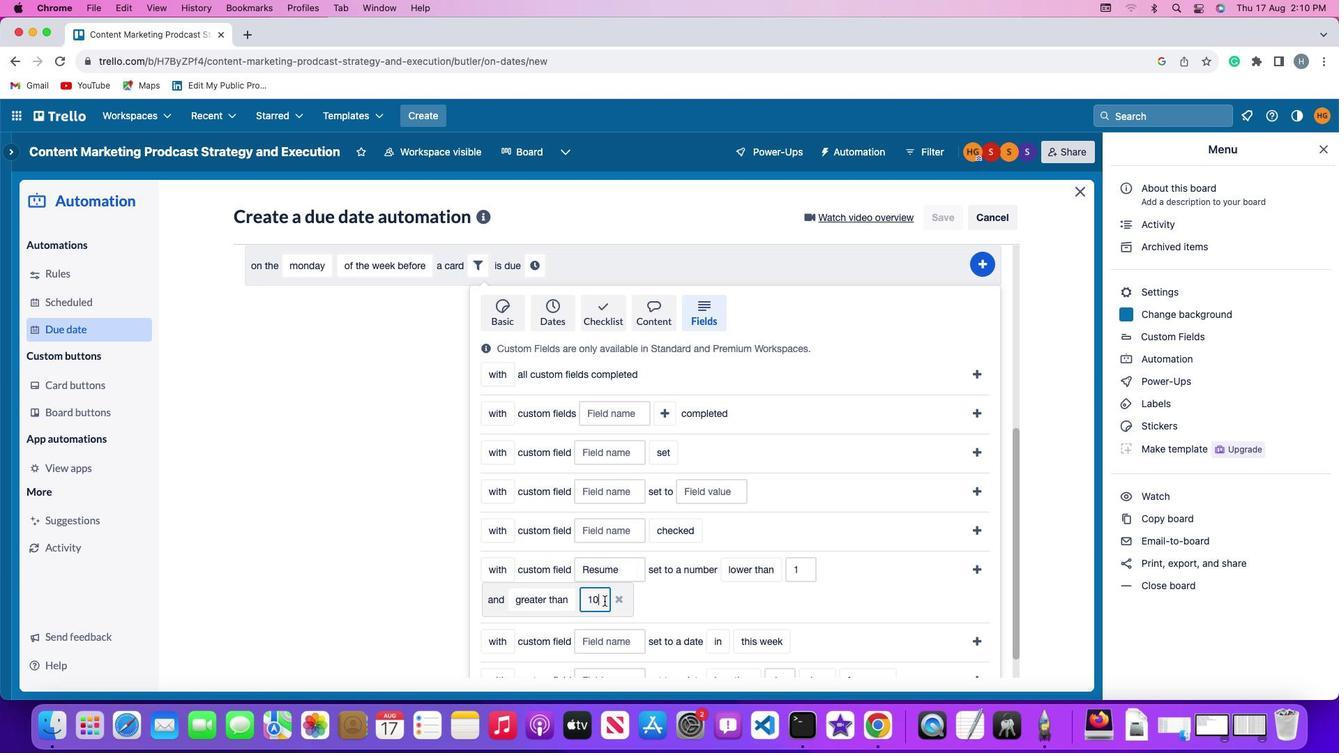 
Action: Mouse moved to (604, 600)
Screenshot: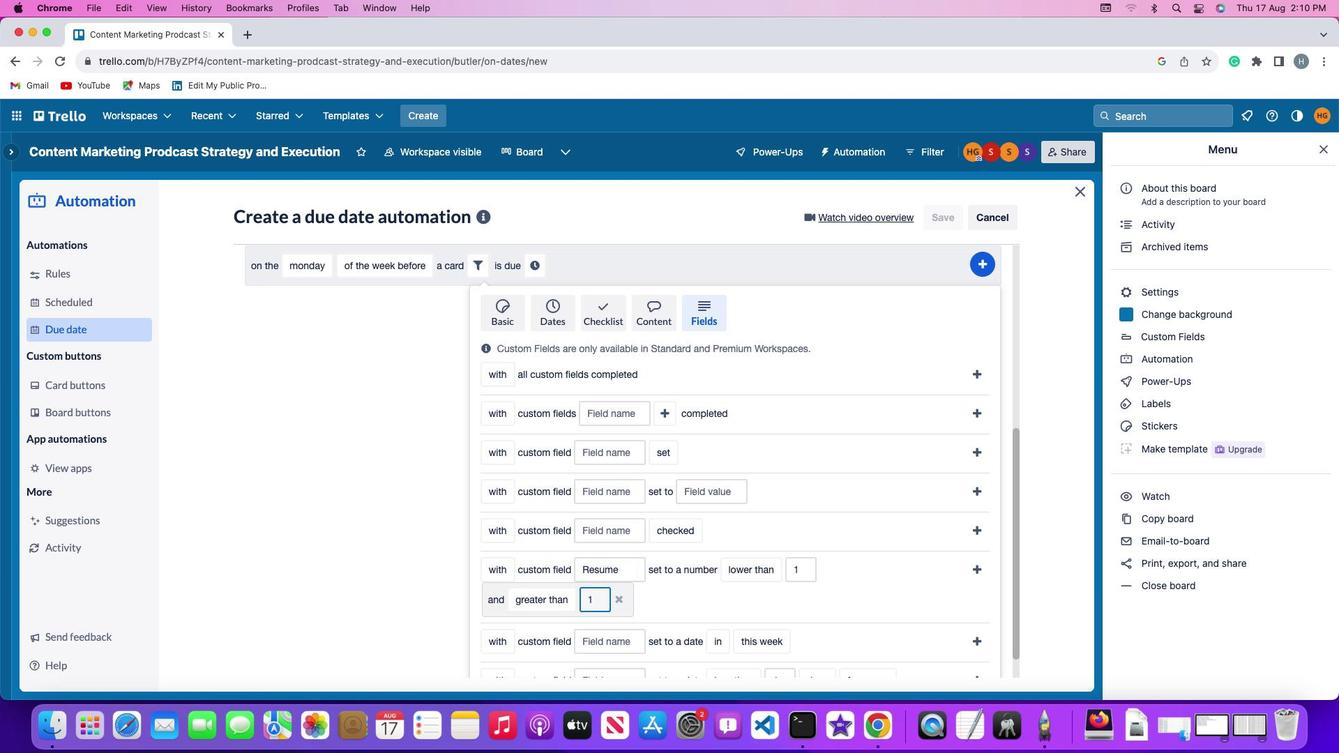 
Action: Key pressed Key.backspaceKey.backspace'1''0'
Screenshot: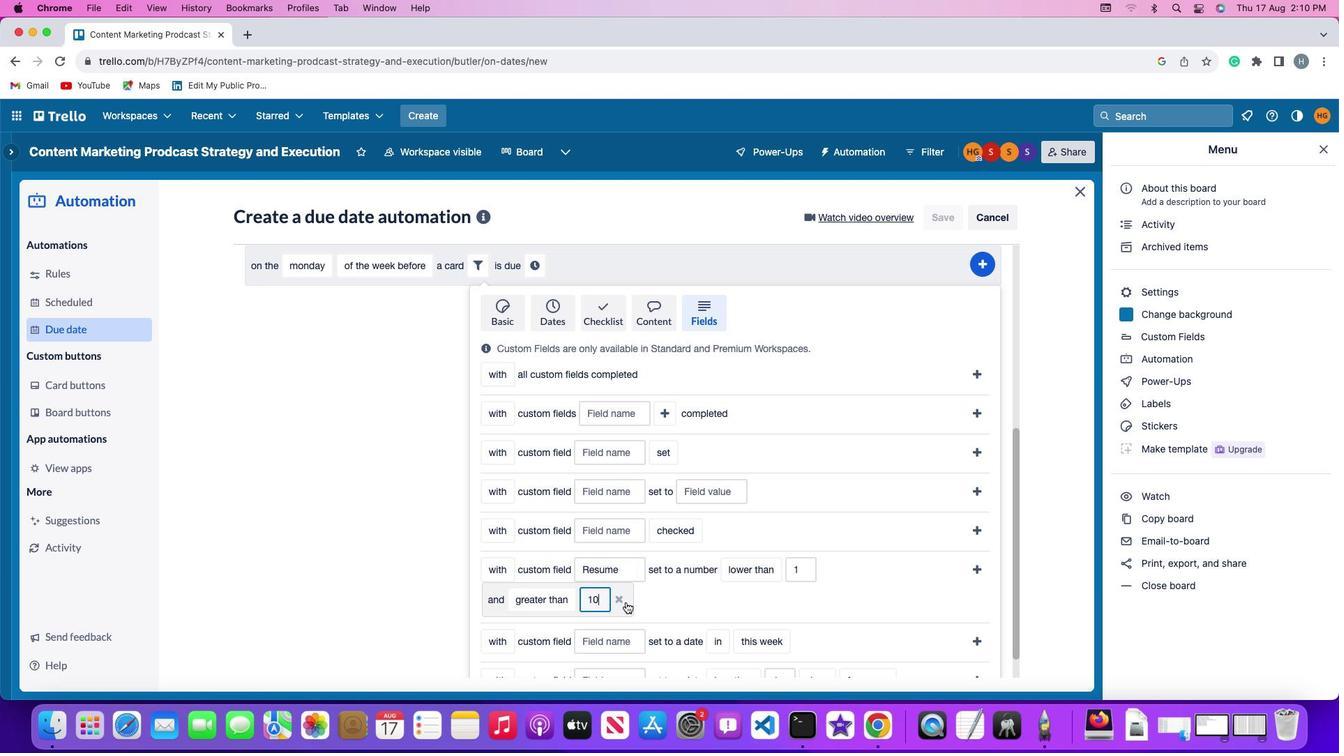 
Action: Mouse moved to (979, 566)
Screenshot: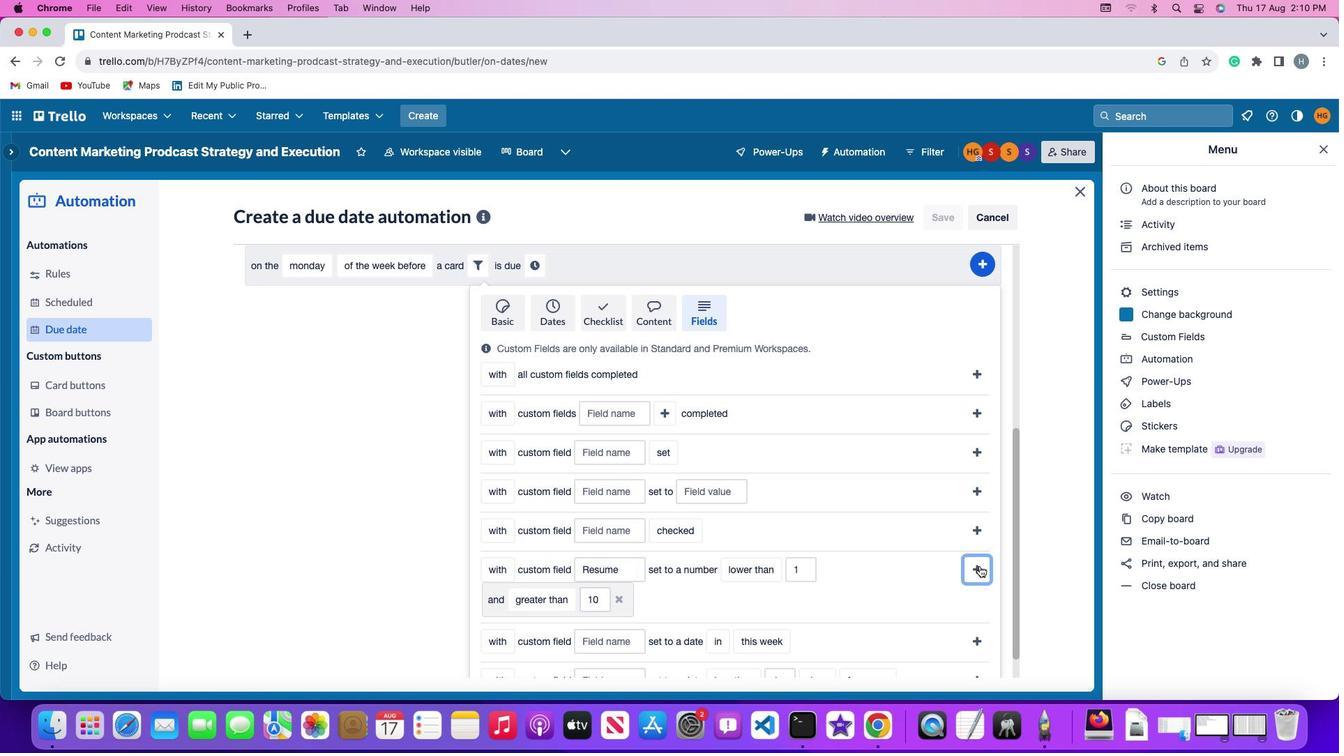 
Action: Mouse pressed left at (979, 566)
Screenshot: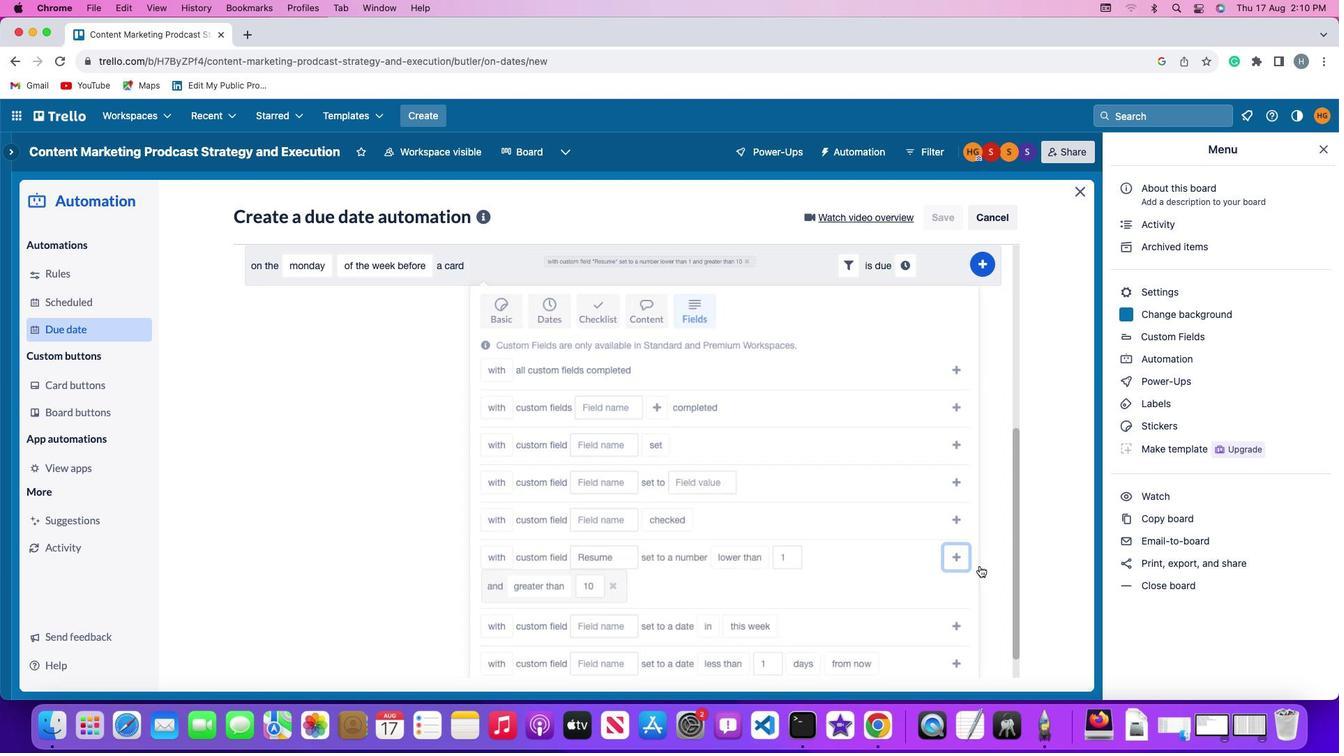 
Action: Mouse moved to (904, 608)
Screenshot: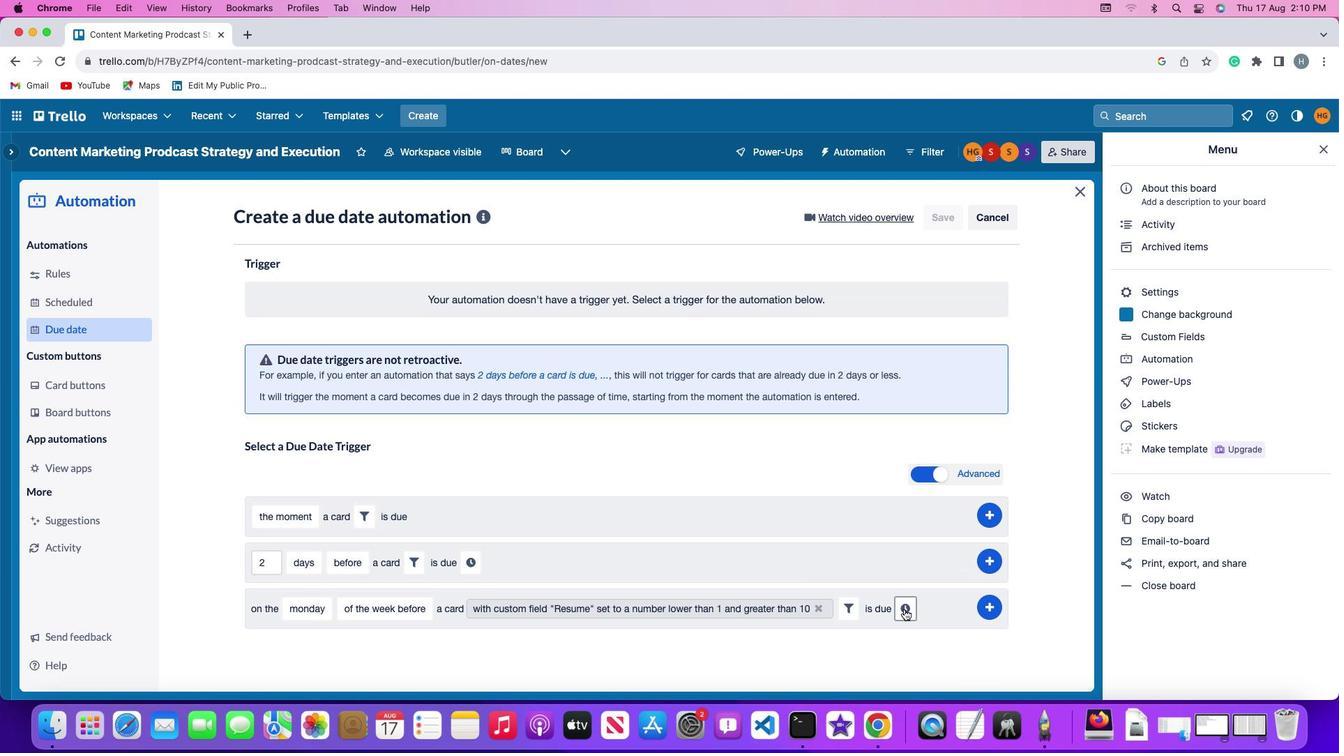 
Action: Mouse pressed left at (904, 608)
Screenshot: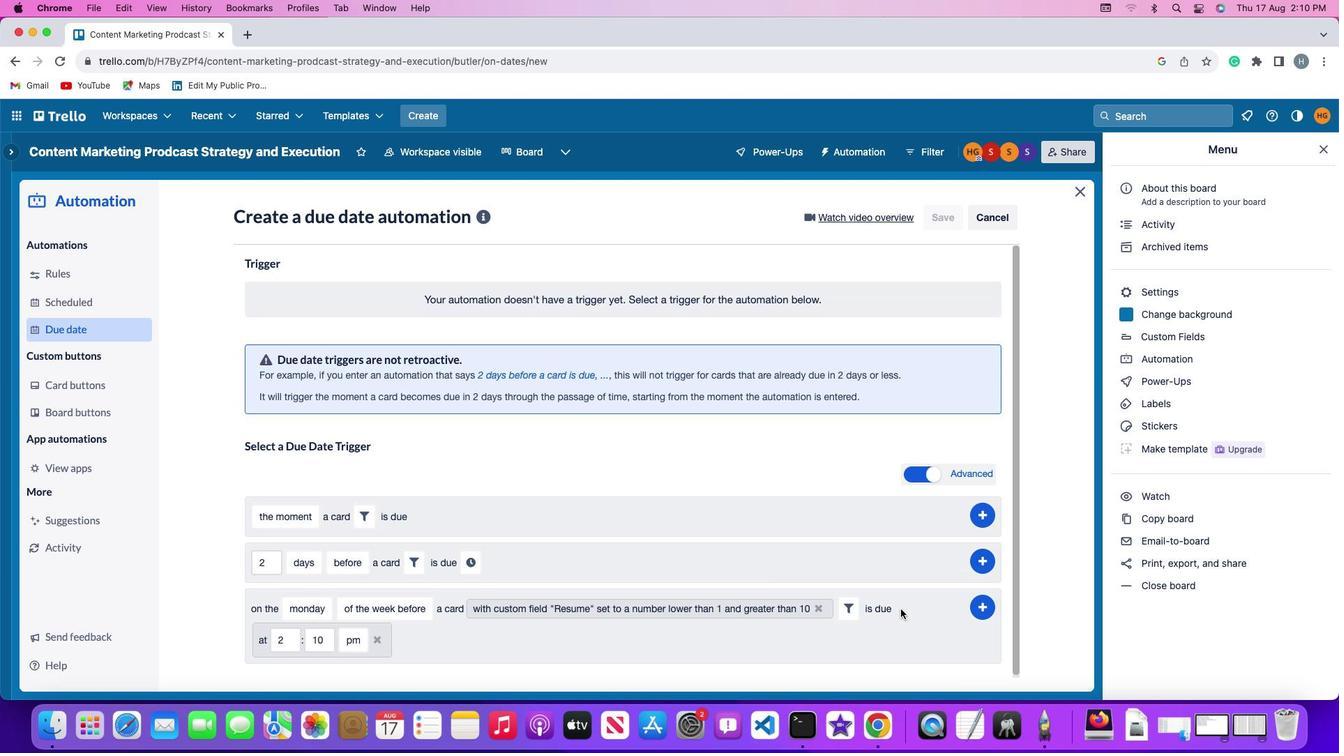 
Action: Mouse moved to (289, 638)
Screenshot: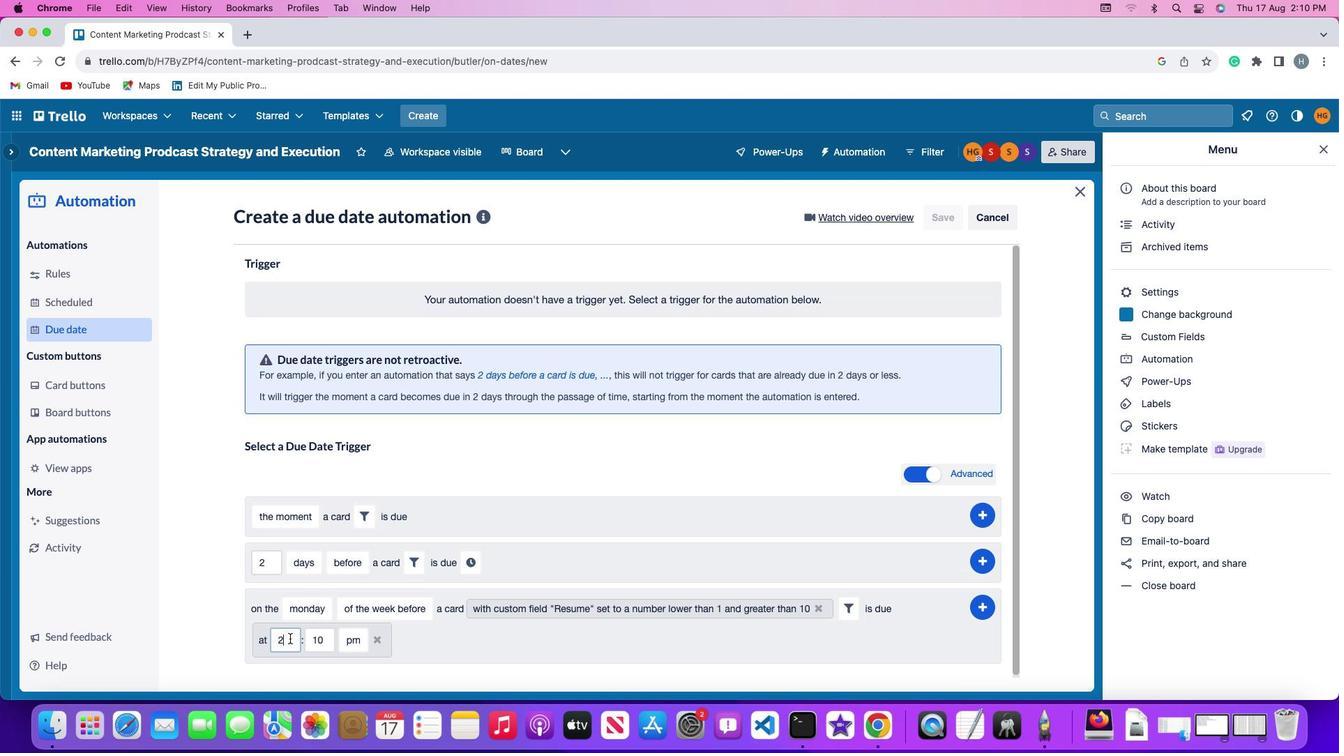 
Action: Mouse pressed left at (289, 638)
Screenshot: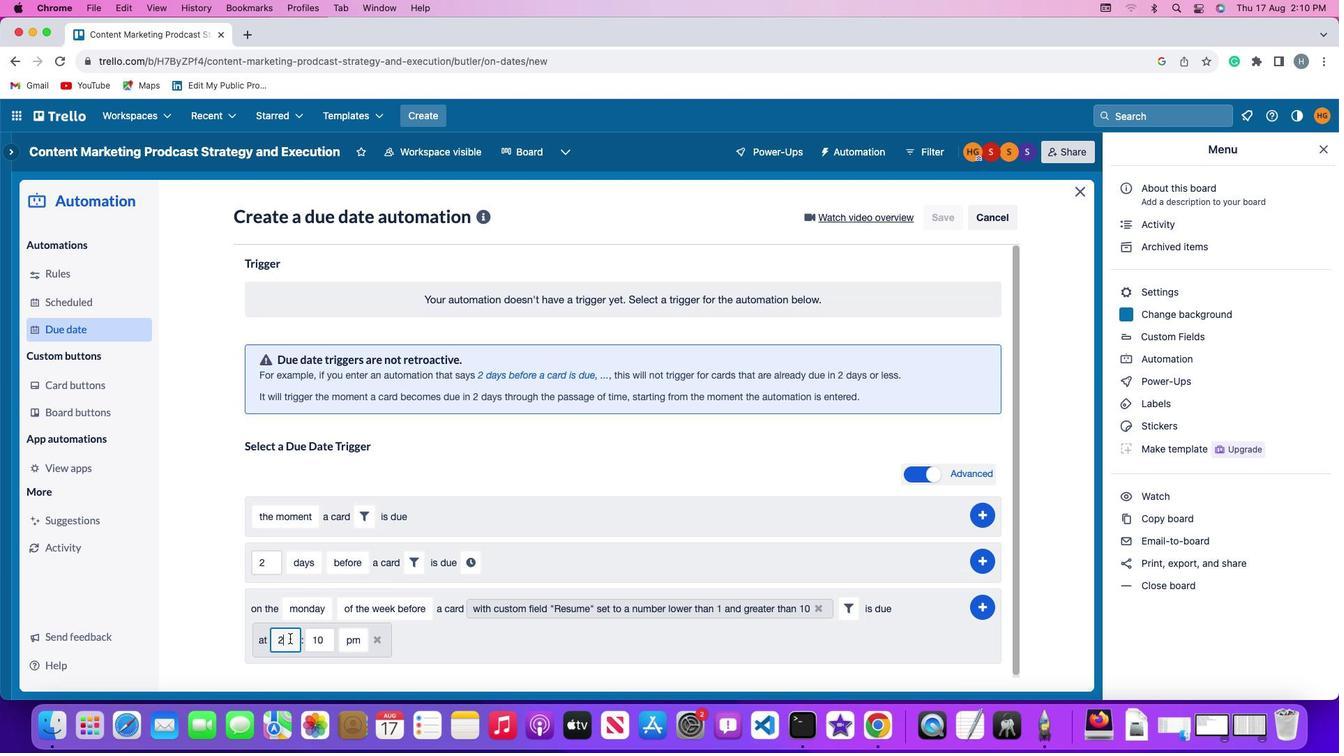 
Action: Mouse moved to (290, 638)
Screenshot: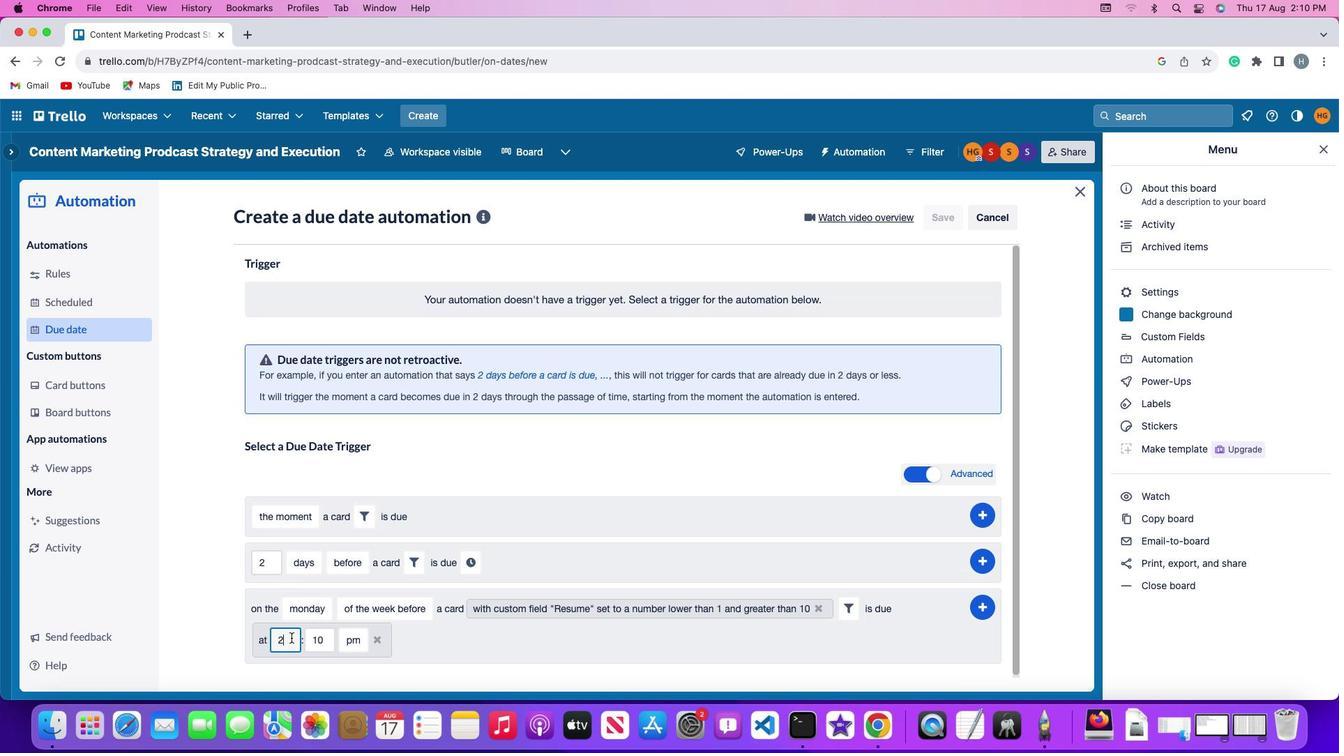 
Action: Key pressed Key.backspace'1''1'
Screenshot: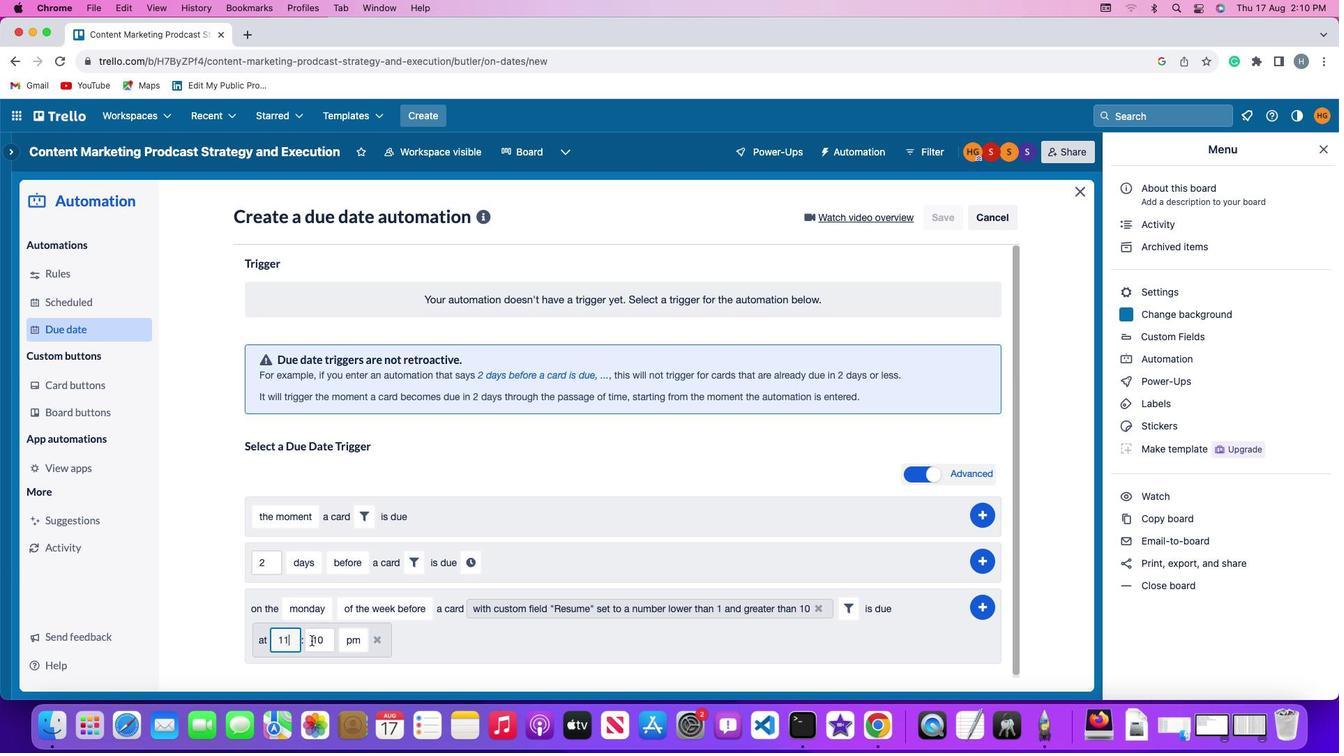 
Action: Mouse moved to (326, 640)
Screenshot: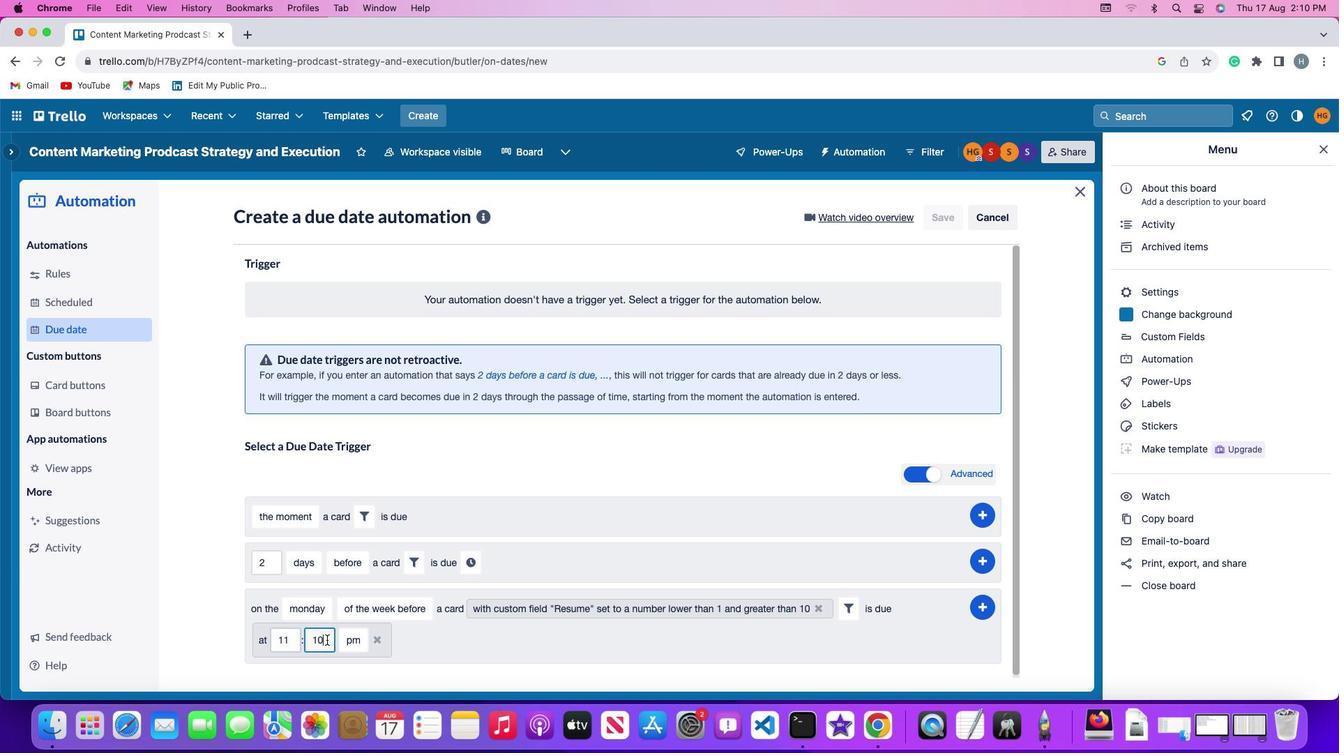 
Action: Mouse pressed left at (326, 640)
Screenshot: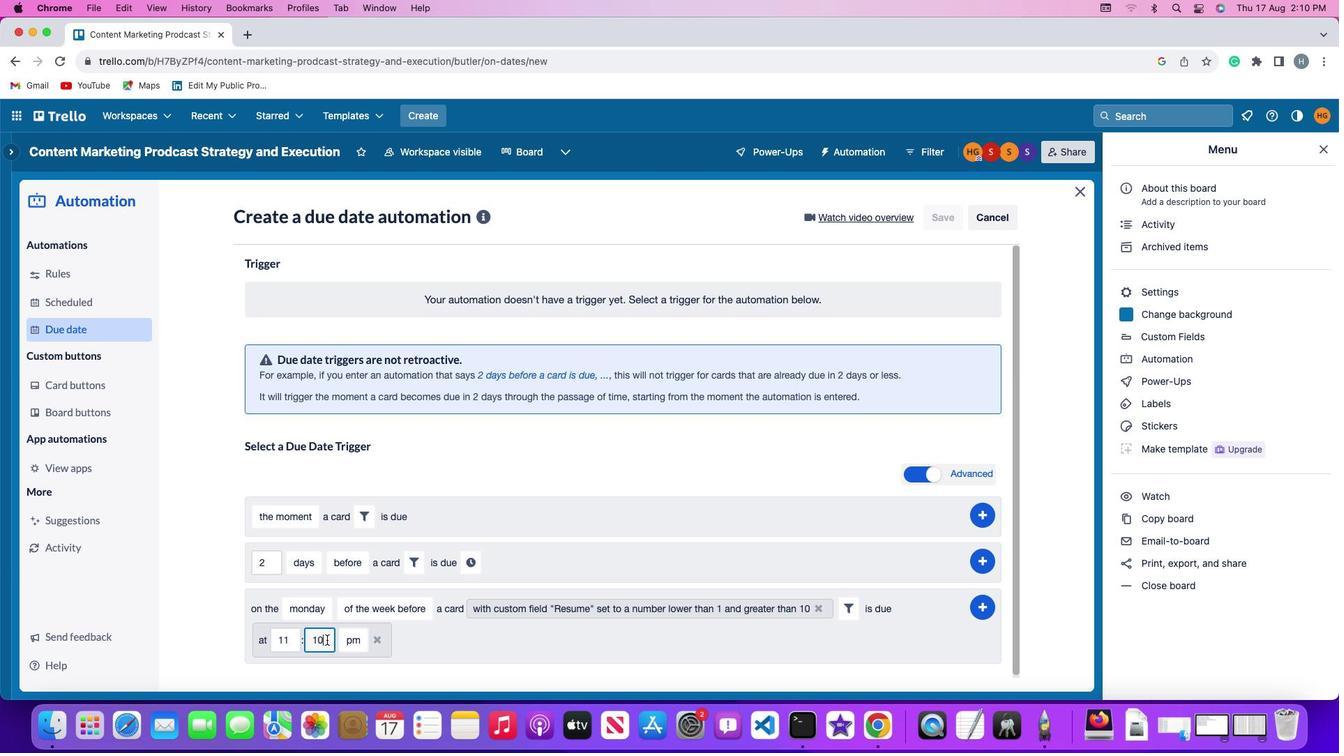 
Action: Mouse moved to (327, 639)
Screenshot: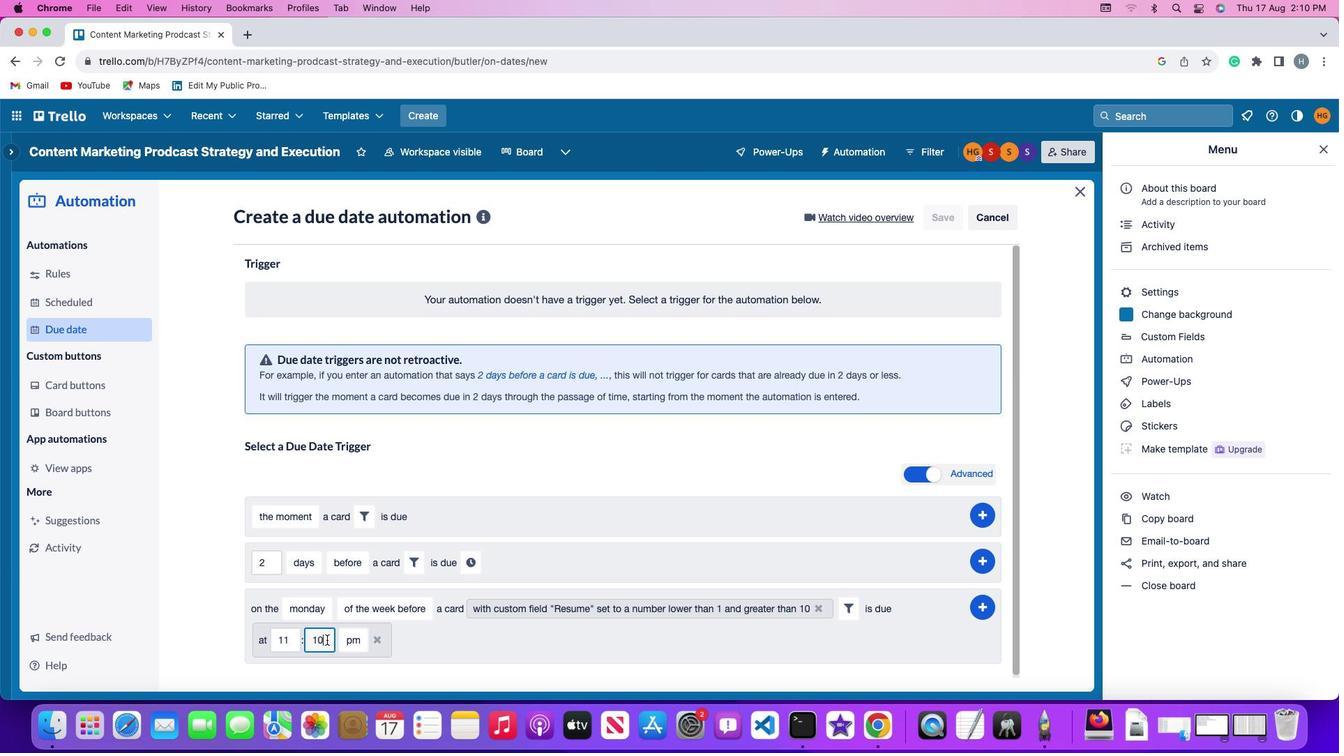 
Action: Key pressed Key.backspaceKey.backspace
Screenshot: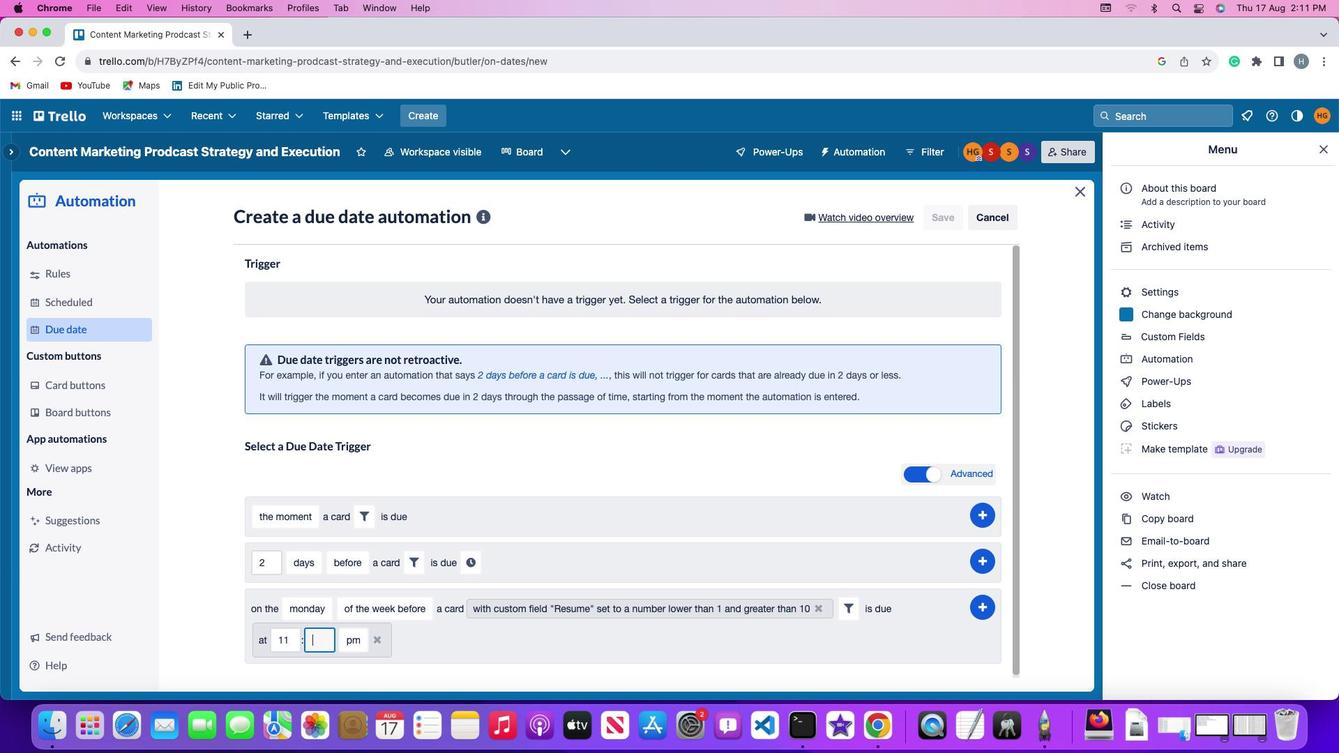 
Action: Mouse moved to (327, 640)
Screenshot: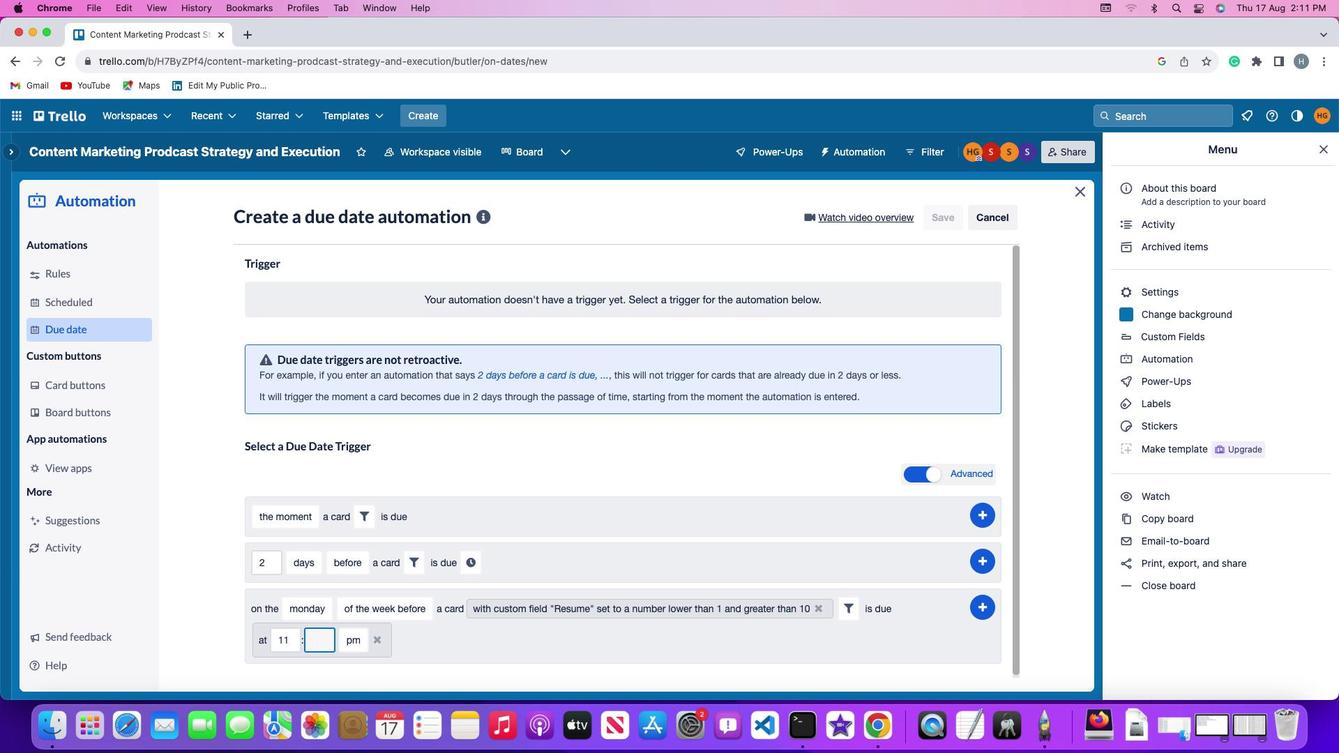 
Action: Key pressed Key.backspace'0''0'
Screenshot: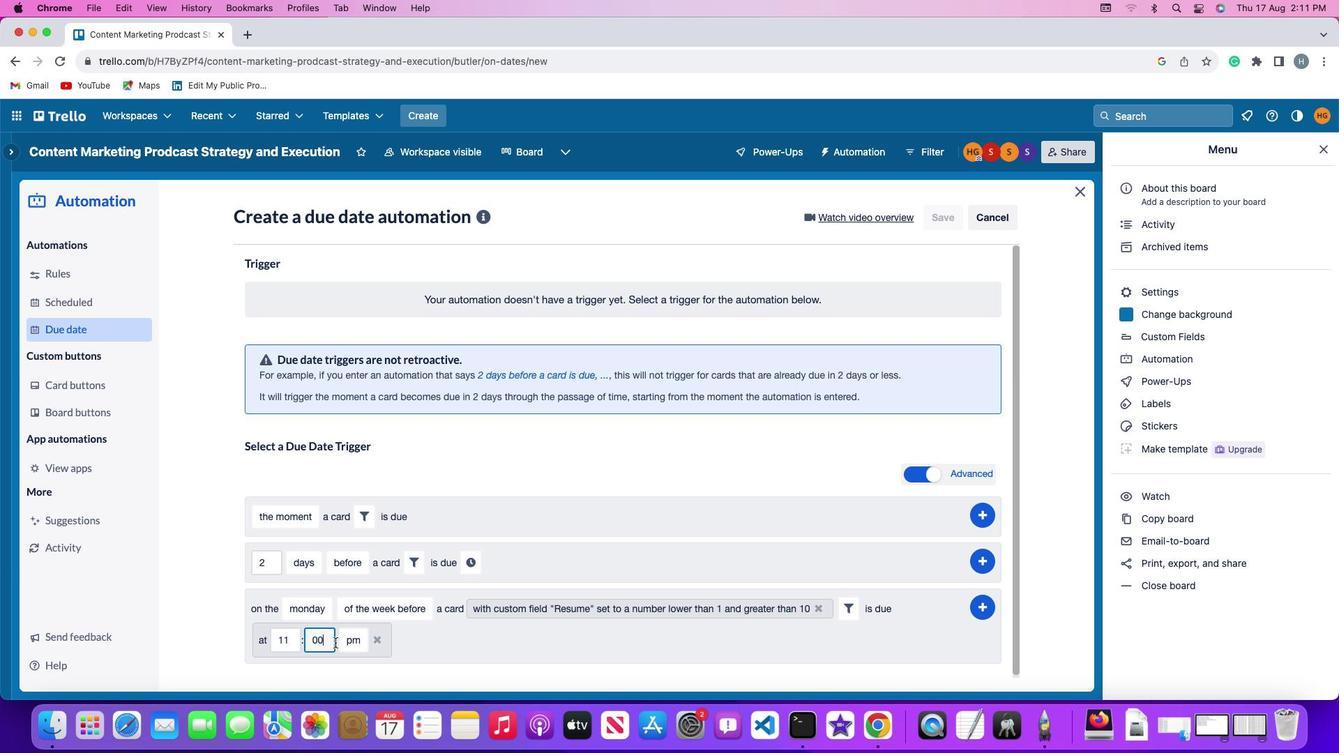 
Action: Mouse moved to (344, 642)
Screenshot: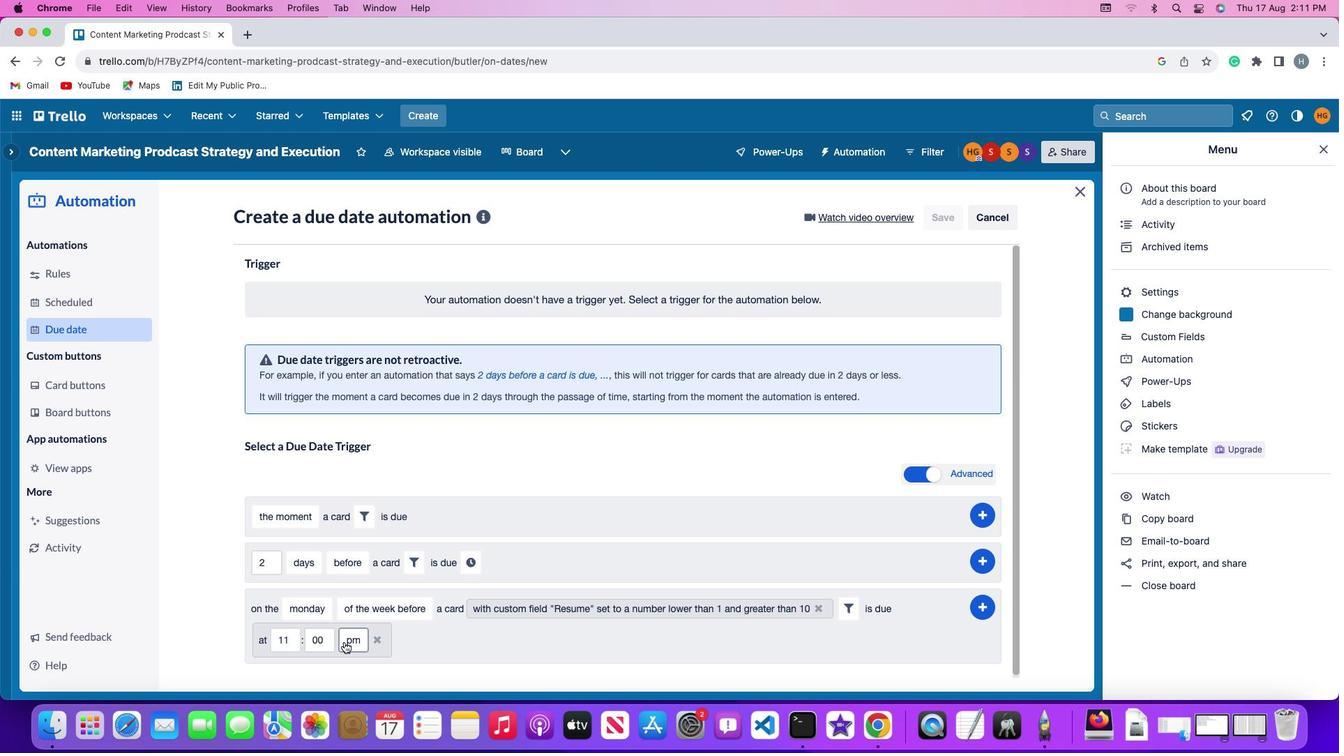 
Action: Mouse pressed left at (344, 642)
Screenshot: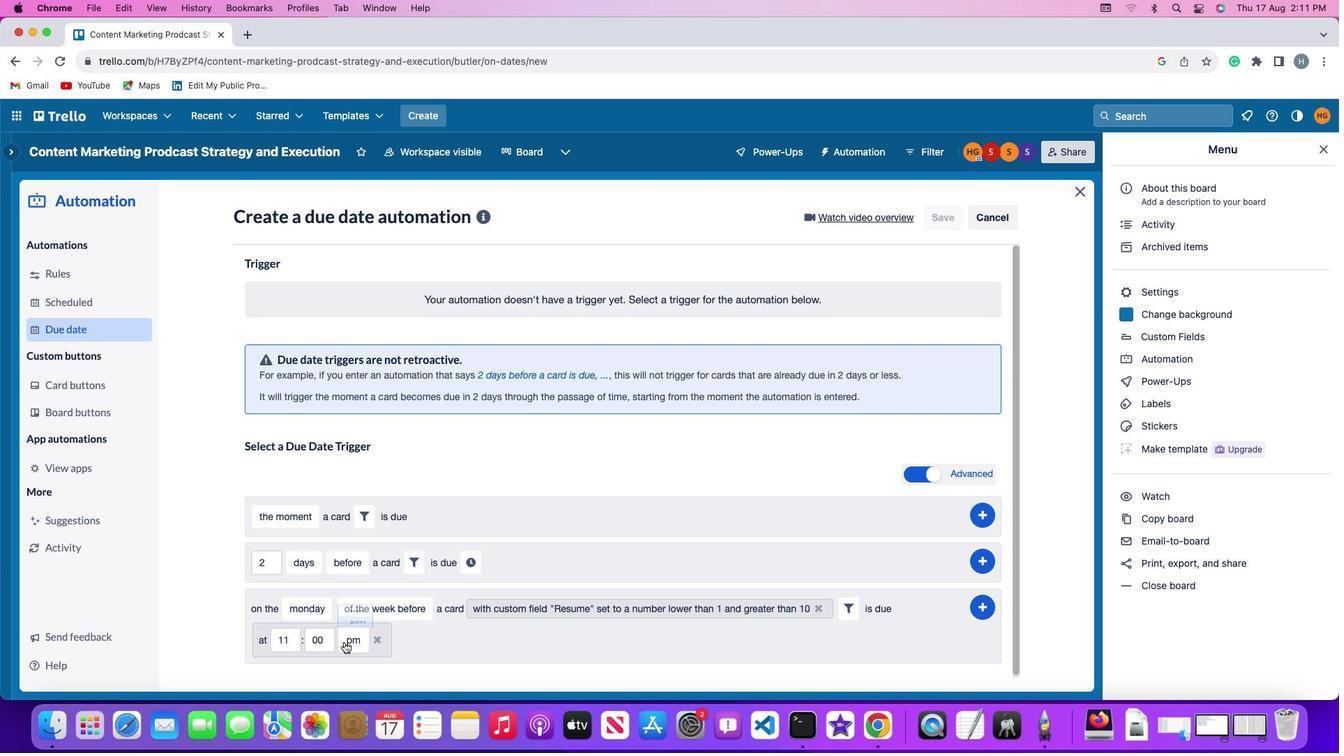 
Action: Mouse moved to (357, 584)
Screenshot: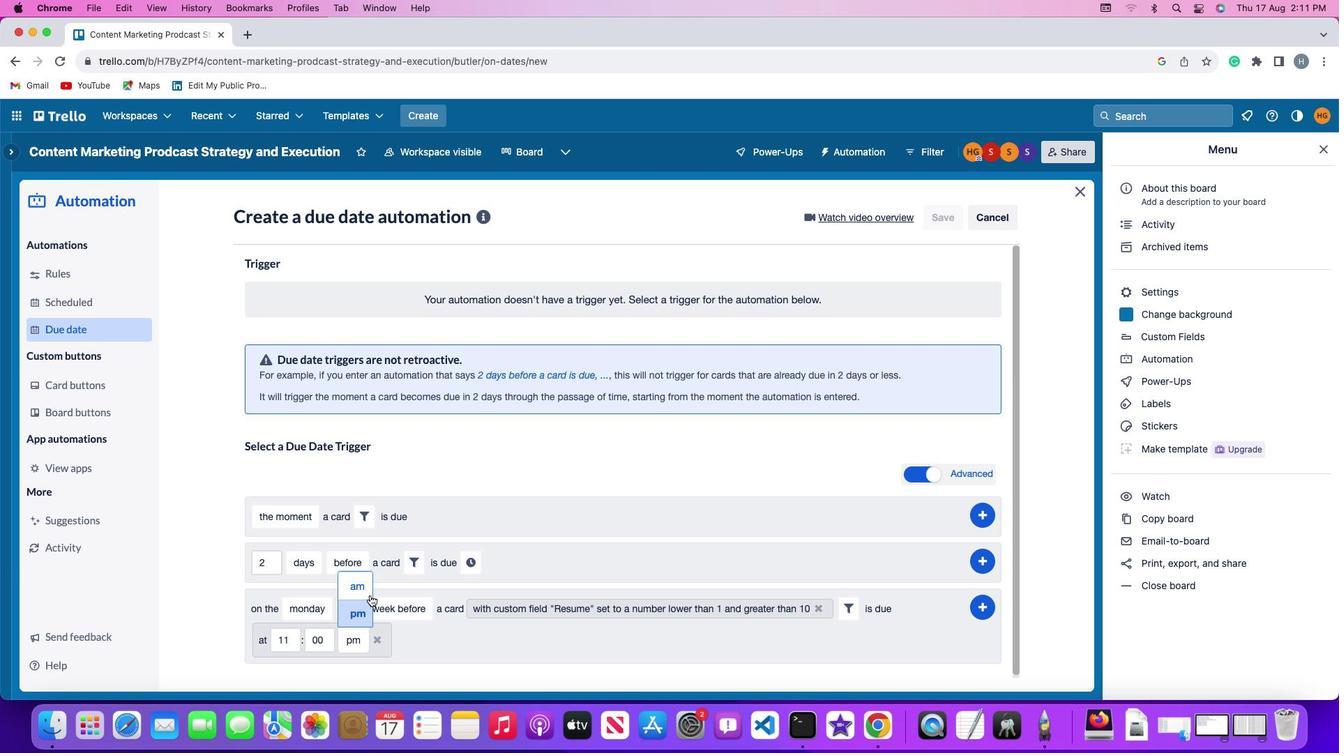 
Action: Mouse pressed left at (357, 584)
Screenshot: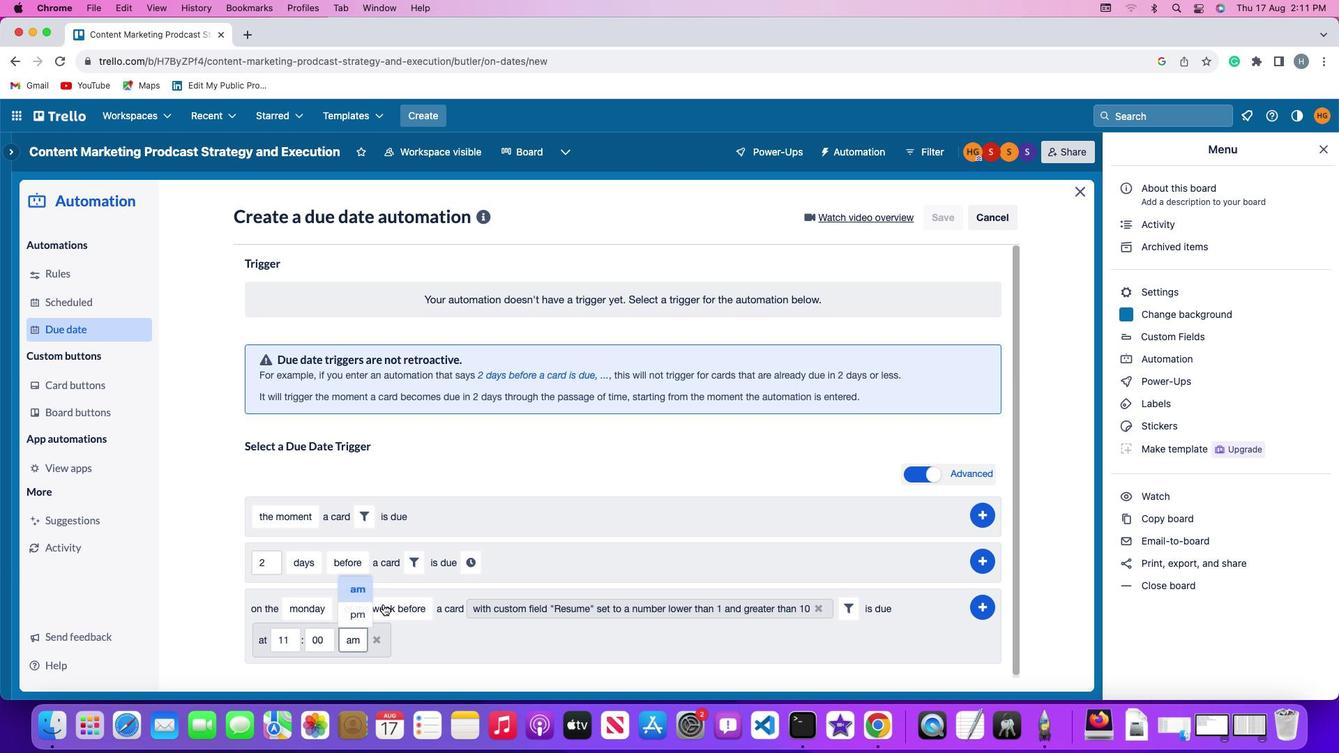 
Action: Mouse moved to (984, 601)
Screenshot: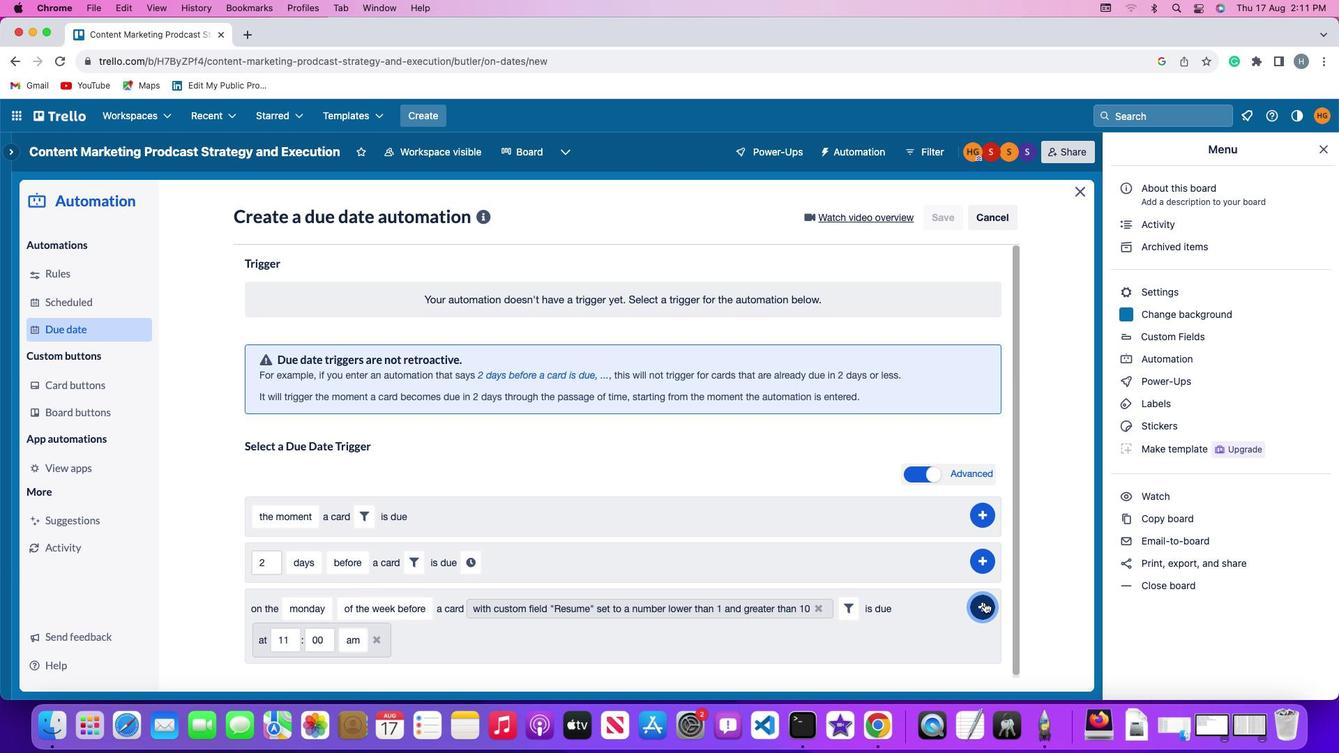 
Action: Mouse pressed left at (984, 601)
Screenshot: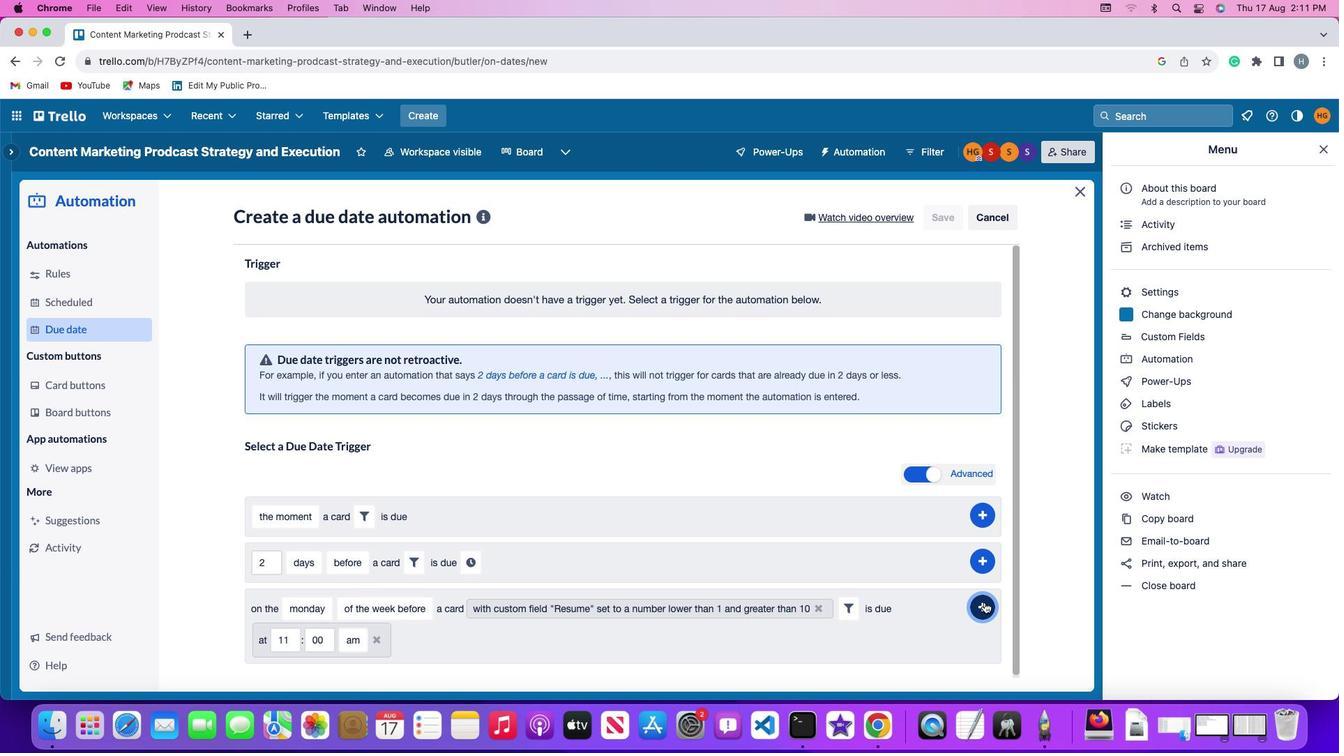 
Action: Mouse moved to (1041, 524)
Screenshot: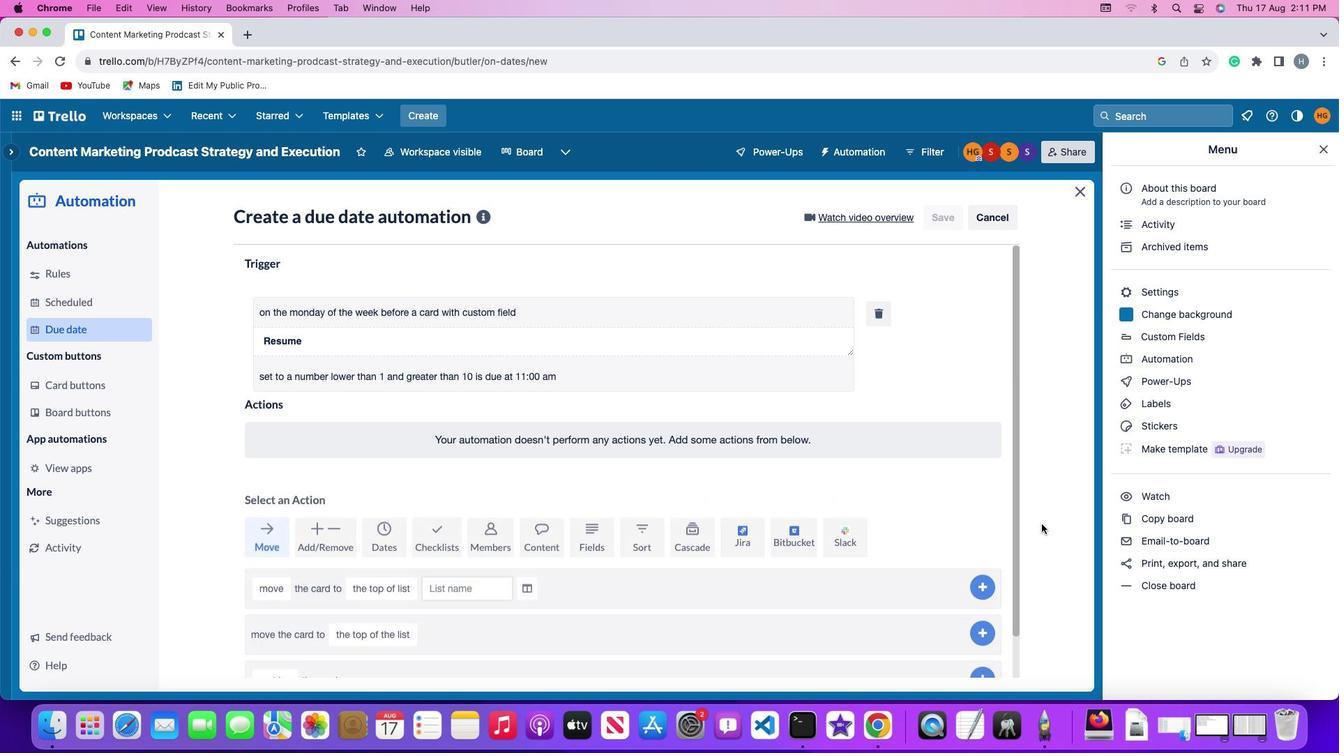 
